 Task: Find connections with filter location Horgen with filter topic #bestadvicewith filter profile language Spanish with filter current company Ninjacart with filter school Aliah University, Kolkata with filter industry Mental Health Care with filter service category Nonprofit Consulting with filter keywords title Office Clerk
Action: Mouse moved to (670, 102)
Screenshot: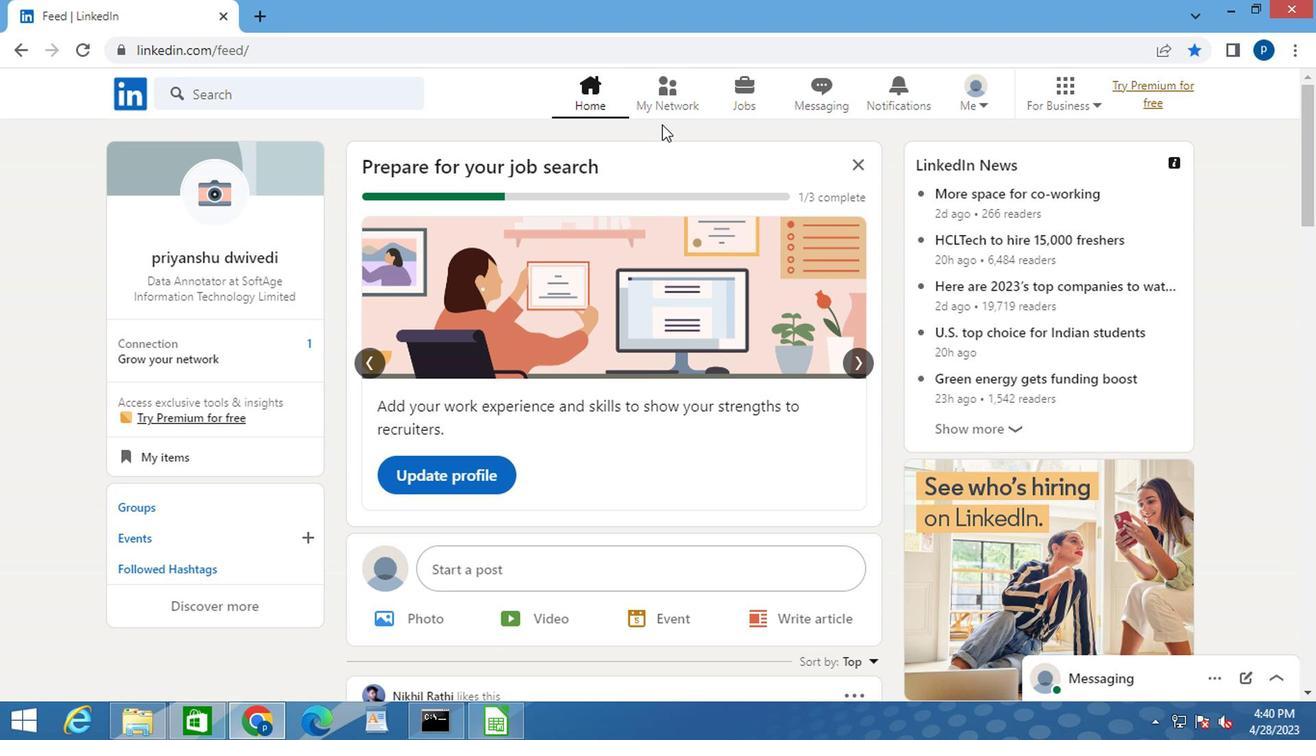 
Action: Mouse pressed left at (670, 102)
Screenshot: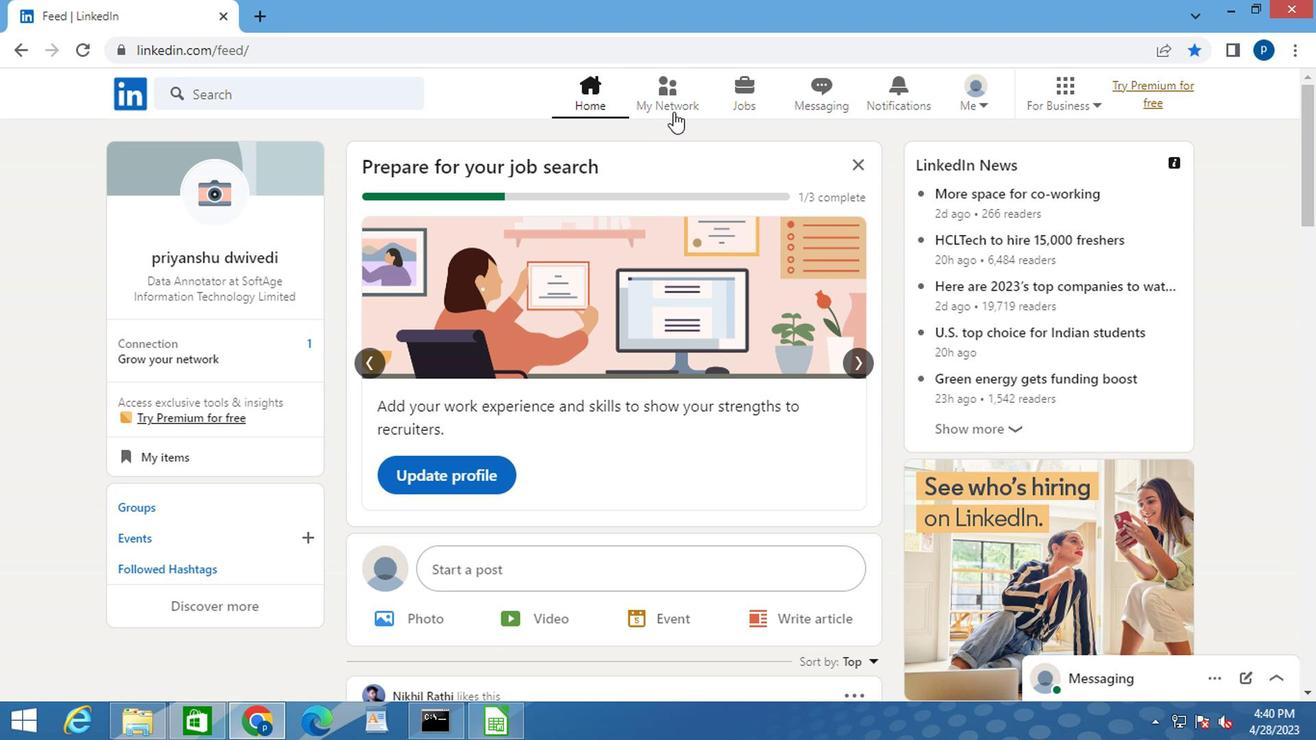 
Action: Mouse moved to (219, 207)
Screenshot: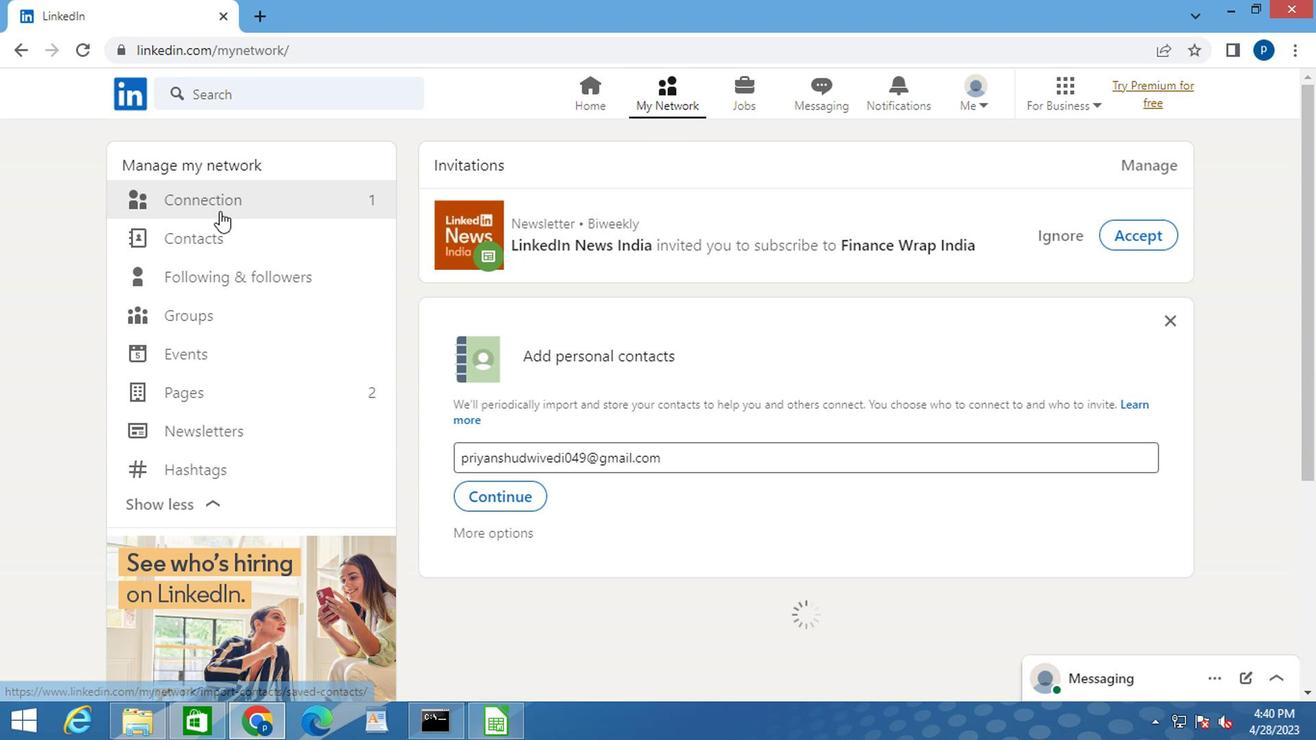 
Action: Mouse pressed left at (219, 207)
Screenshot: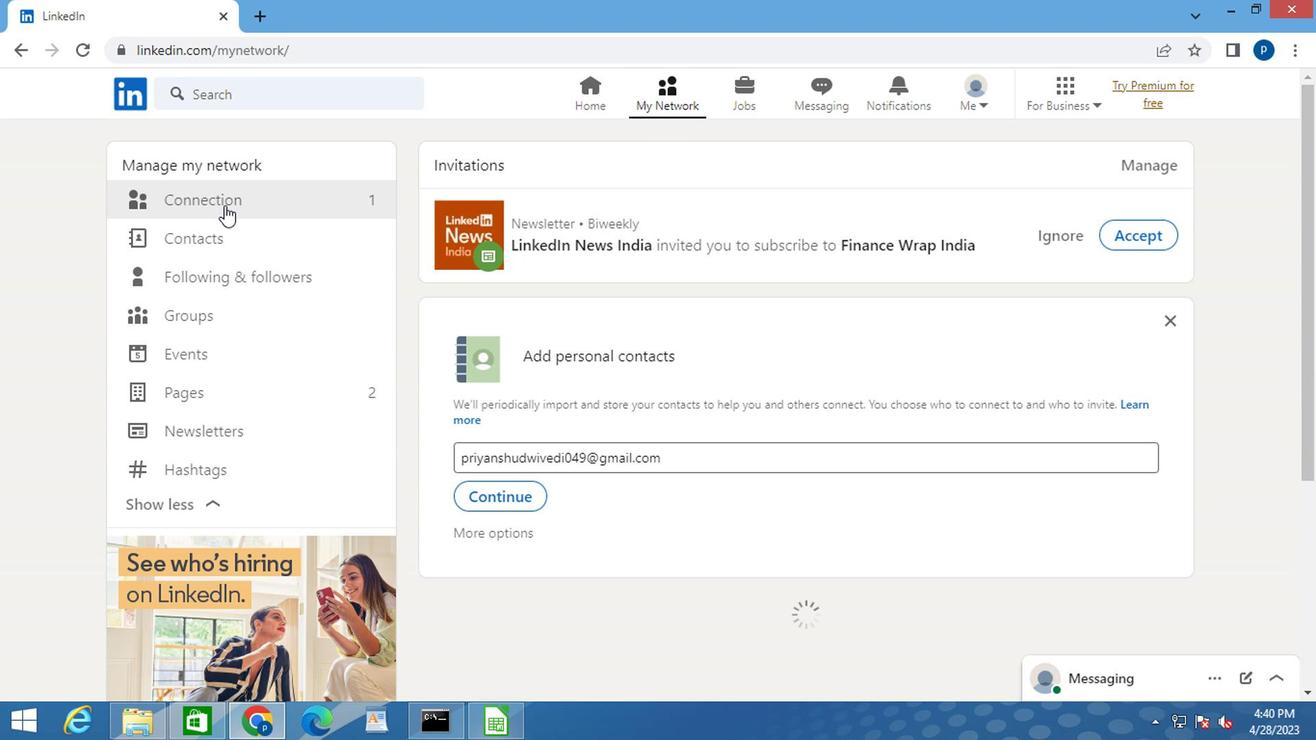 
Action: Mouse moved to (224, 202)
Screenshot: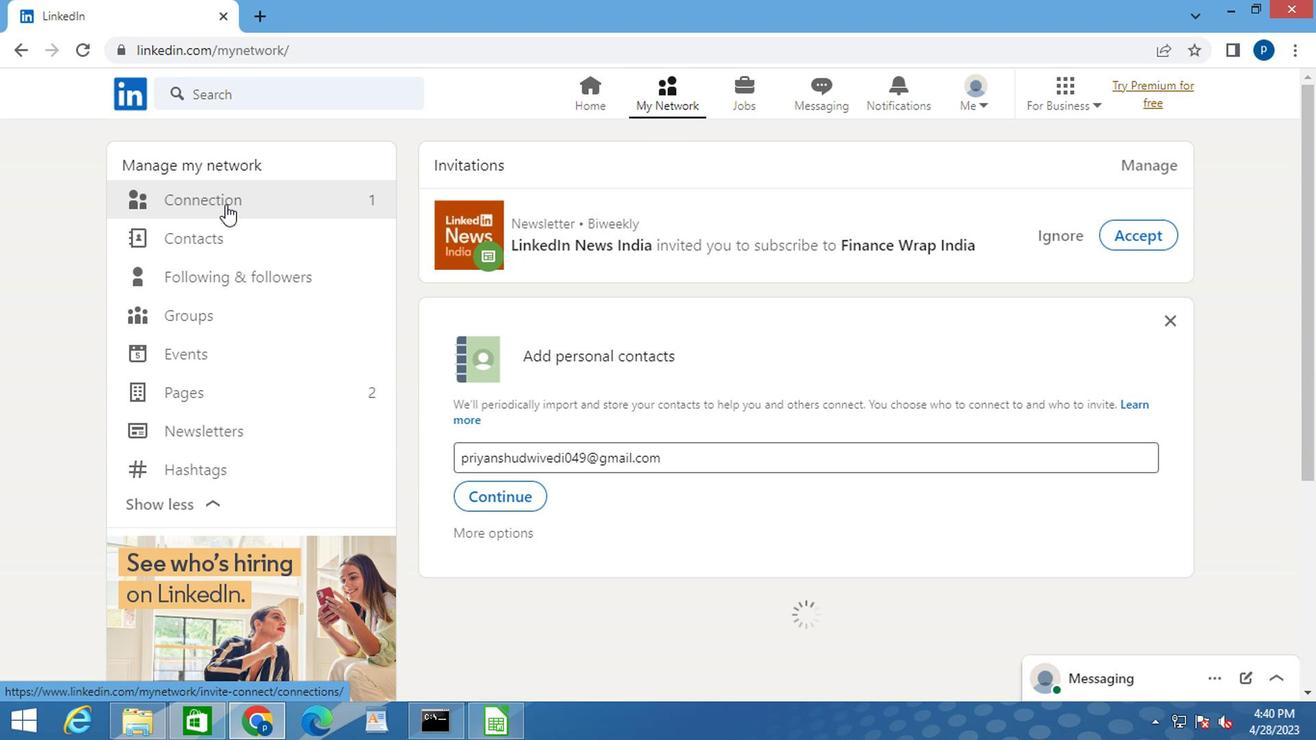 
Action: Mouse pressed left at (224, 202)
Screenshot: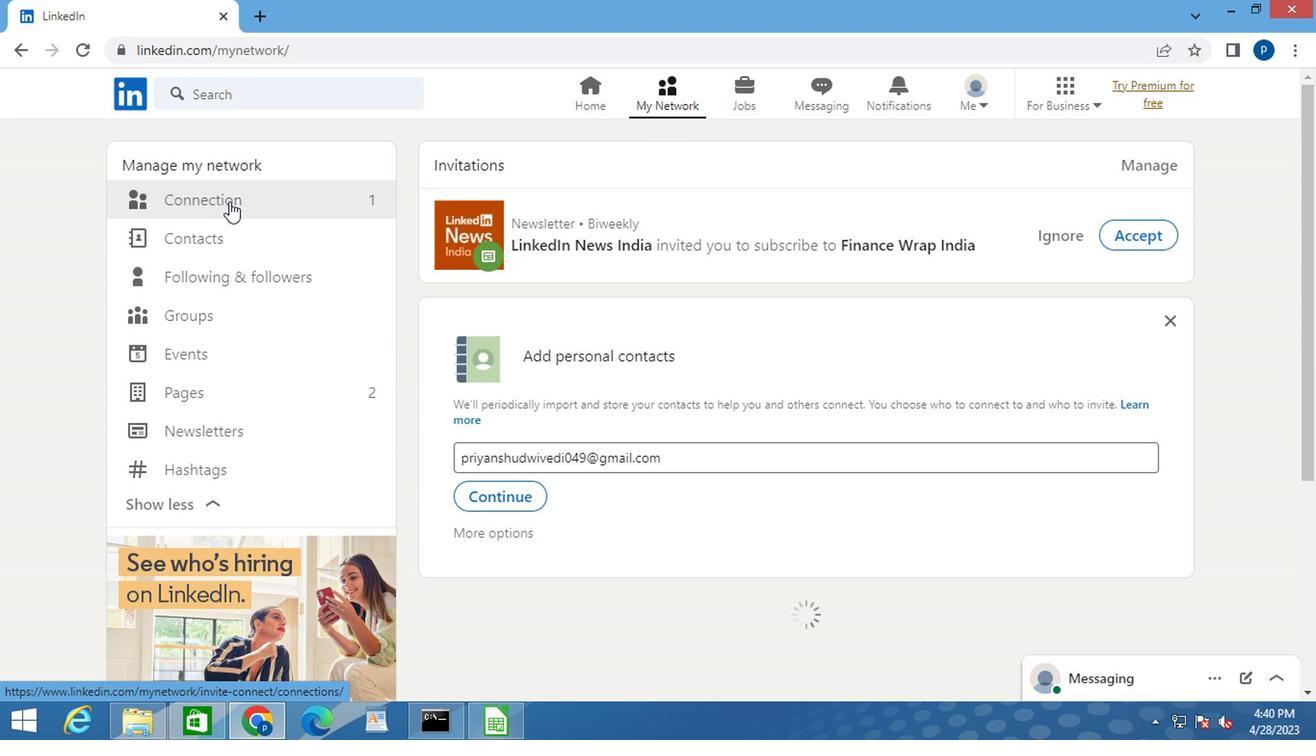 
Action: Mouse moved to (772, 186)
Screenshot: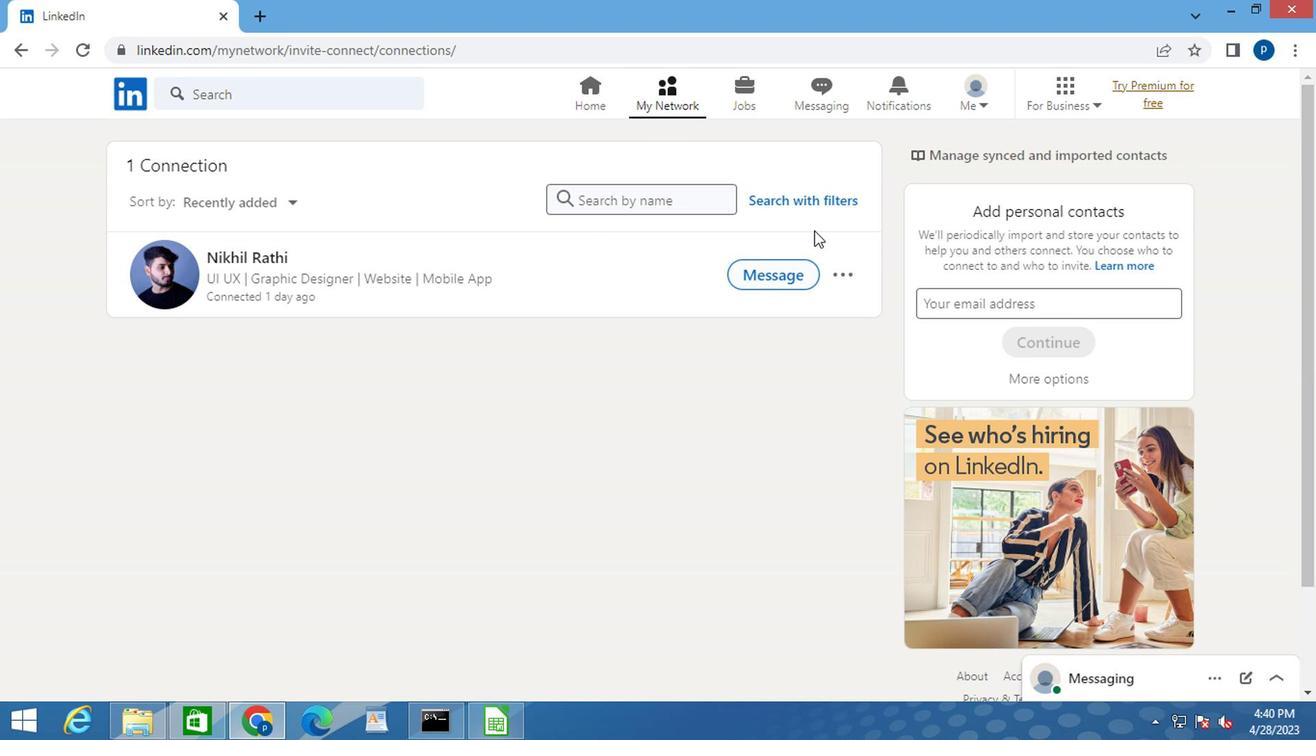 
Action: Mouse pressed left at (772, 186)
Screenshot: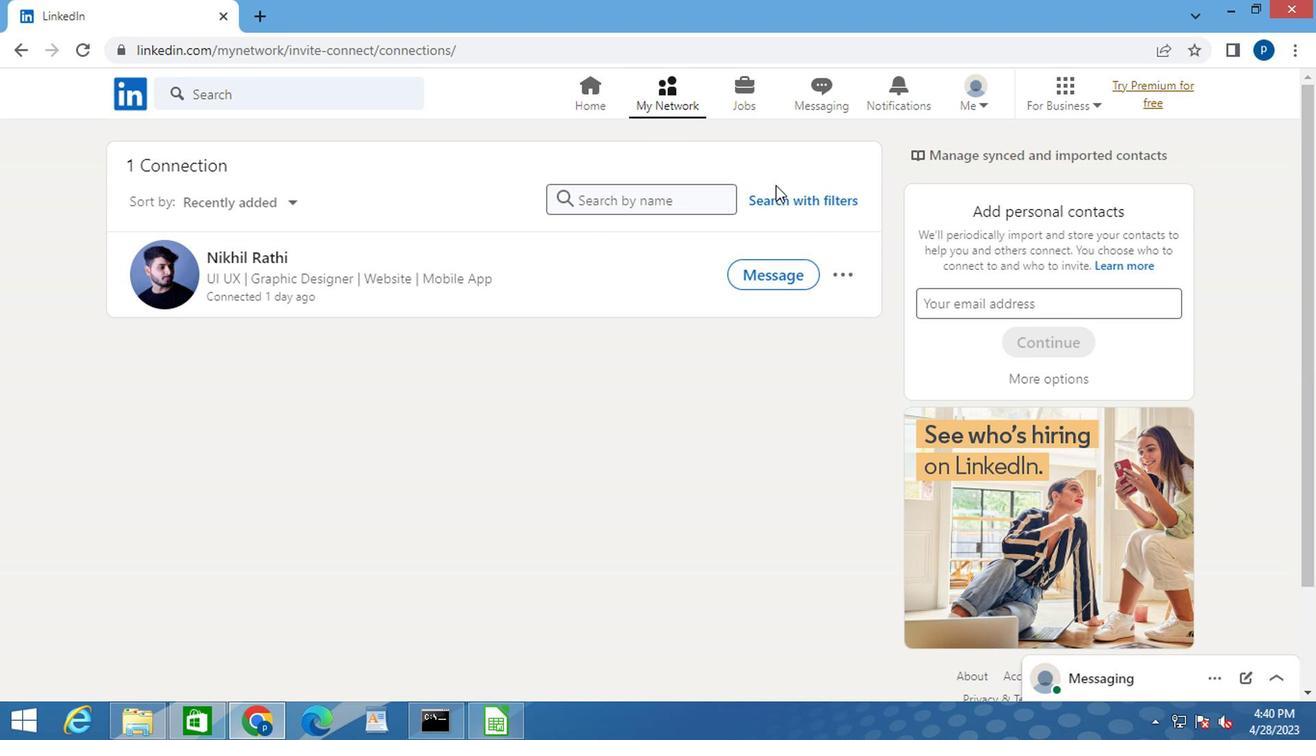 
Action: Mouse moved to (772, 192)
Screenshot: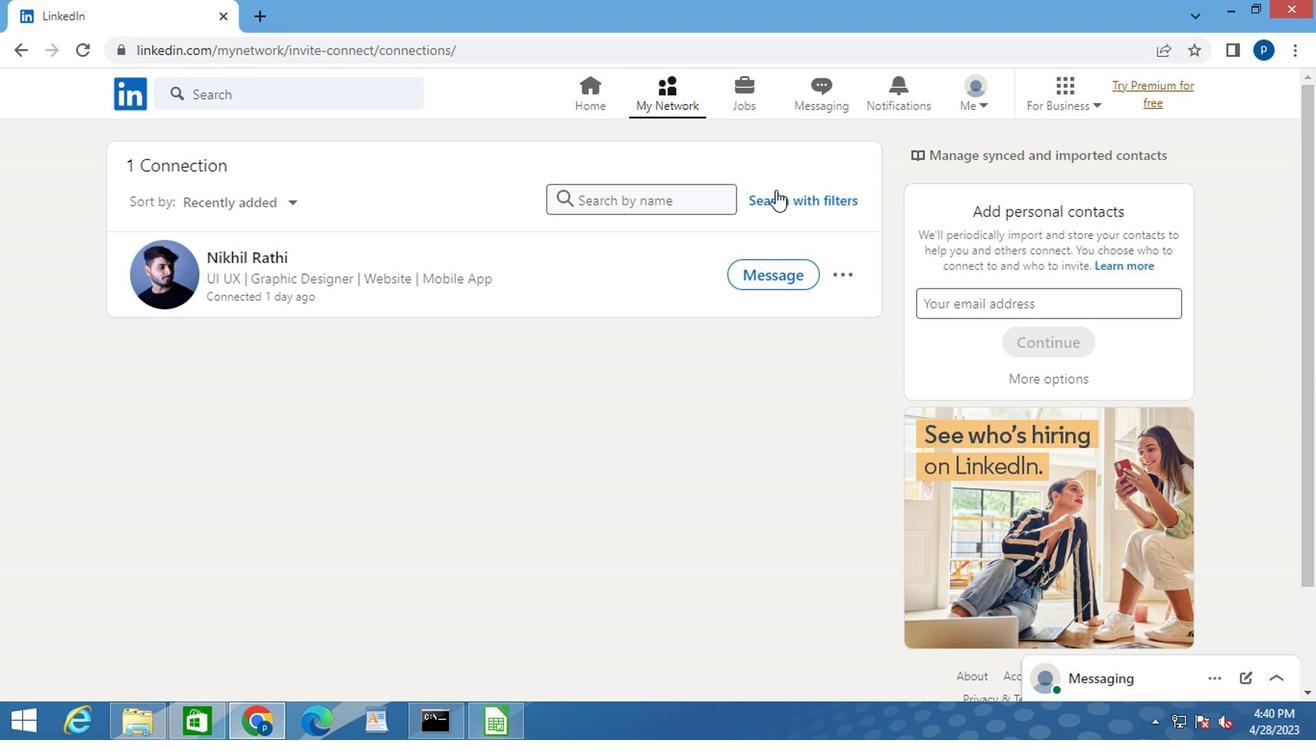 
Action: Mouse pressed left at (772, 192)
Screenshot: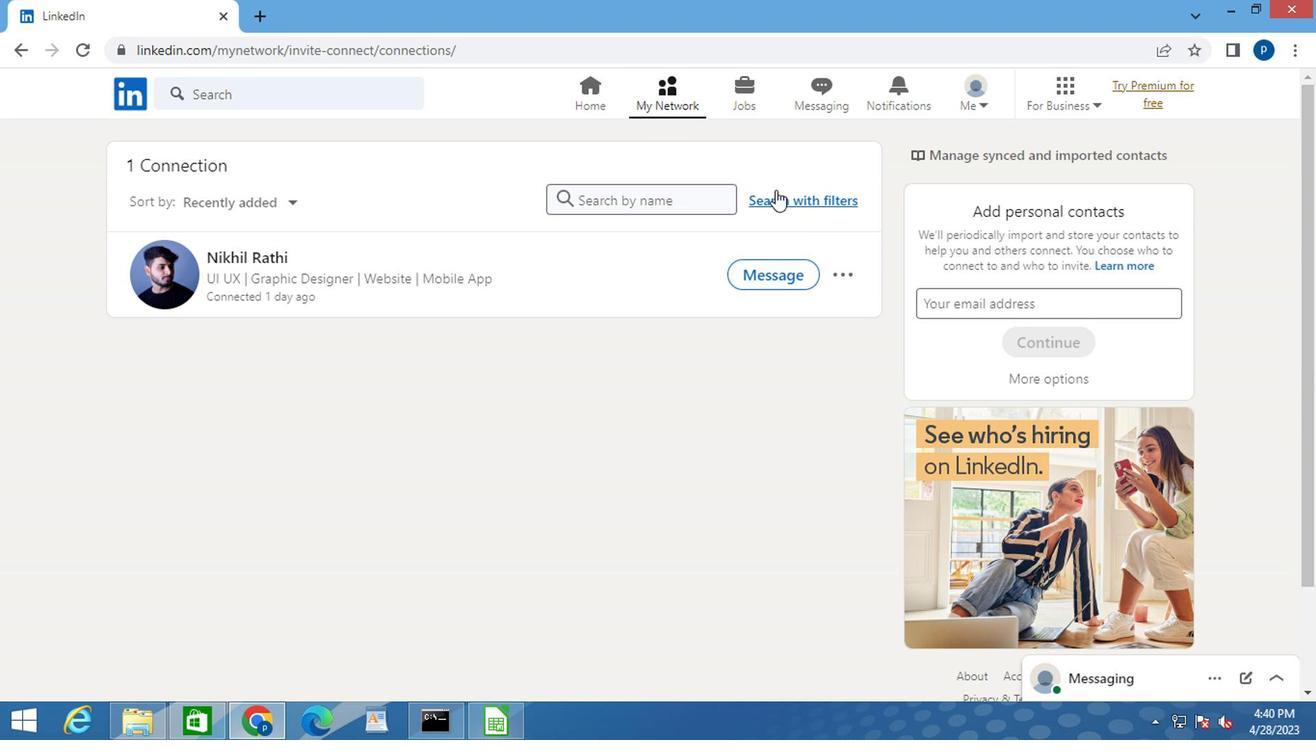 
Action: Mouse moved to (736, 154)
Screenshot: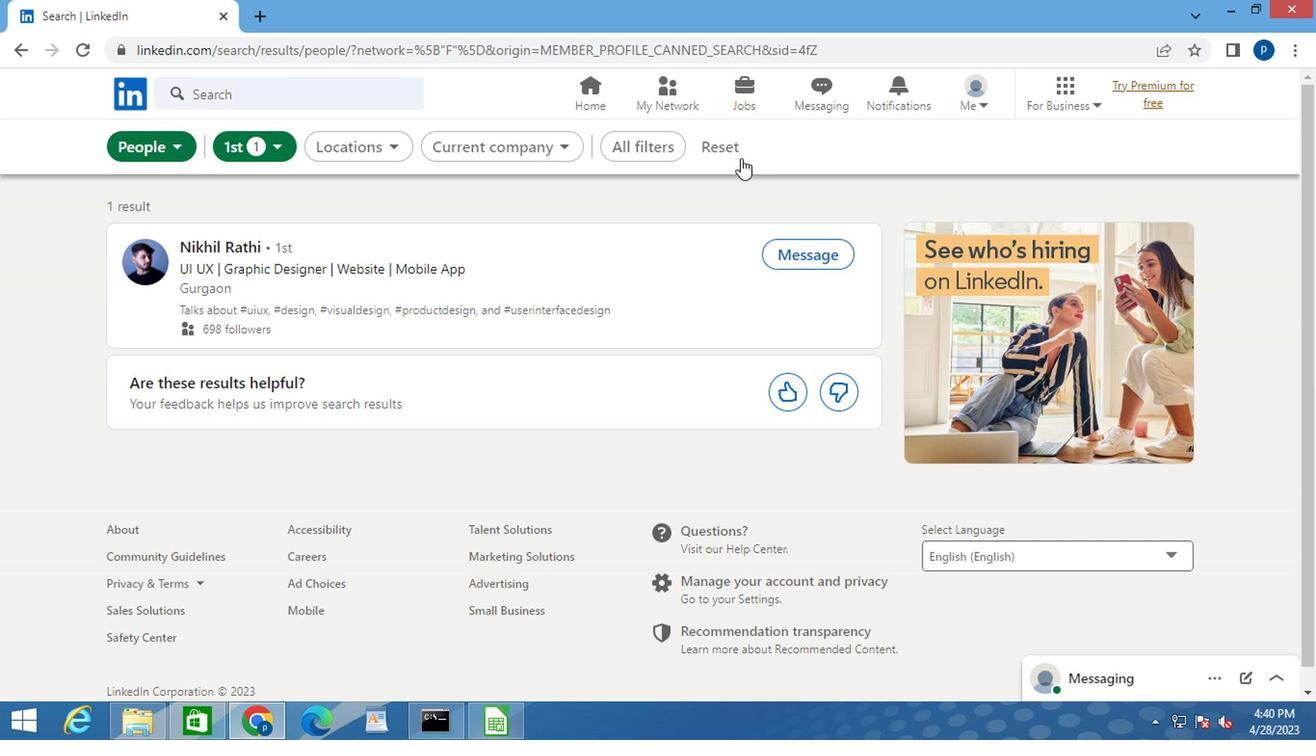 
Action: Mouse pressed left at (736, 154)
Screenshot: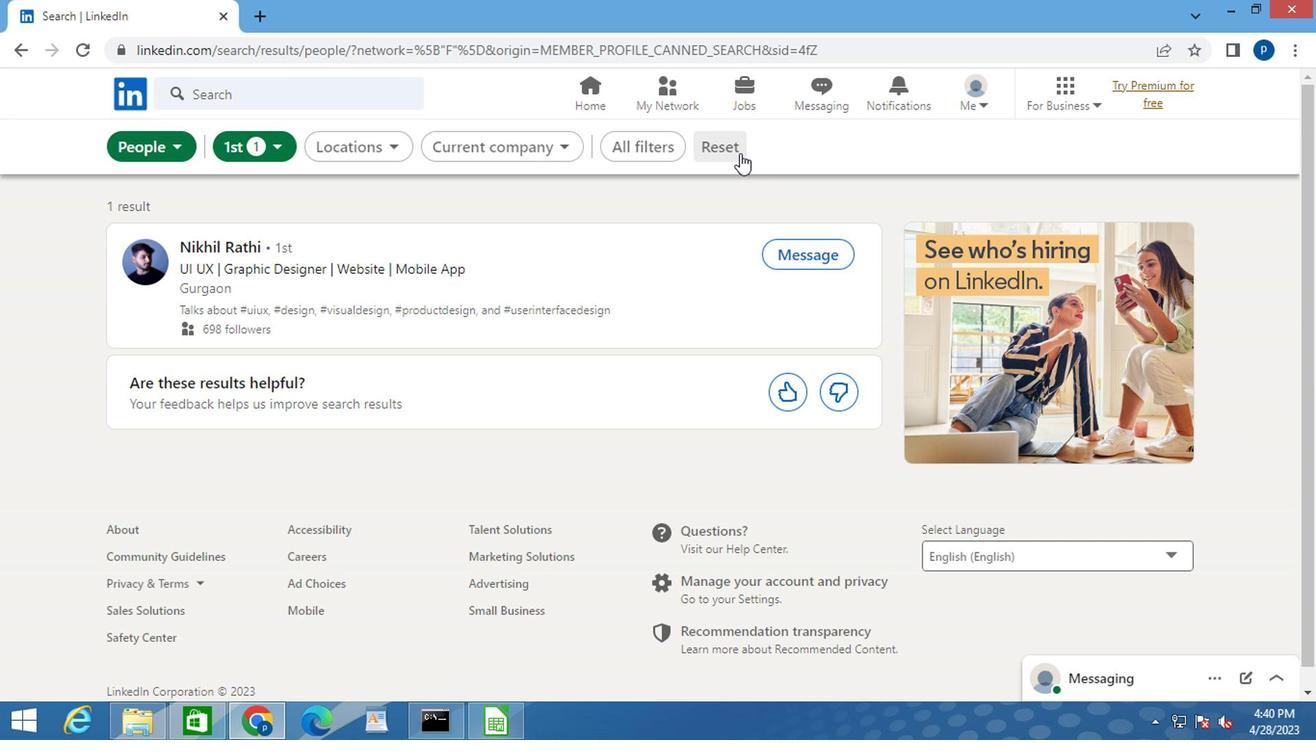 
Action: Mouse moved to (695, 150)
Screenshot: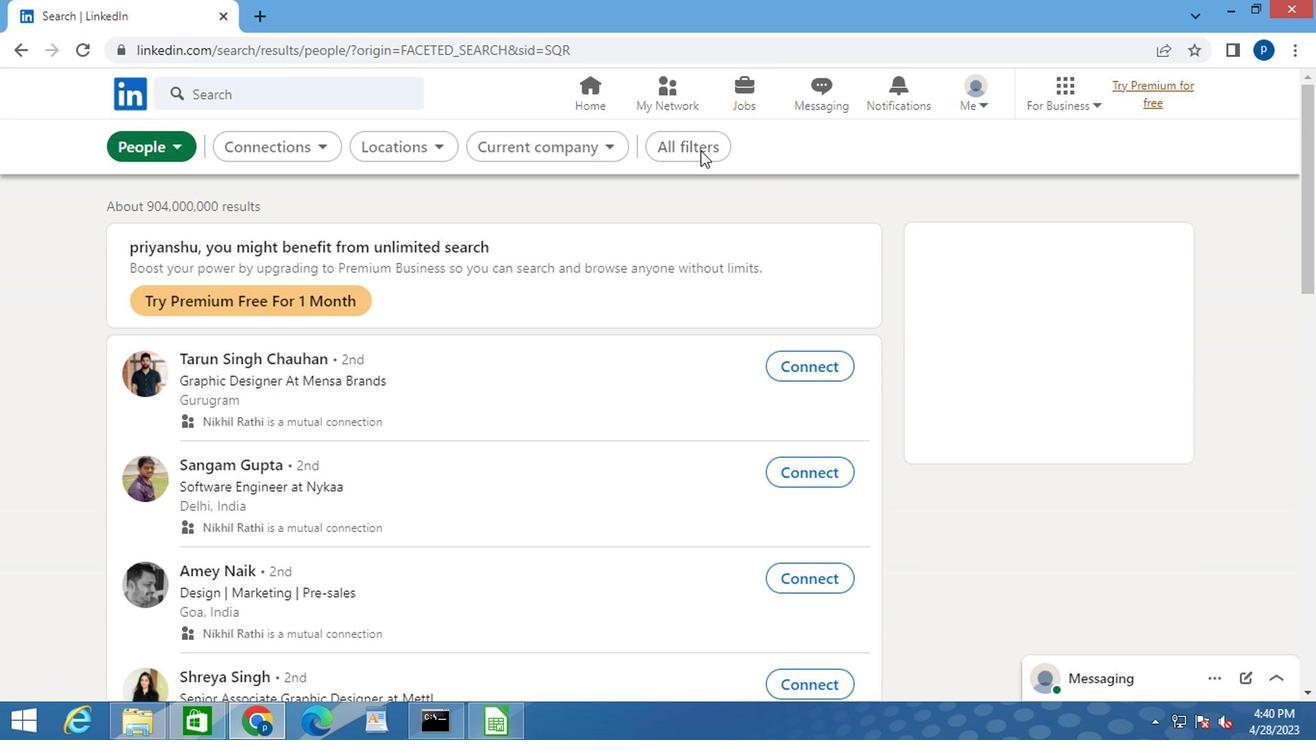 
Action: Mouse pressed left at (695, 150)
Screenshot: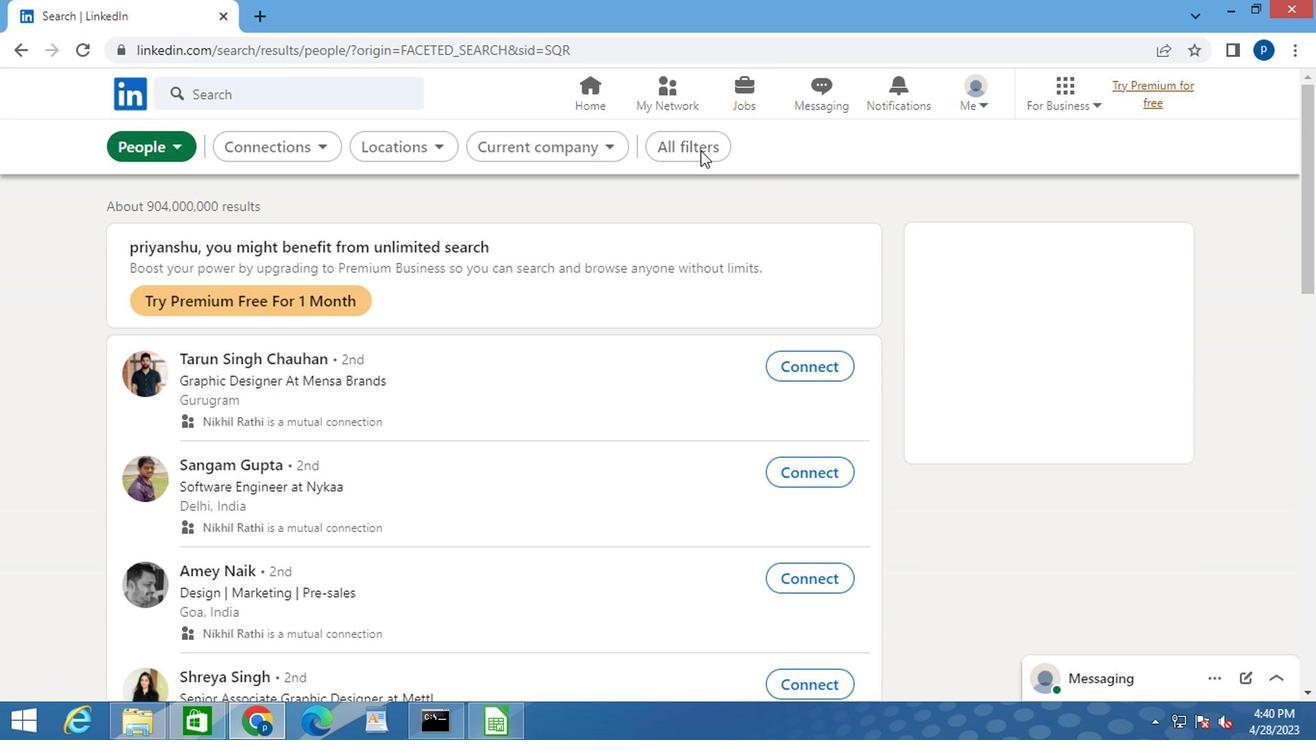 
Action: Mouse moved to (1027, 452)
Screenshot: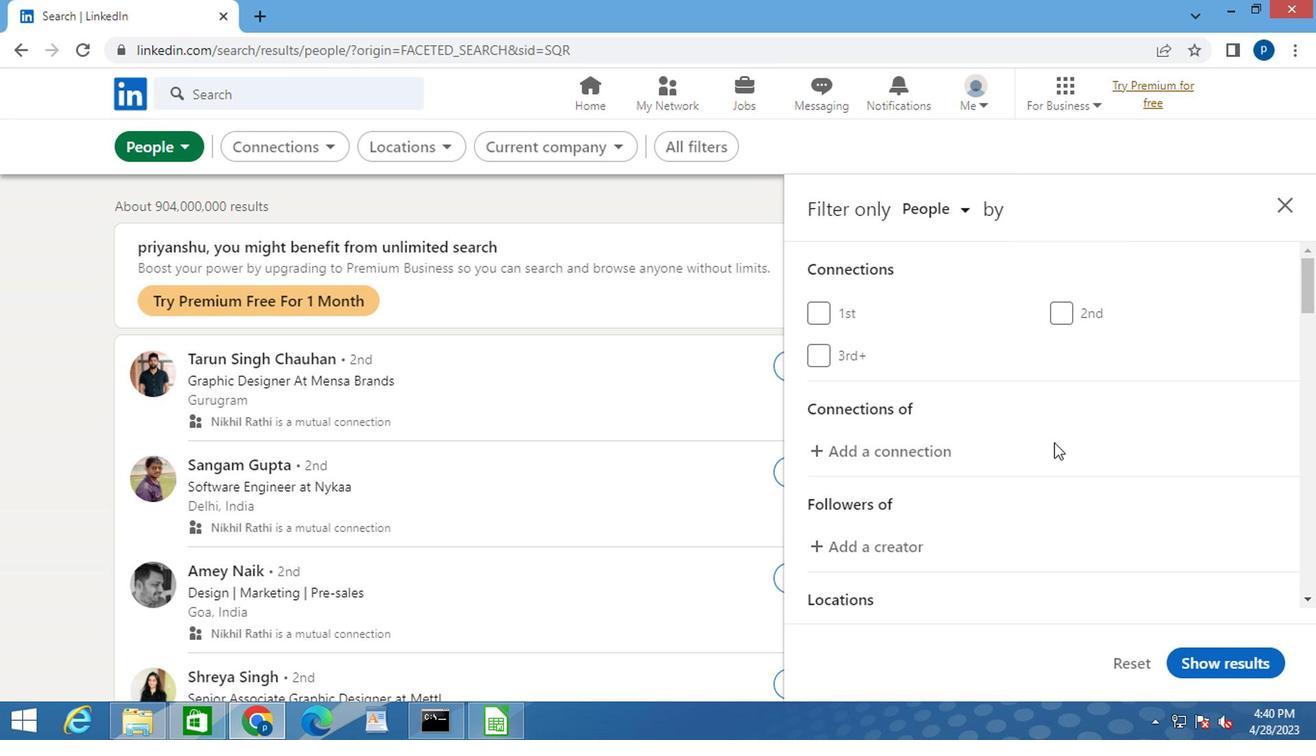 
Action: Mouse scrolled (1027, 451) with delta (0, 0)
Screenshot: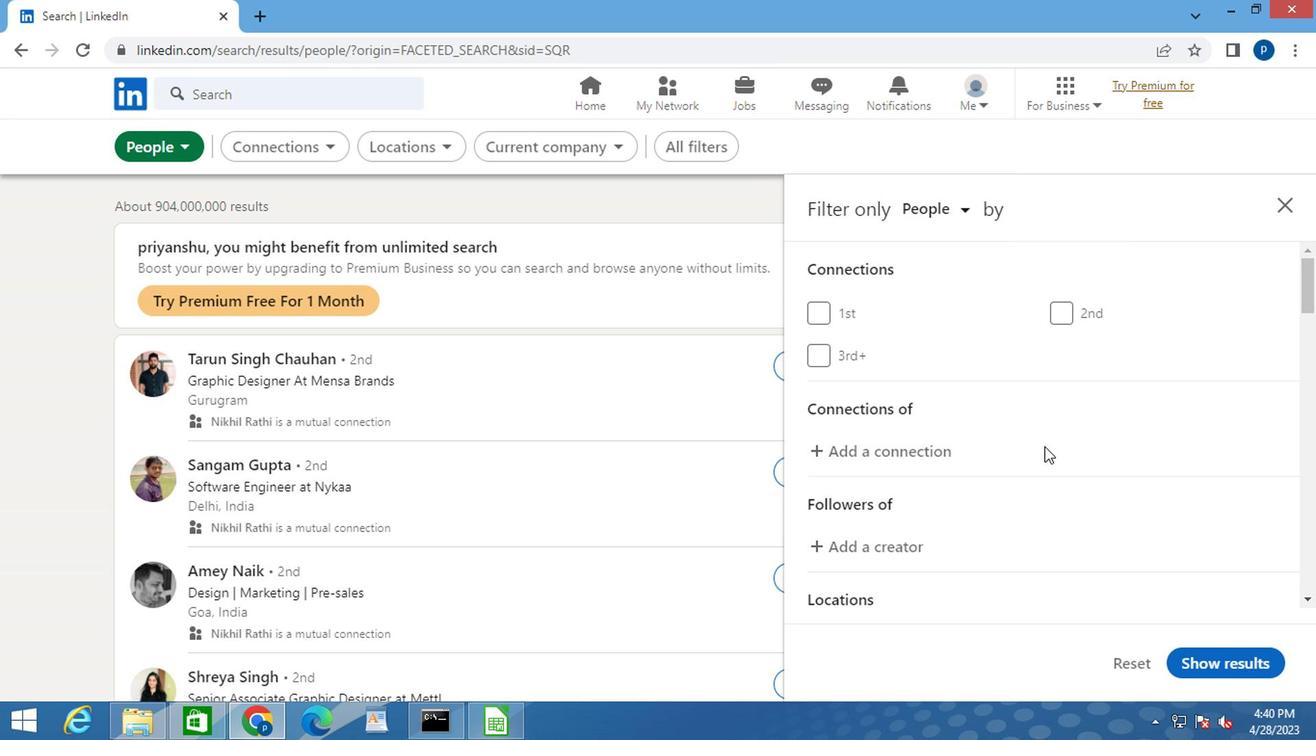 
Action: Mouse scrolled (1027, 451) with delta (0, 0)
Screenshot: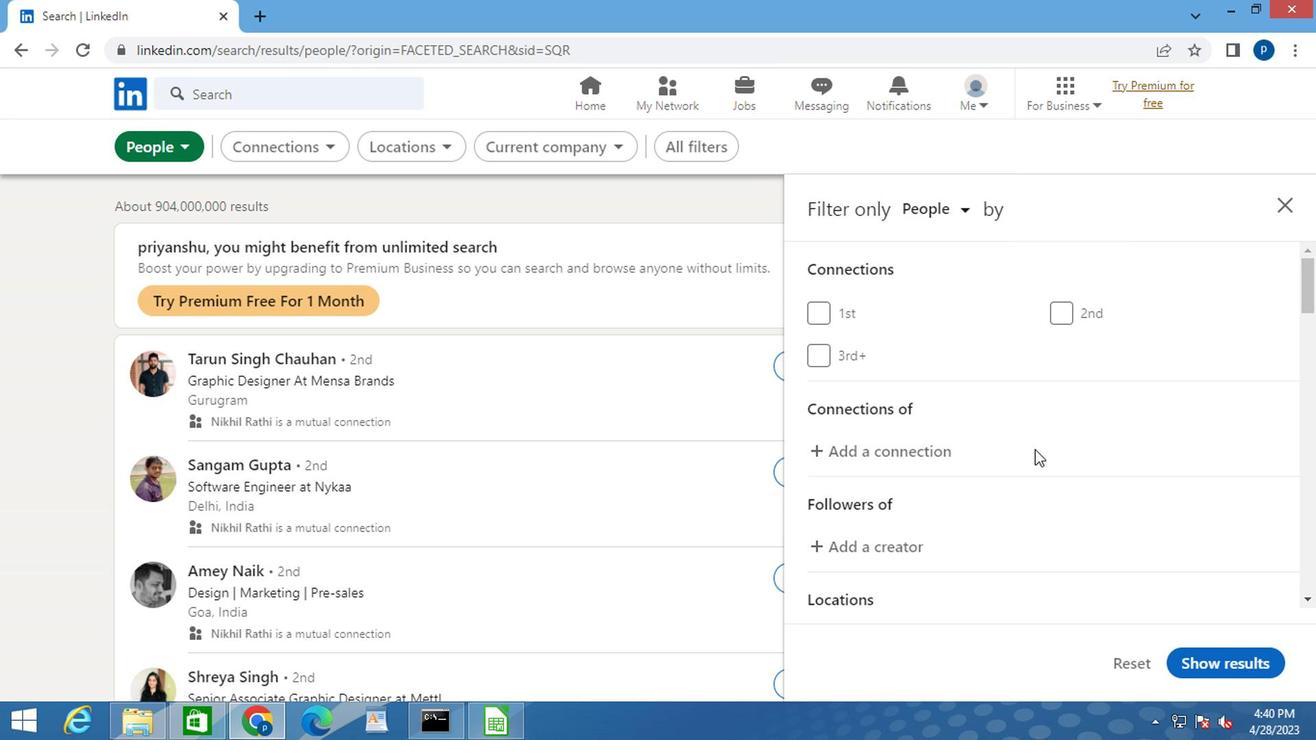 
Action: Mouse moved to (1095, 541)
Screenshot: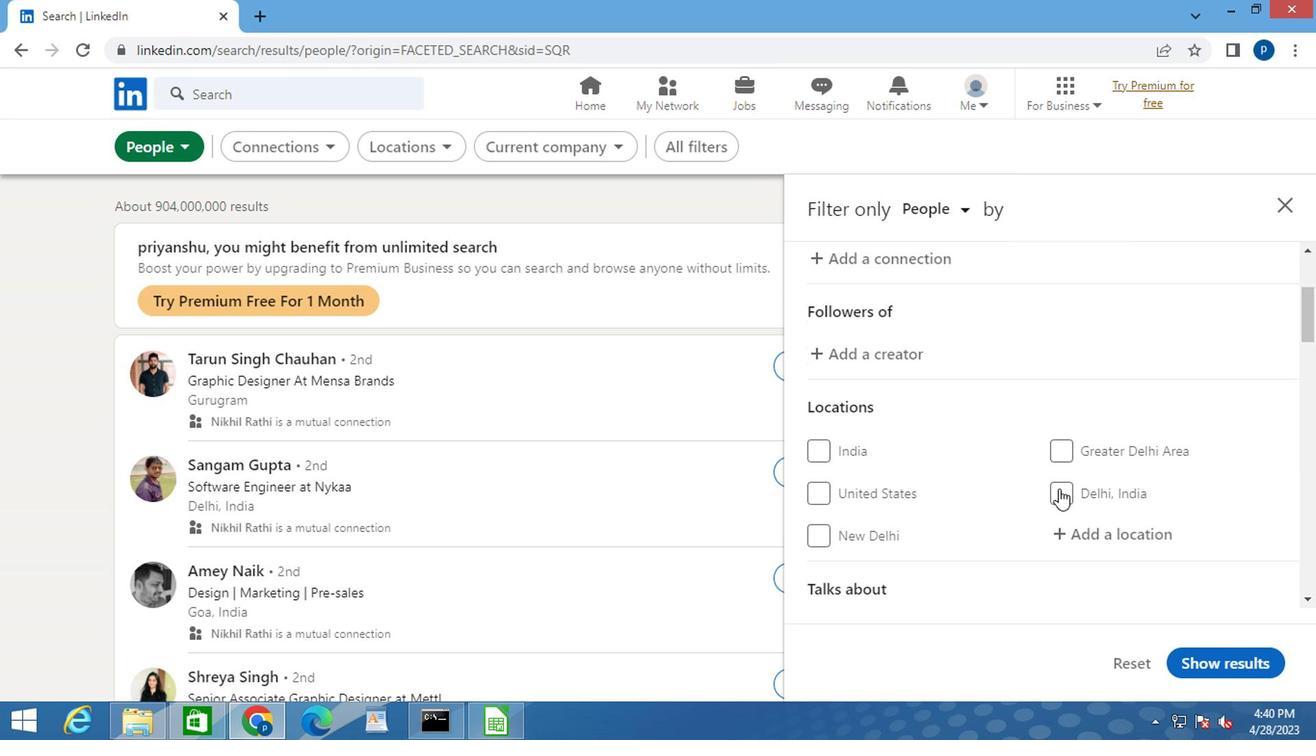 
Action: Mouse pressed left at (1095, 541)
Screenshot: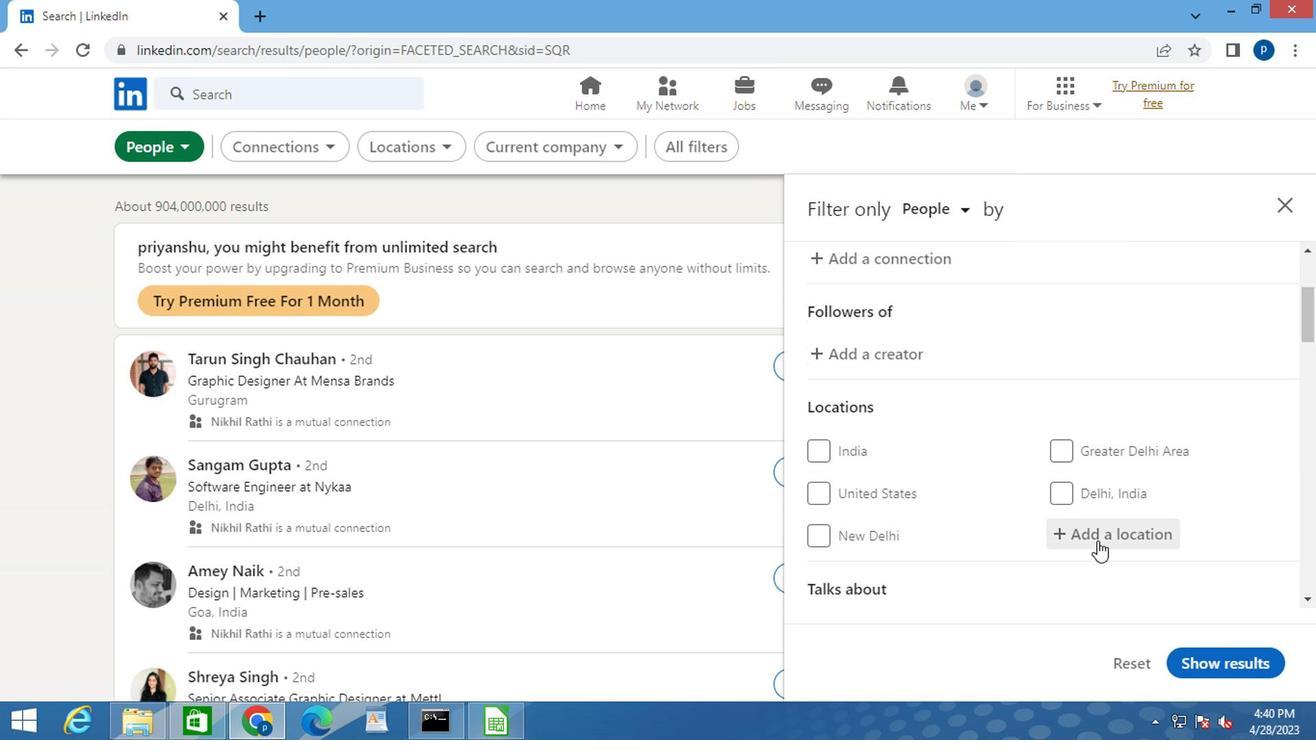 
Action: Key pressed h<Key.caps_lock>orgen
Screenshot: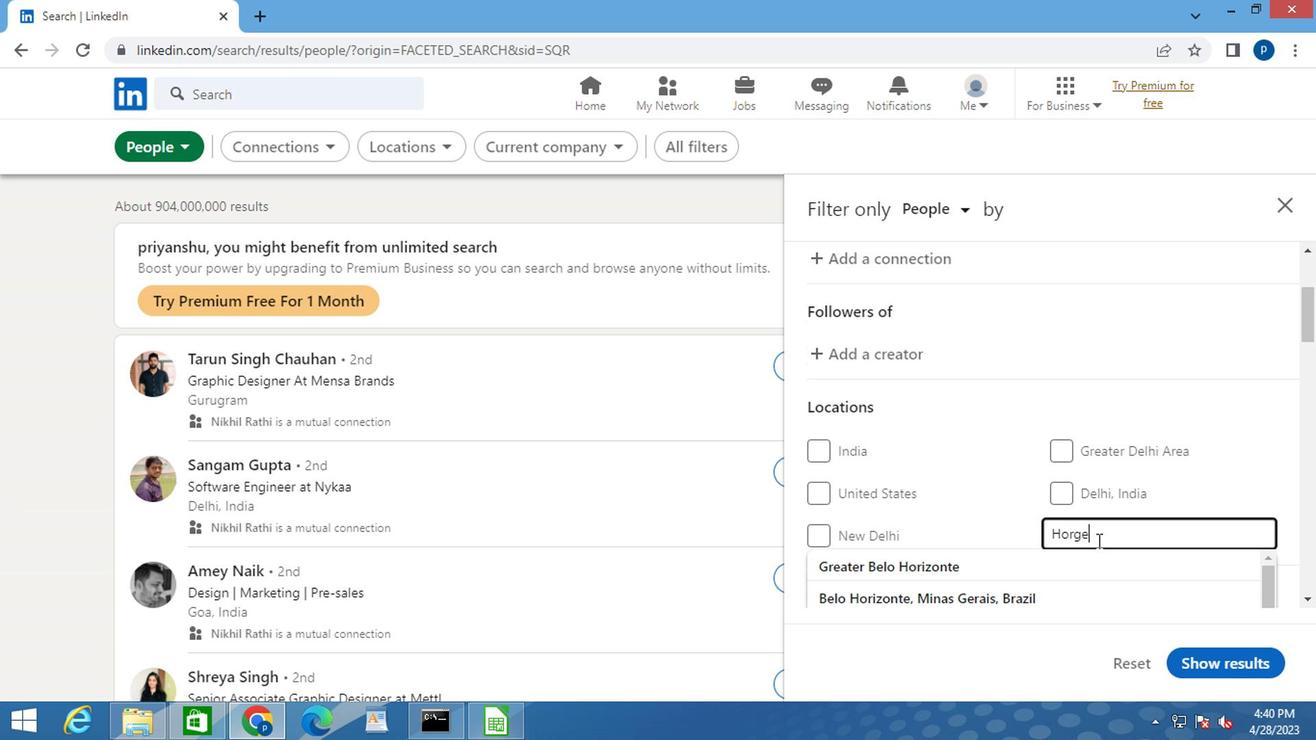 
Action: Mouse moved to (960, 567)
Screenshot: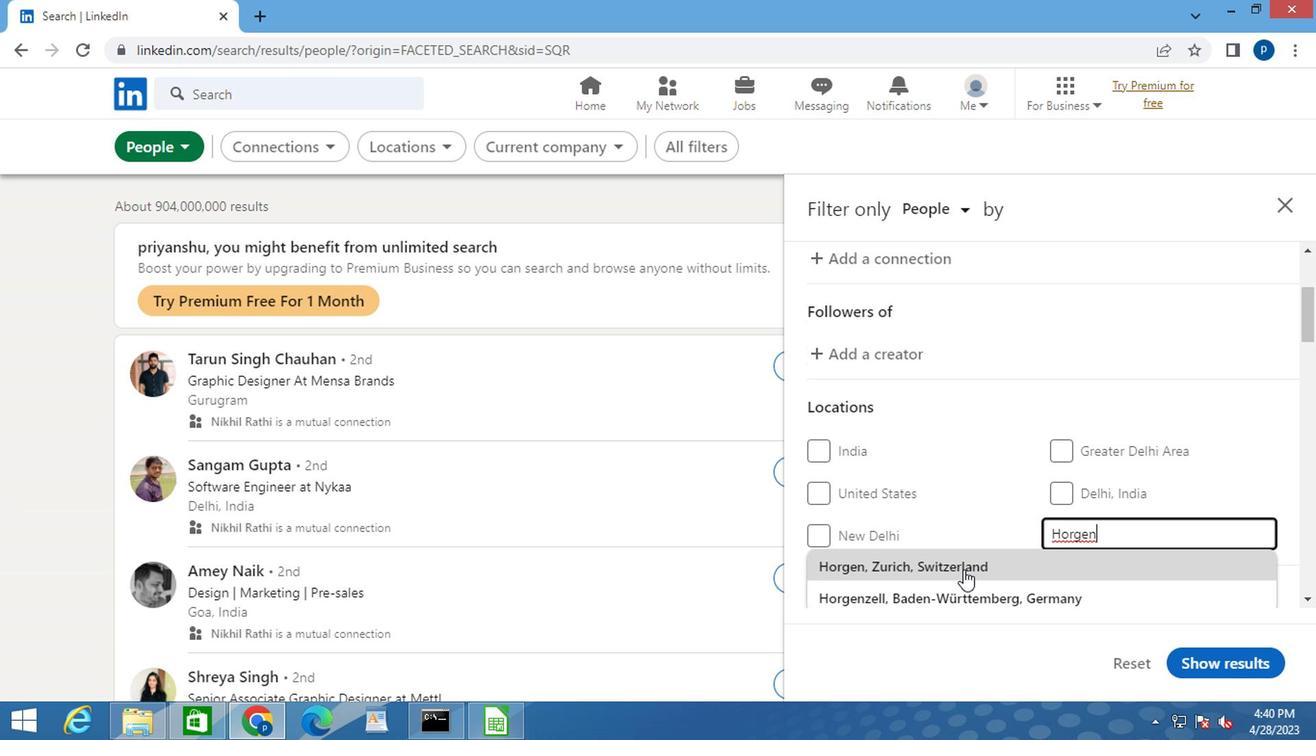 
Action: Mouse pressed left at (960, 567)
Screenshot: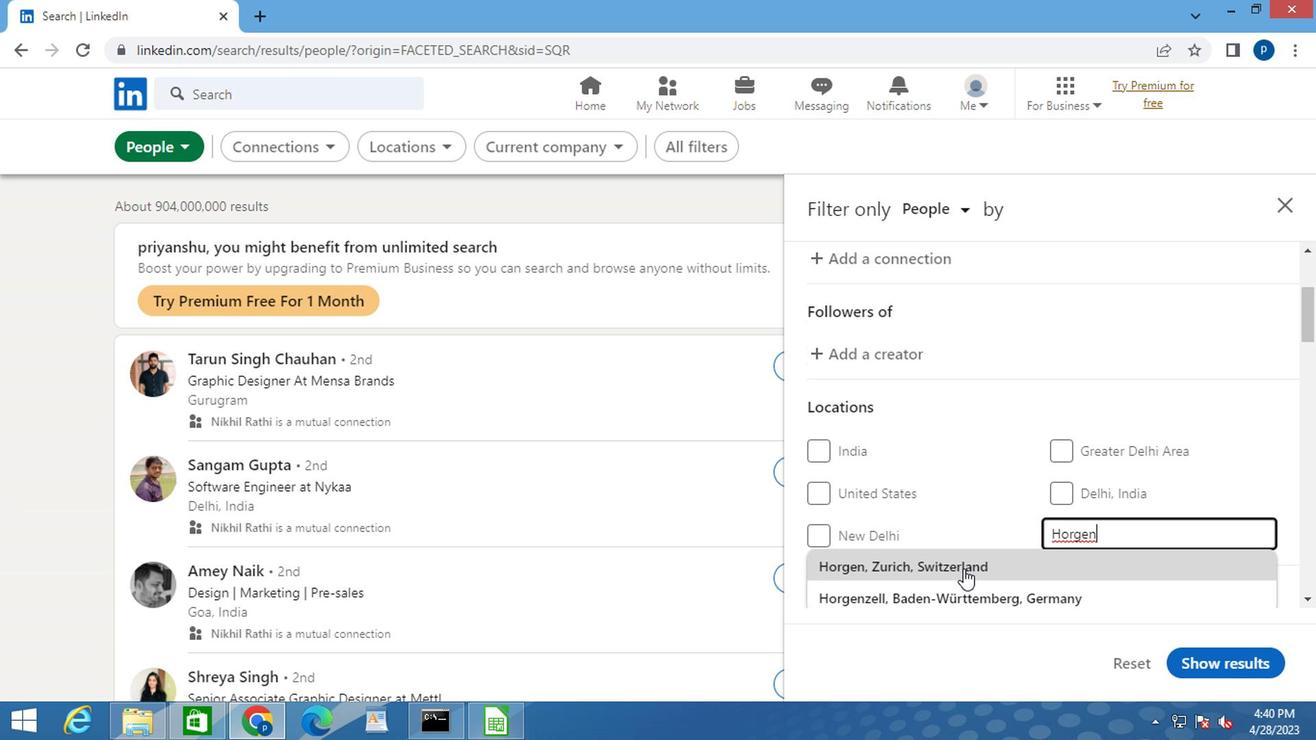 
Action: Mouse moved to (948, 541)
Screenshot: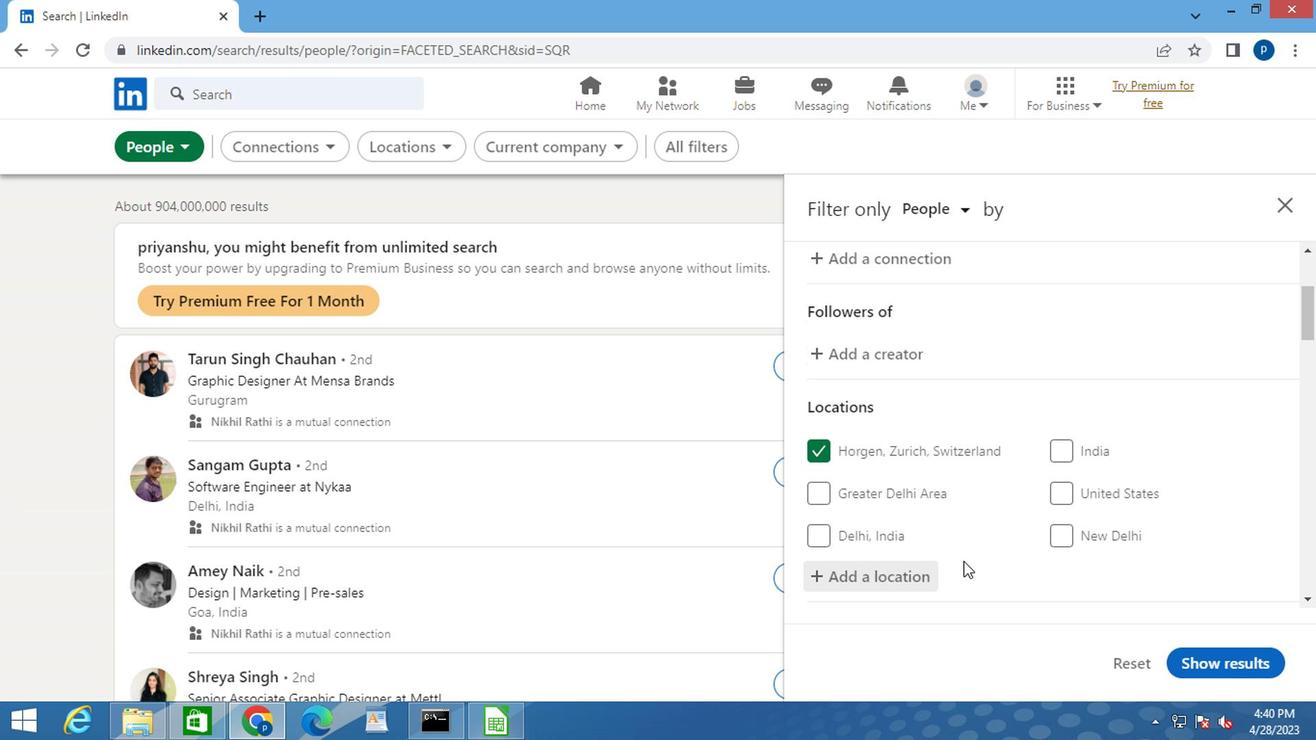 
Action: Mouse scrolled (948, 540) with delta (0, 0)
Screenshot: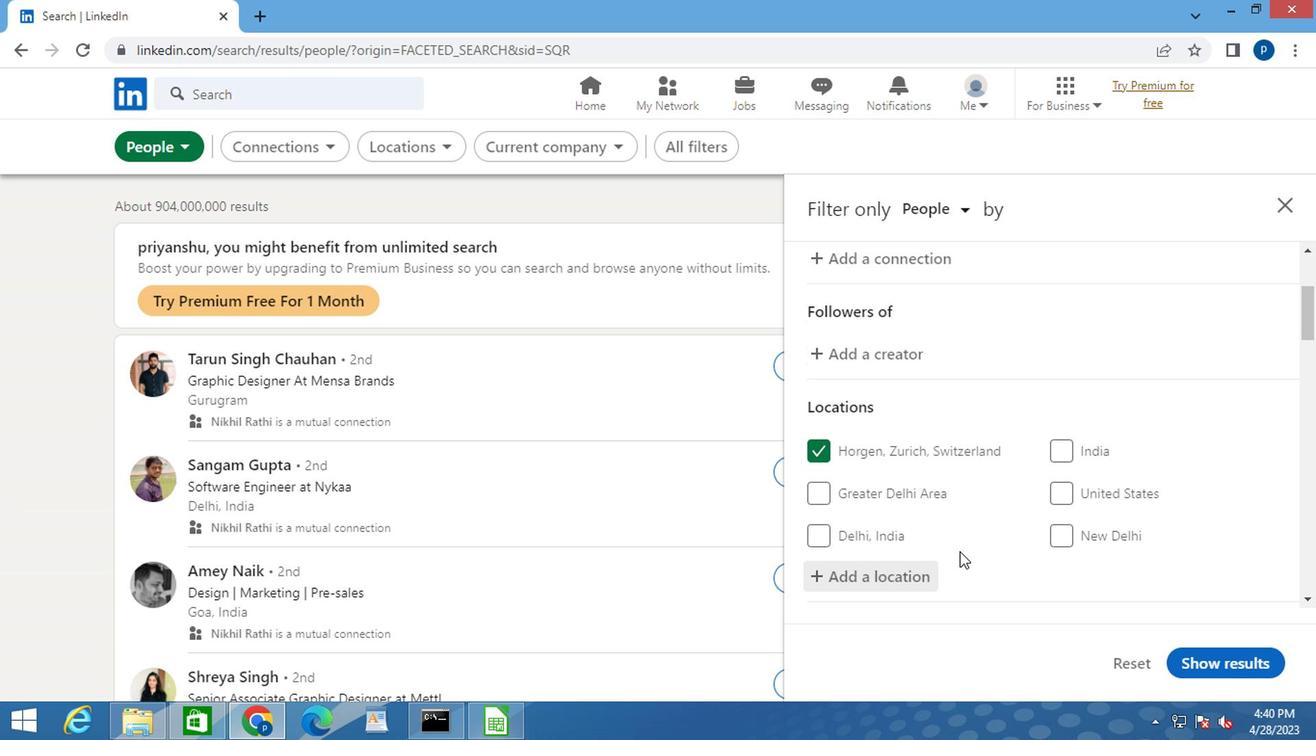 
Action: Mouse scrolled (948, 540) with delta (0, 0)
Screenshot: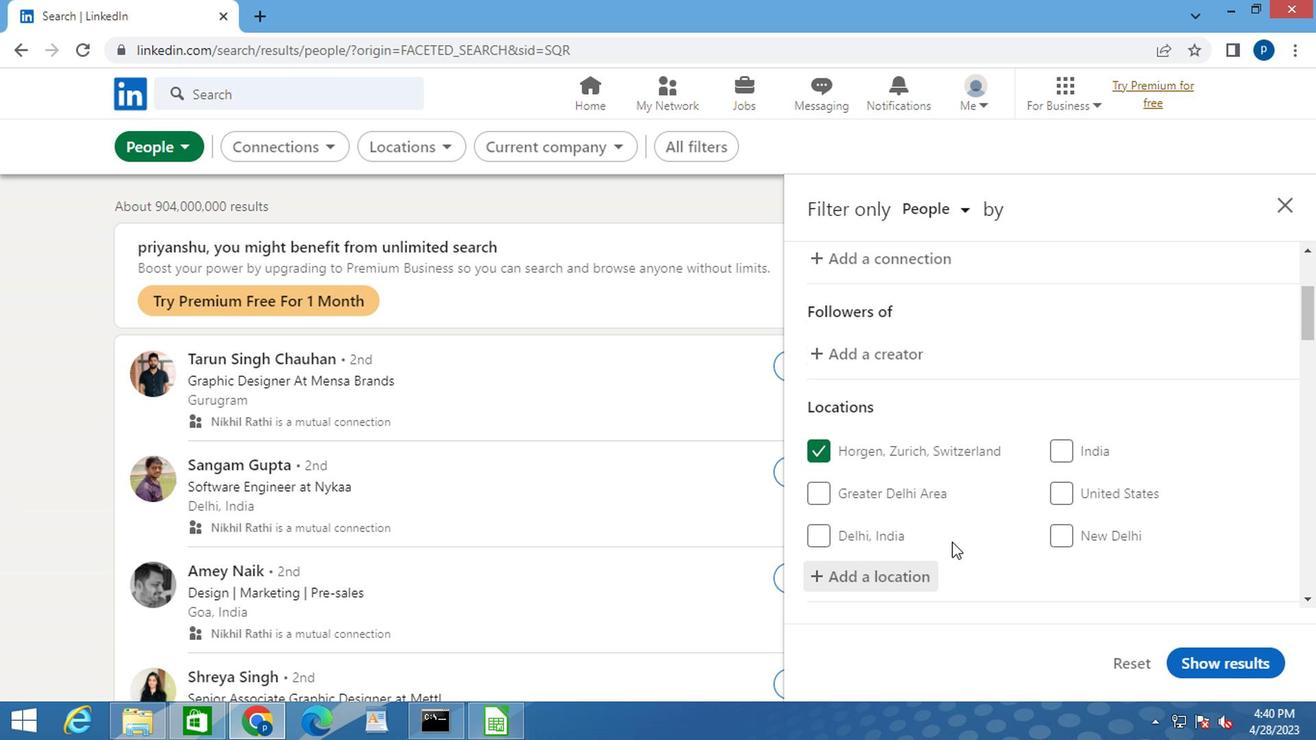 
Action: Mouse scrolled (948, 540) with delta (0, 0)
Screenshot: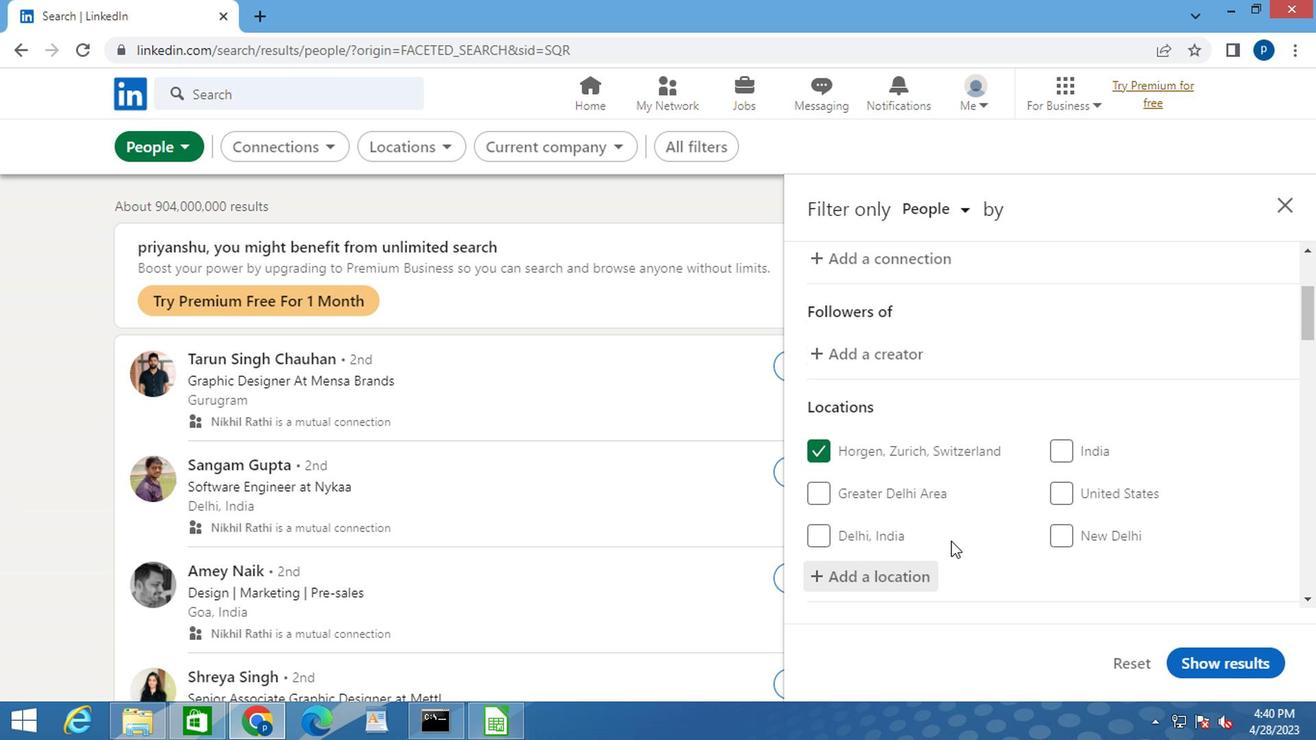 
Action: Mouse moved to (1071, 464)
Screenshot: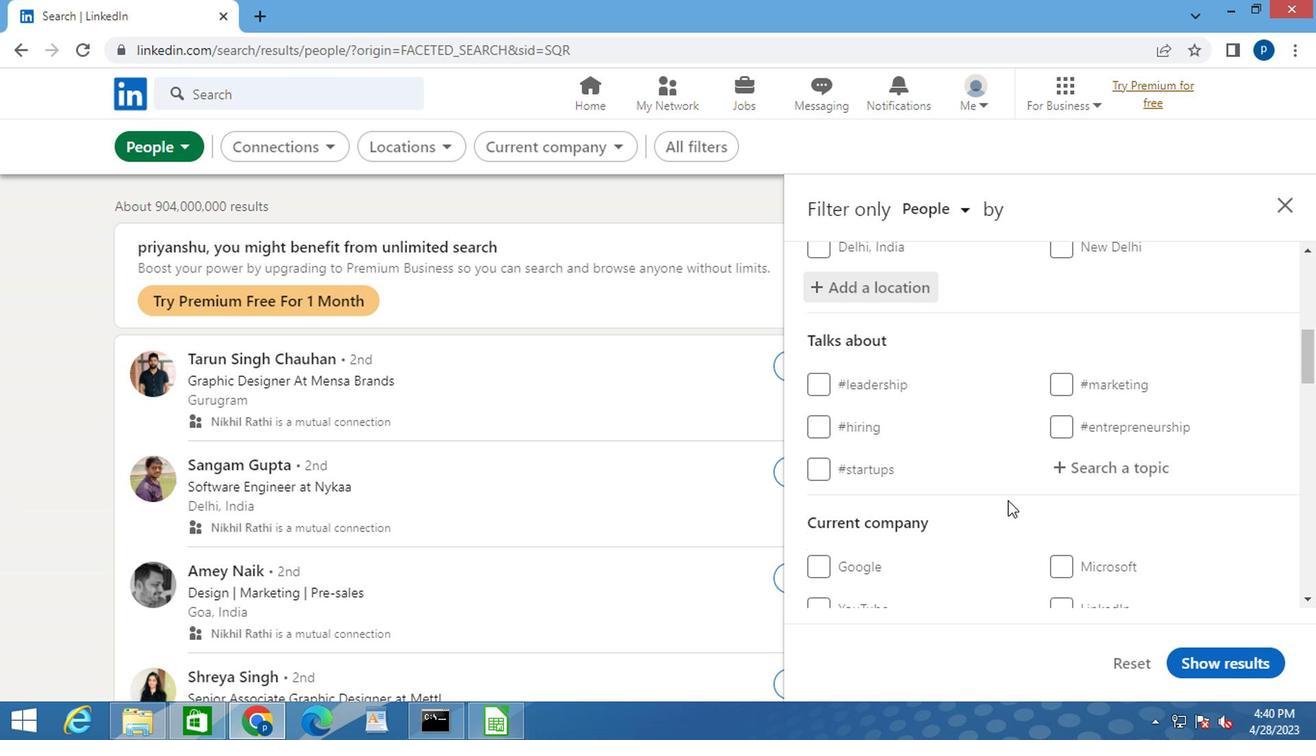 
Action: Mouse pressed left at (1071, 464)
Screenshot: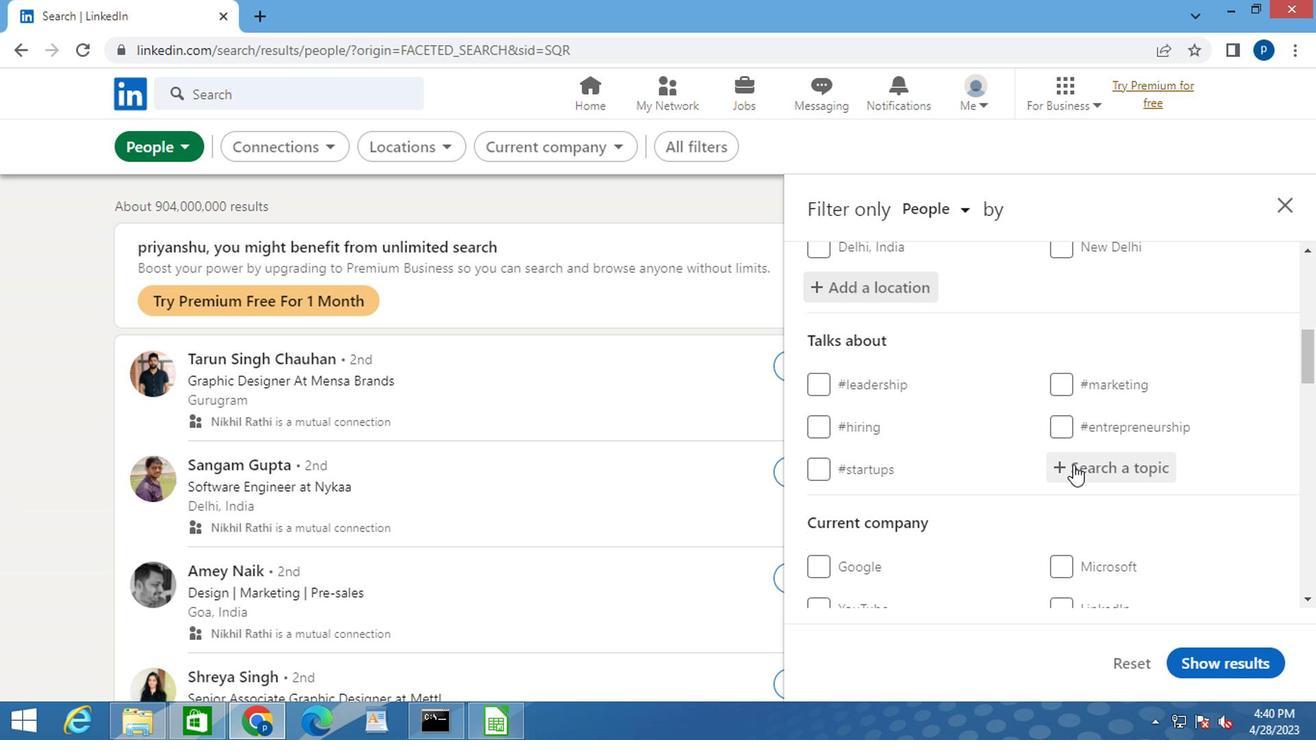 
Action: Mouse moved to (1071, 464)
Screenshot: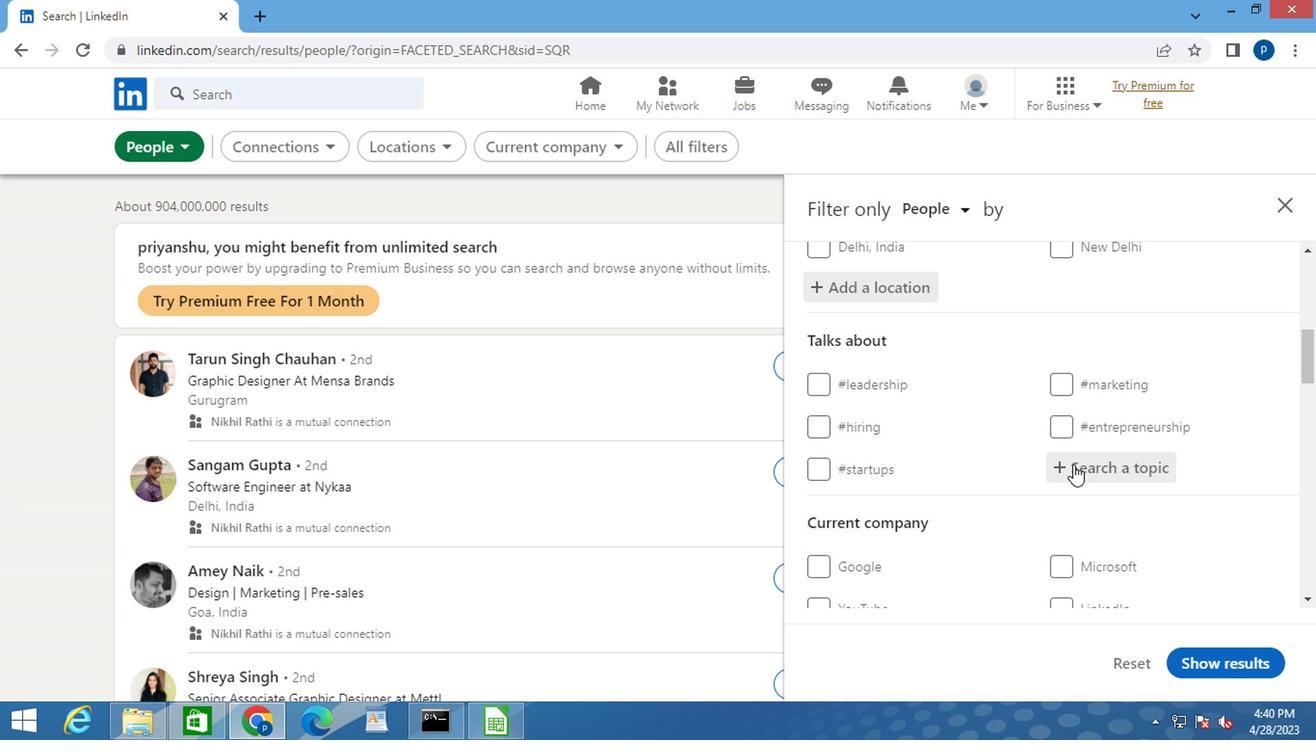 
Action: Key pressed <Key.shift>#BESTADVICE
Screenshot: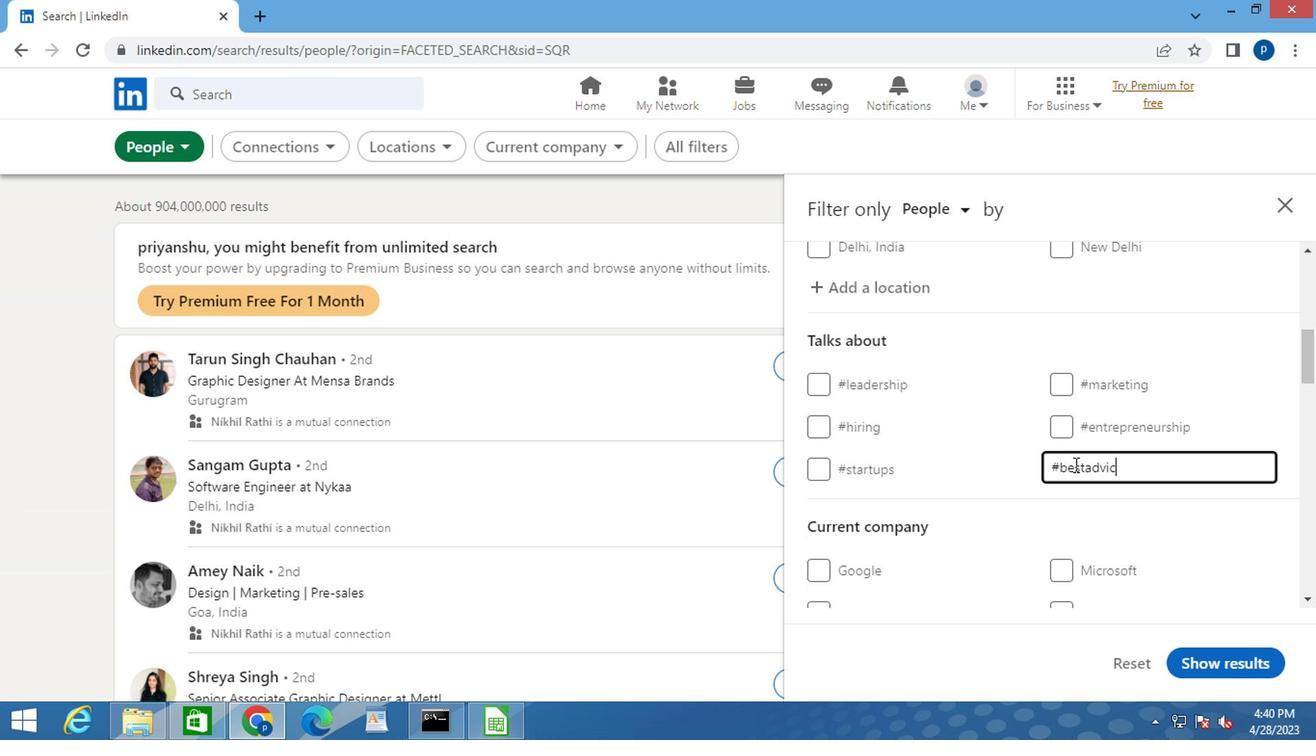
Action: Mouse moved to (979, 493)
Screenshot: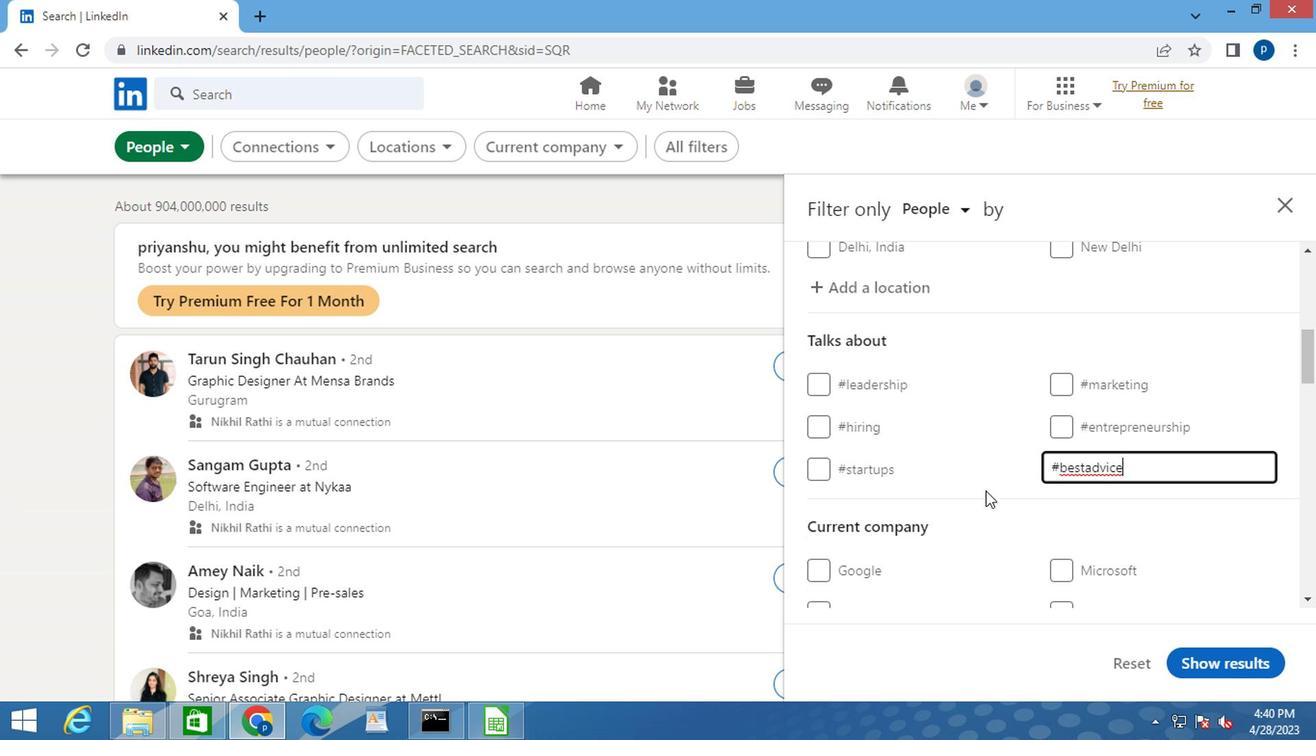 
Action: Mouse scrolled (979, 492) with delta (0, 0)
Screenshot: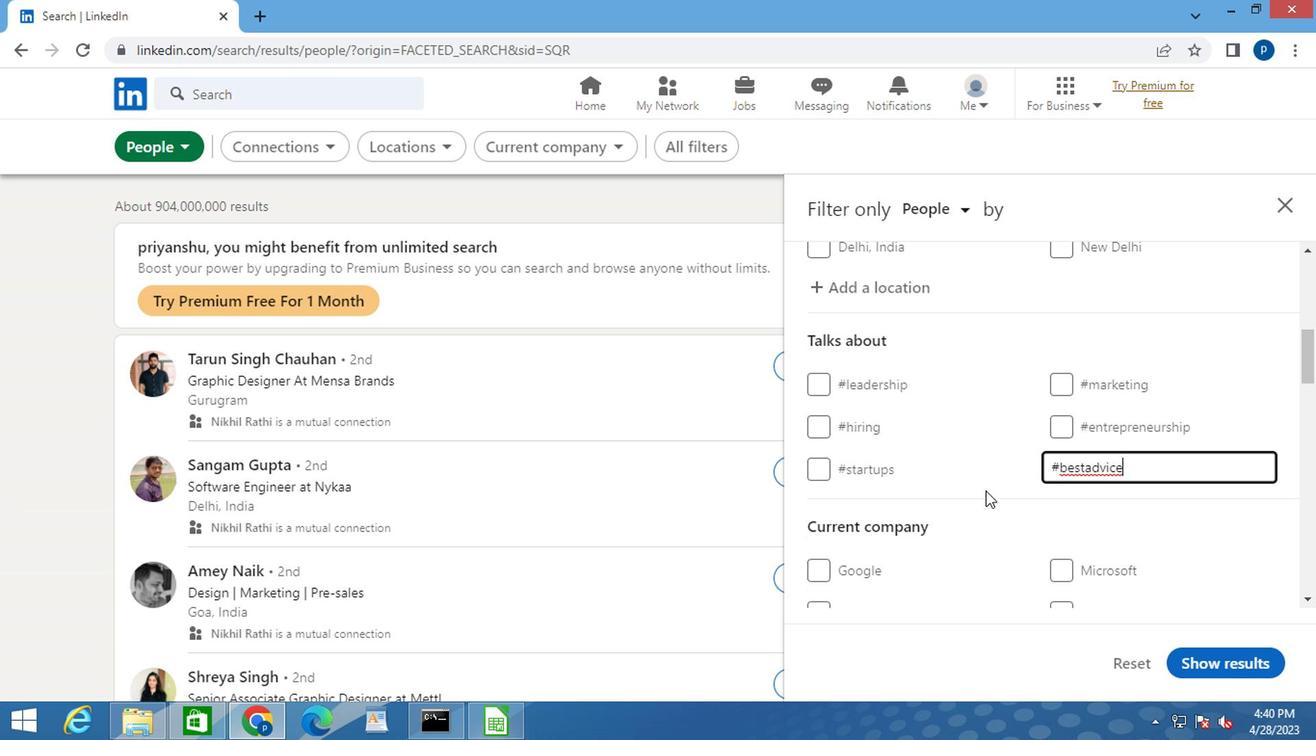 
Action: Mouse moved to (977, 495)
Screenshot: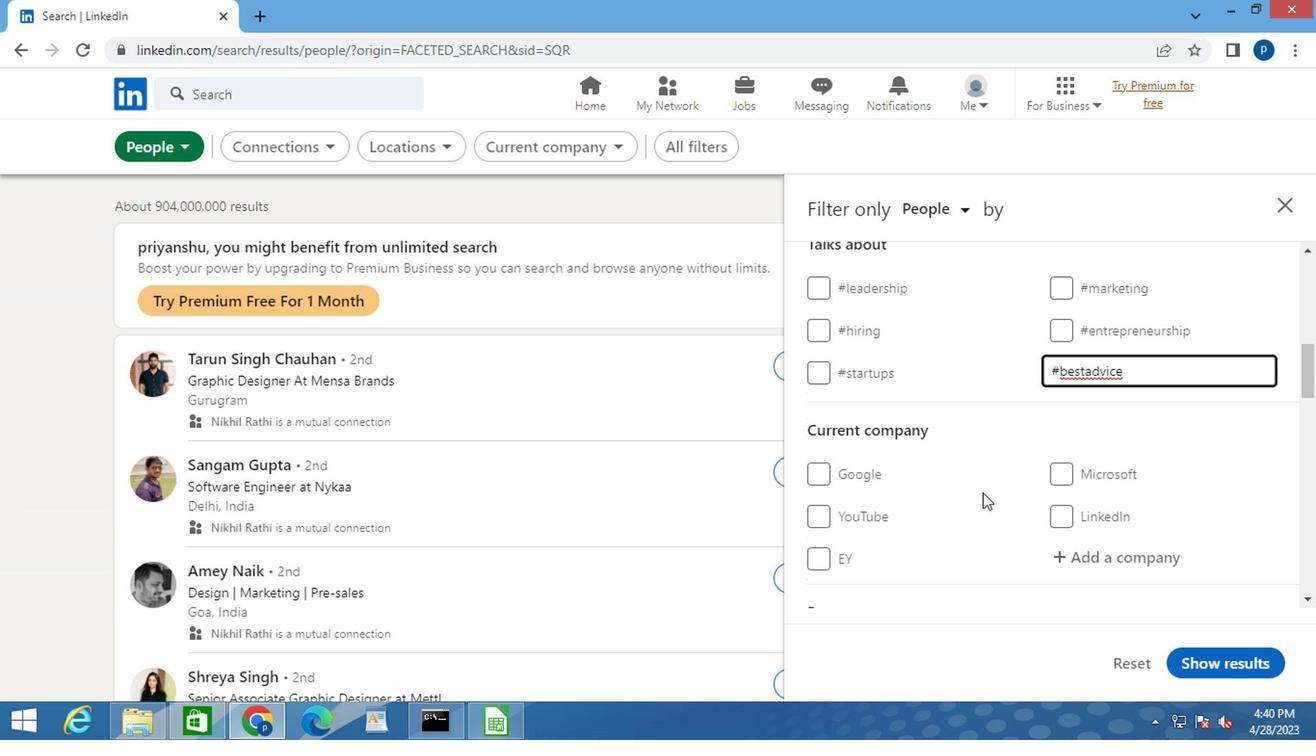 
Action: Mouse scrolled (977, 494) with delta (0, 0)
Screenshot: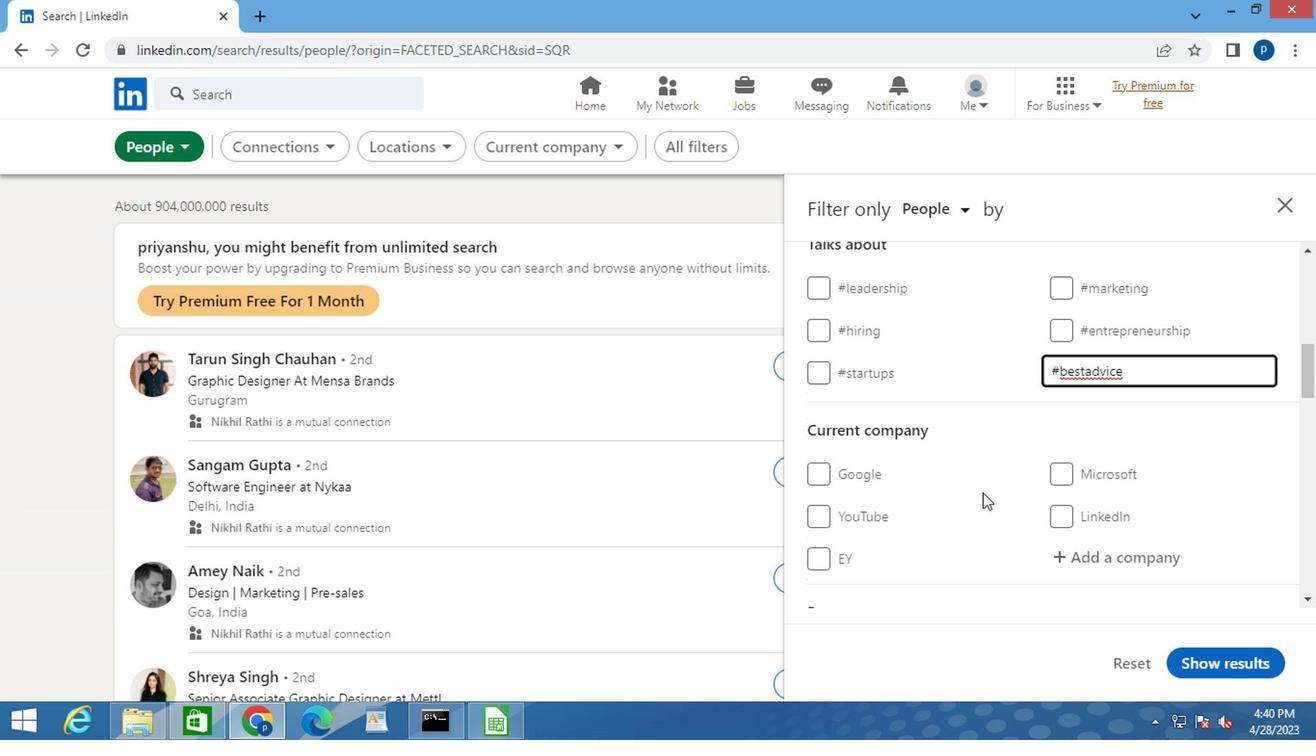 
Action: Mouse moved to (976, 495)
Screenshot: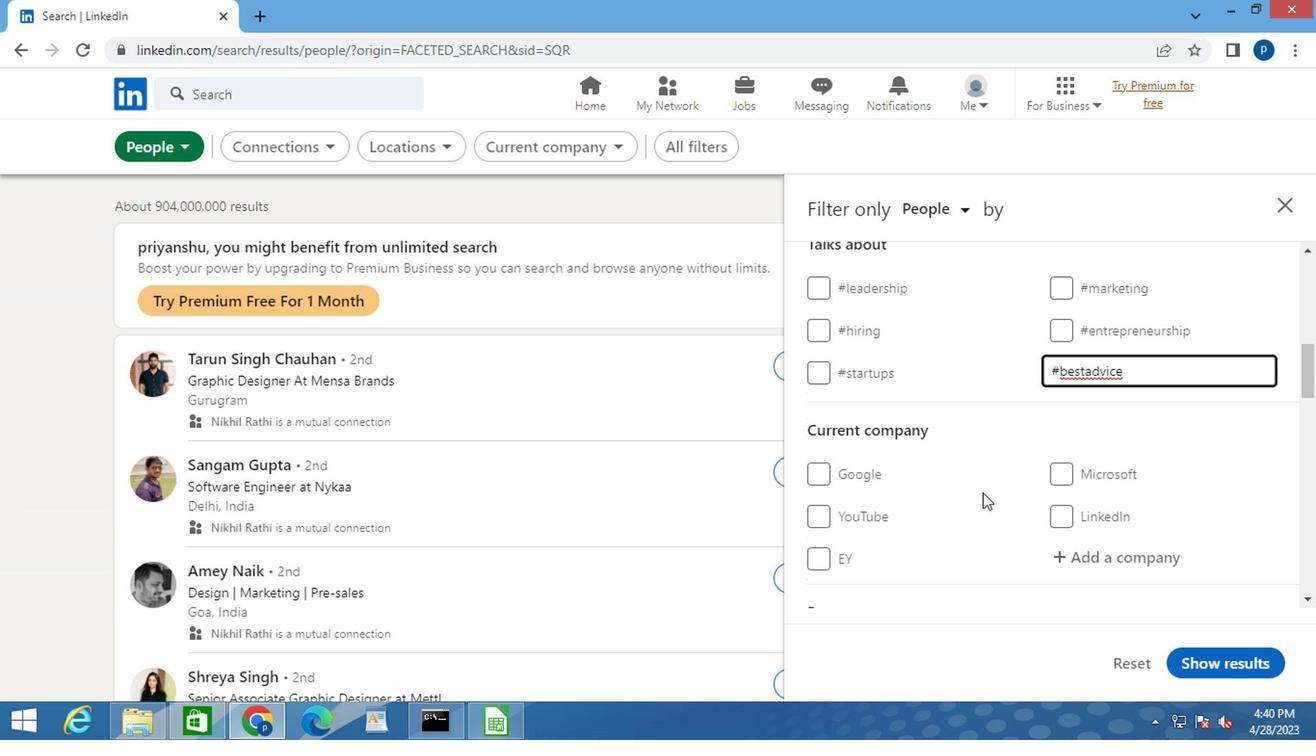
Action: Mouse scrolled (976, 494) with delta (0, 0)
Screenshot: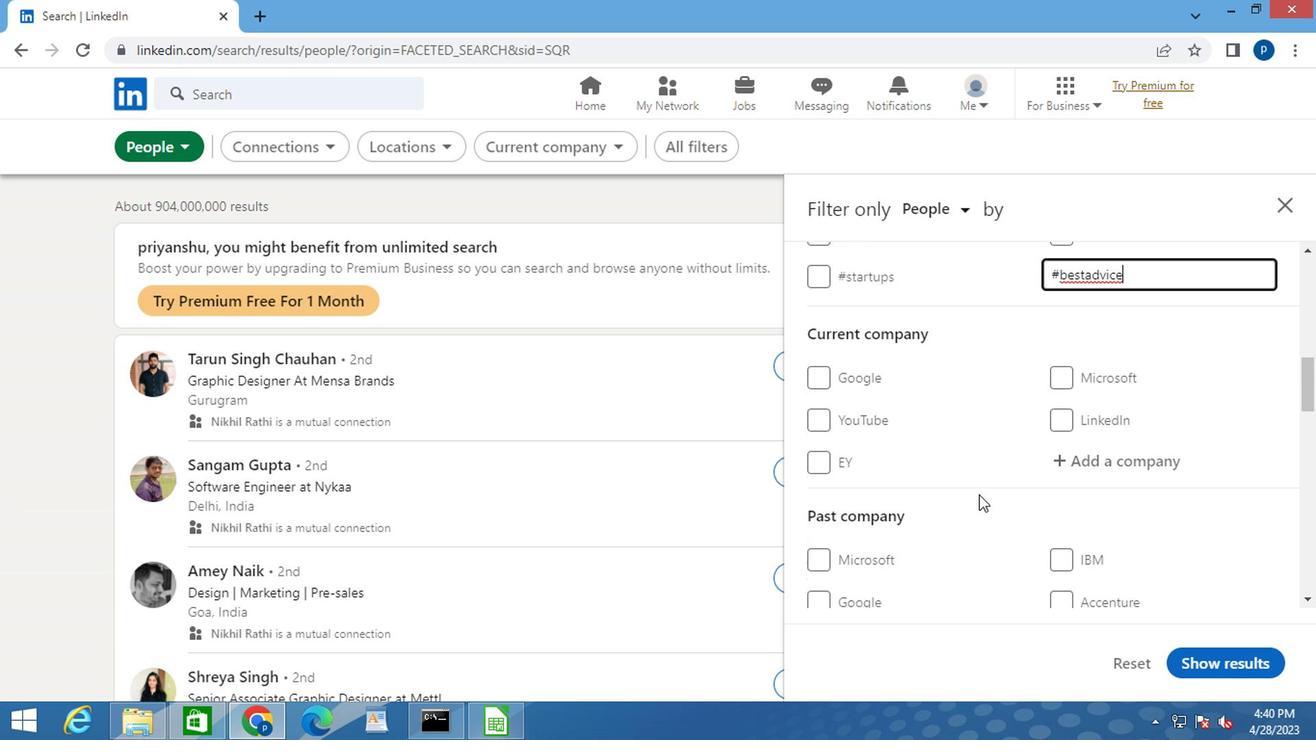 
Action: Mouse moved to (916, 482)
Screenshot: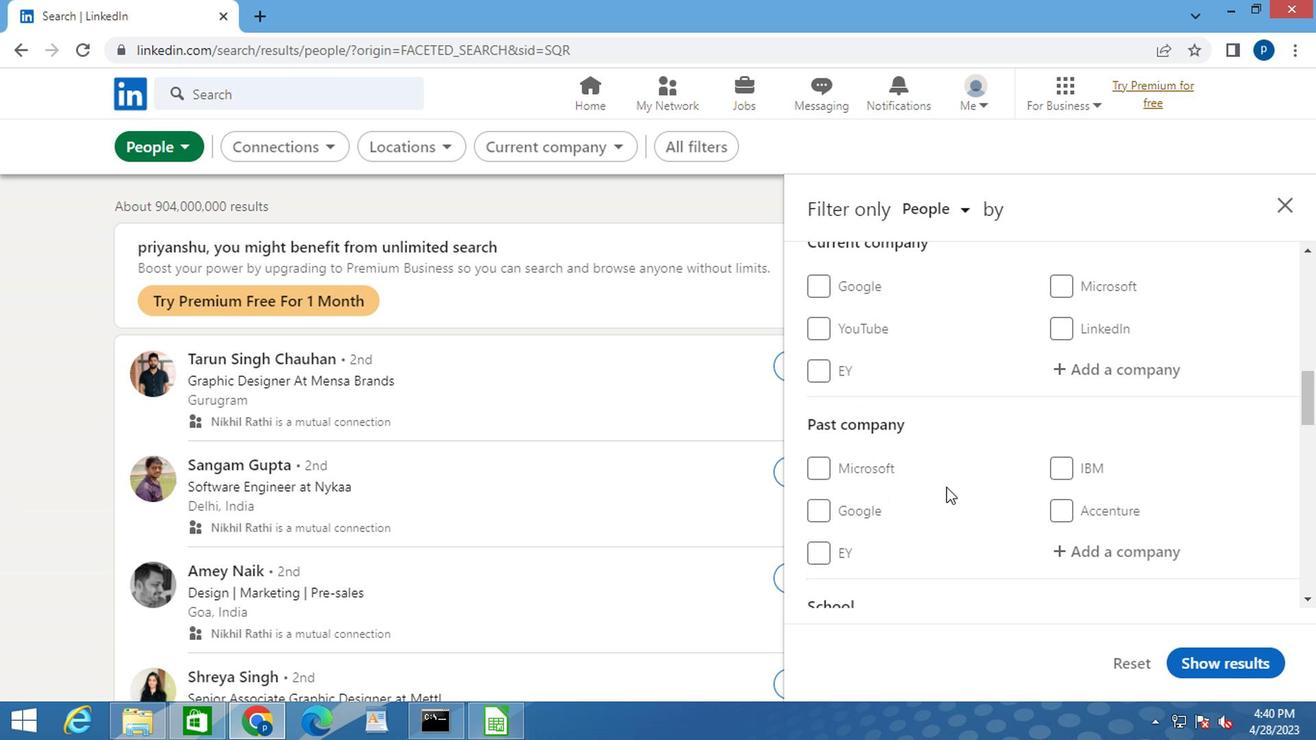 
Action: Mouse scrolled (916, 481) with delta (0, -1)
Screenshot: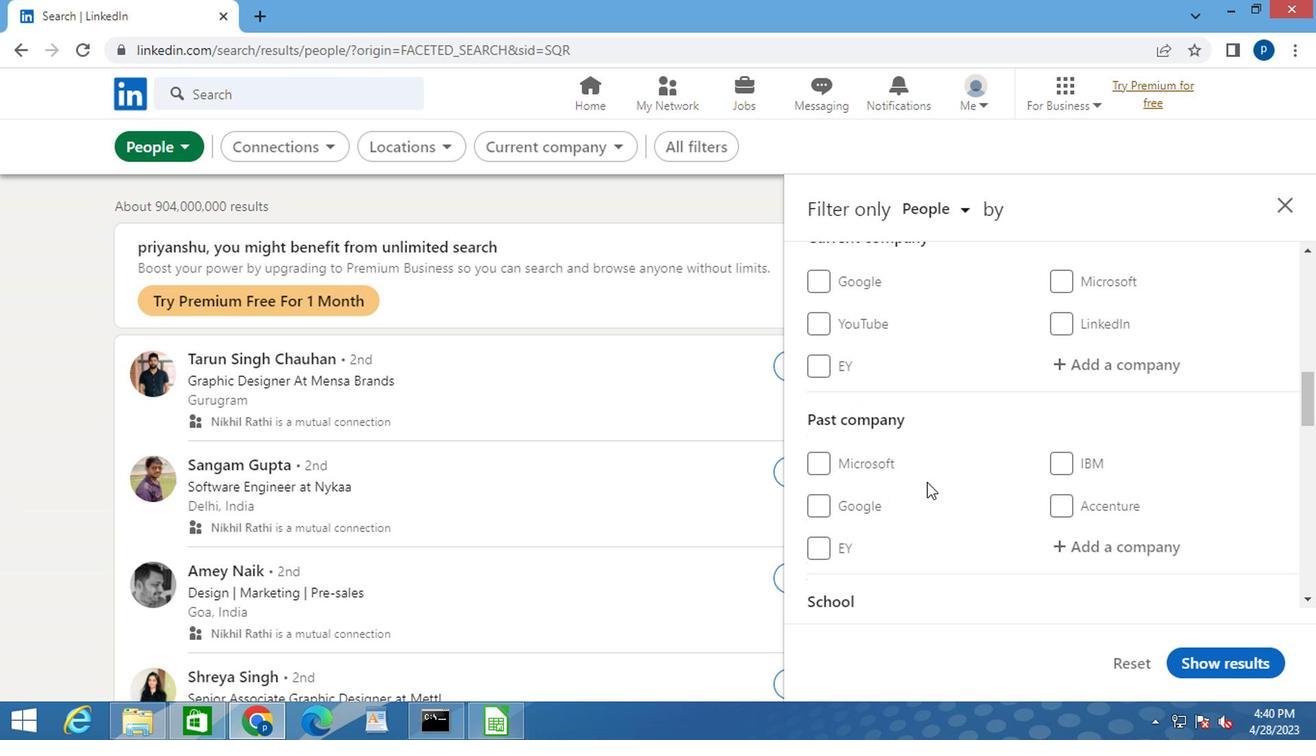 
Action: Mouse scrolled (916, 481) with delta (0, -1)
Screenshot: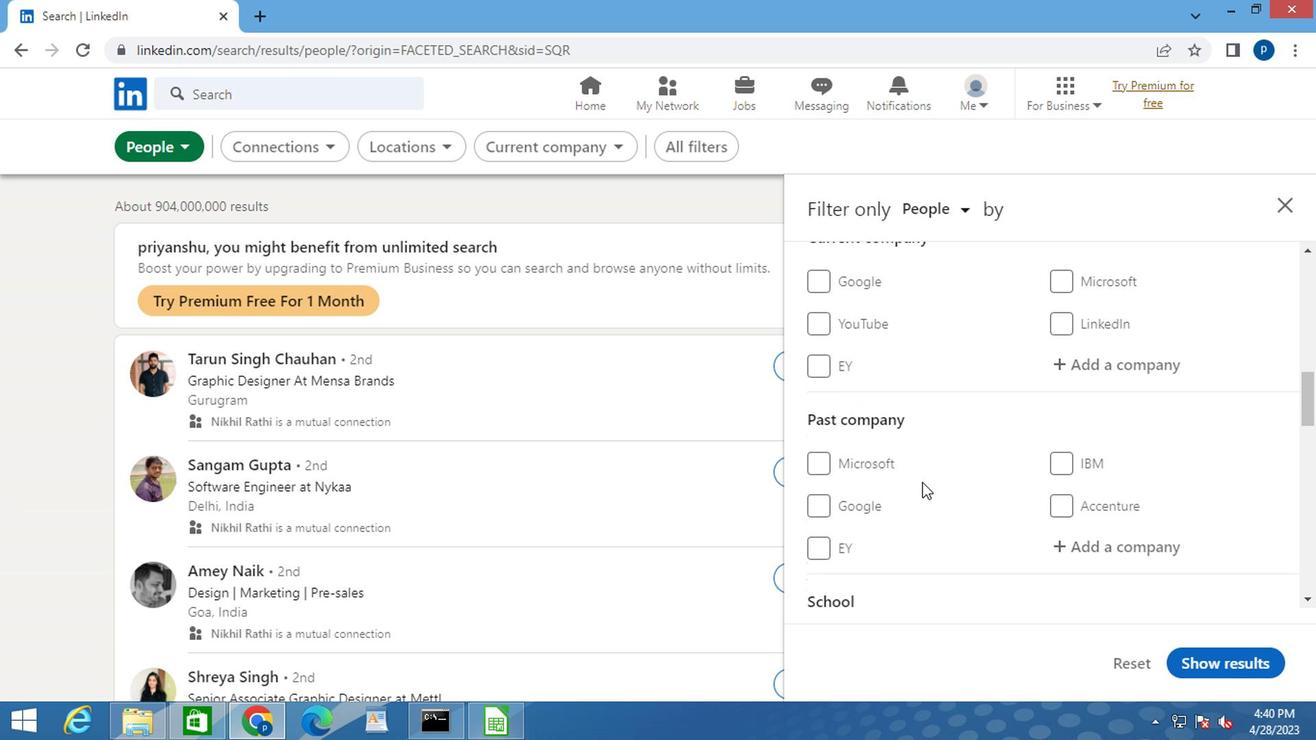 
Action: Mouse moved to (934, 481)
Screenshot: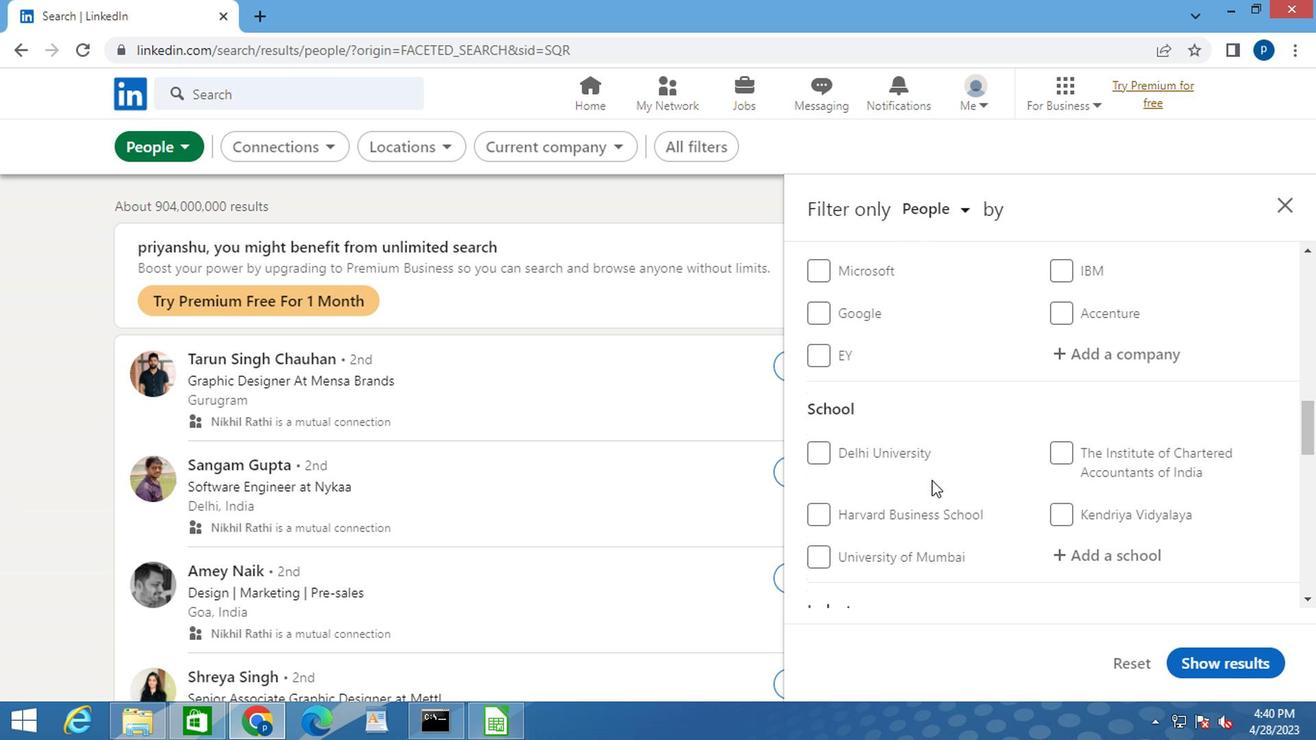 
Action: Mouse scrolled (934, 480) with delta (0, 0)
Screenshot: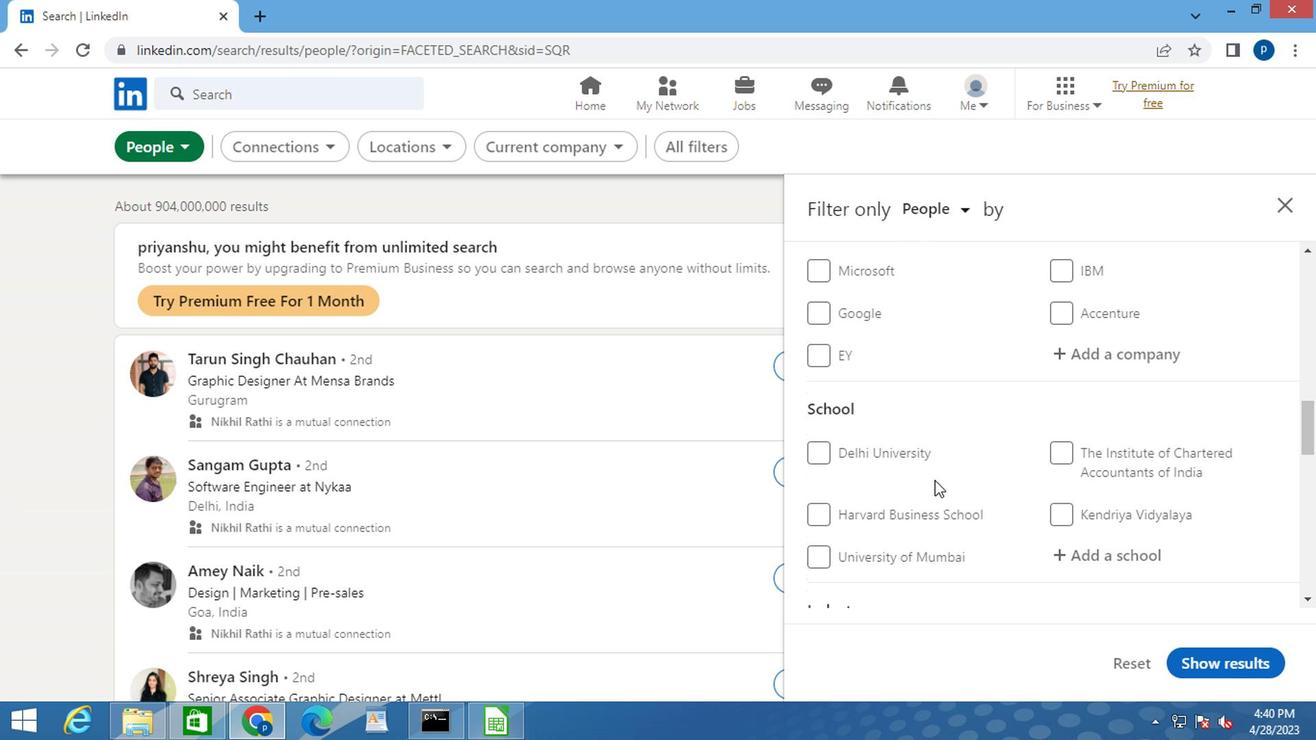 
Action: Mouse scrolled (934, 480) with delta (0, 0)
Screenshot: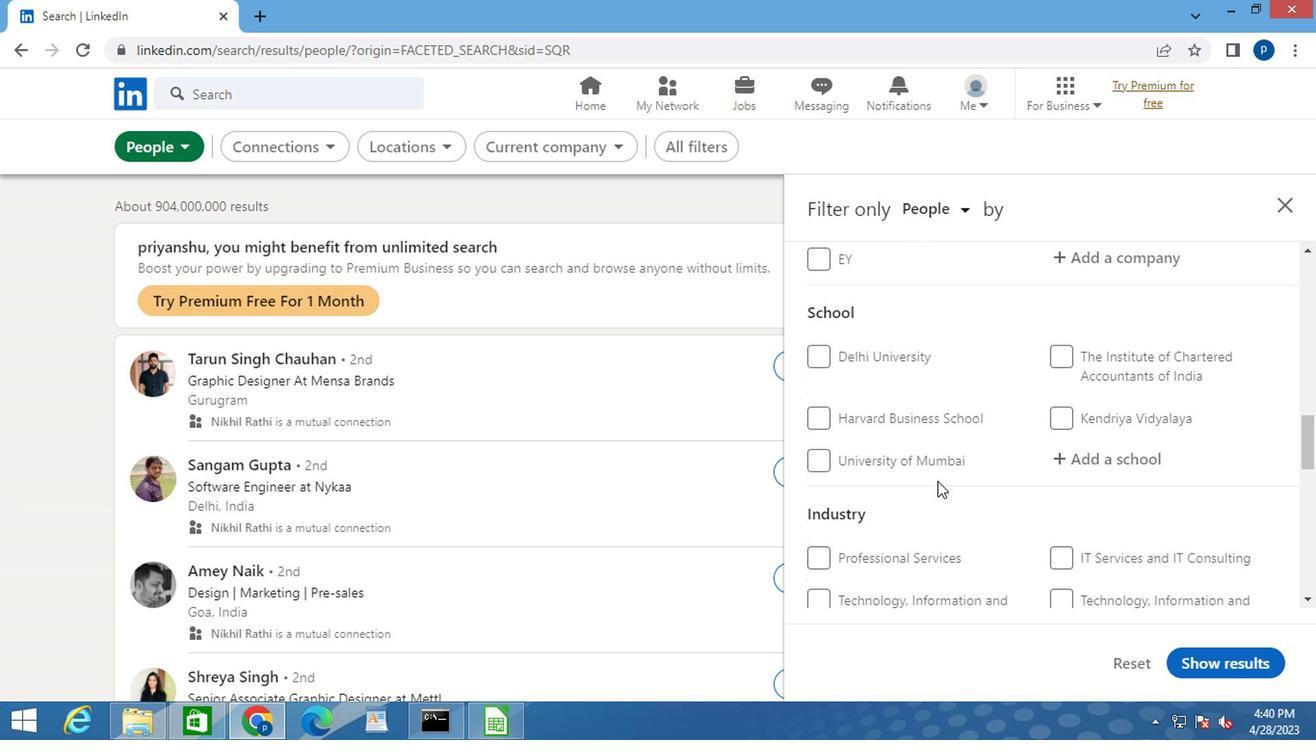 
Action: Mouse scrolled (934, 480) with delta (0, 0)
Screenshot: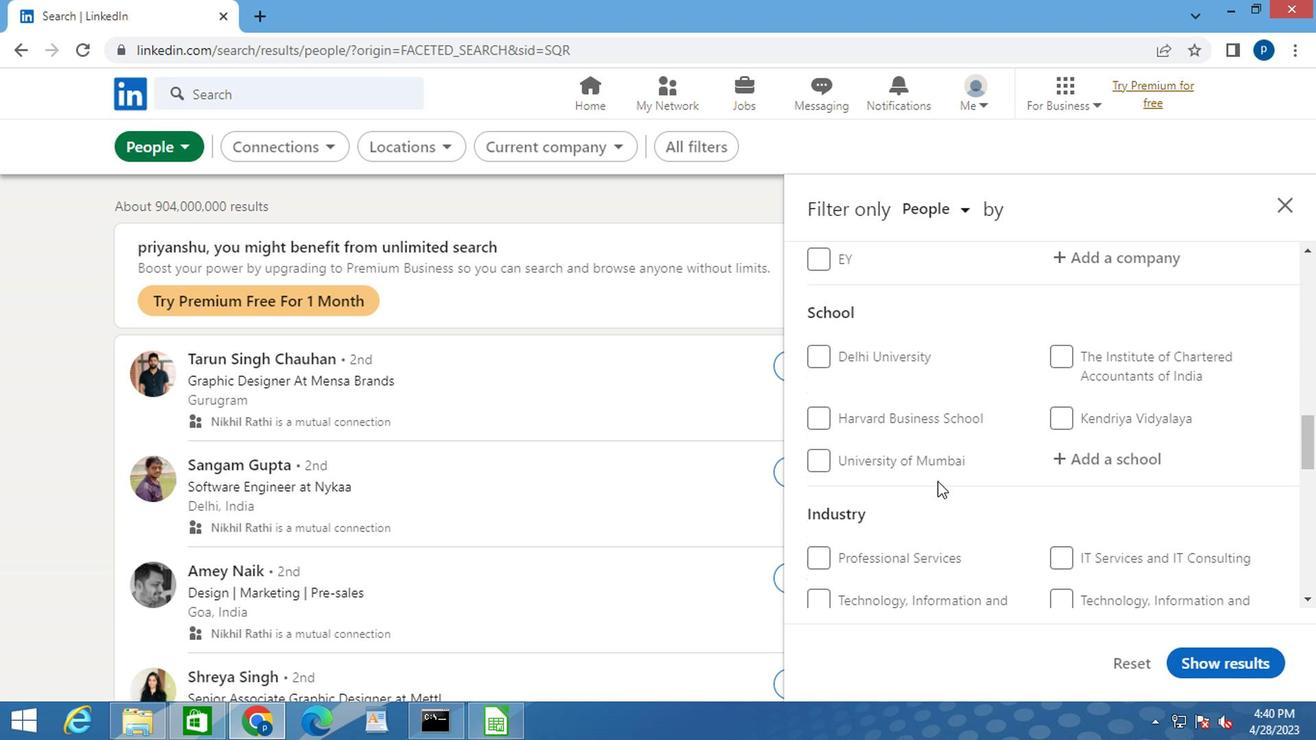 
Action: Mouse scrolled (934, 480) with delta (0, 0)
Screenshot: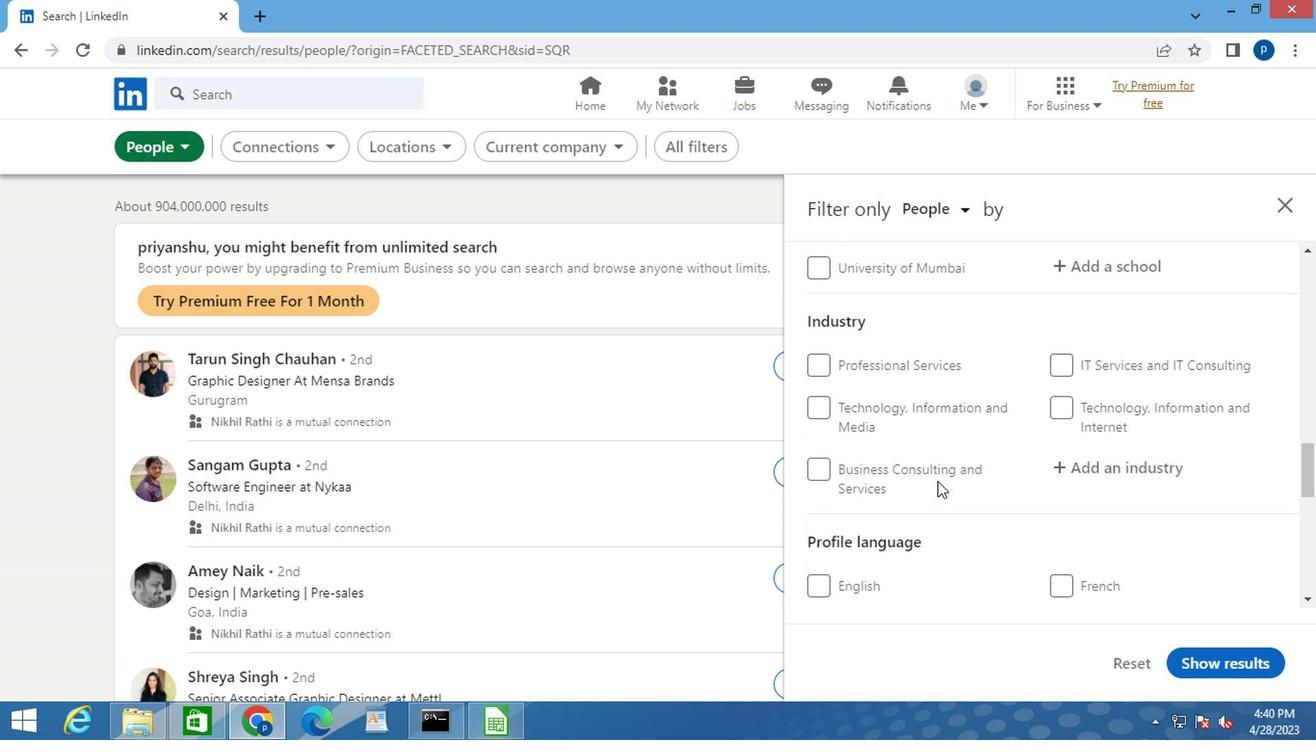 
Action: Mouse moved to (811, 531)
Screenshot: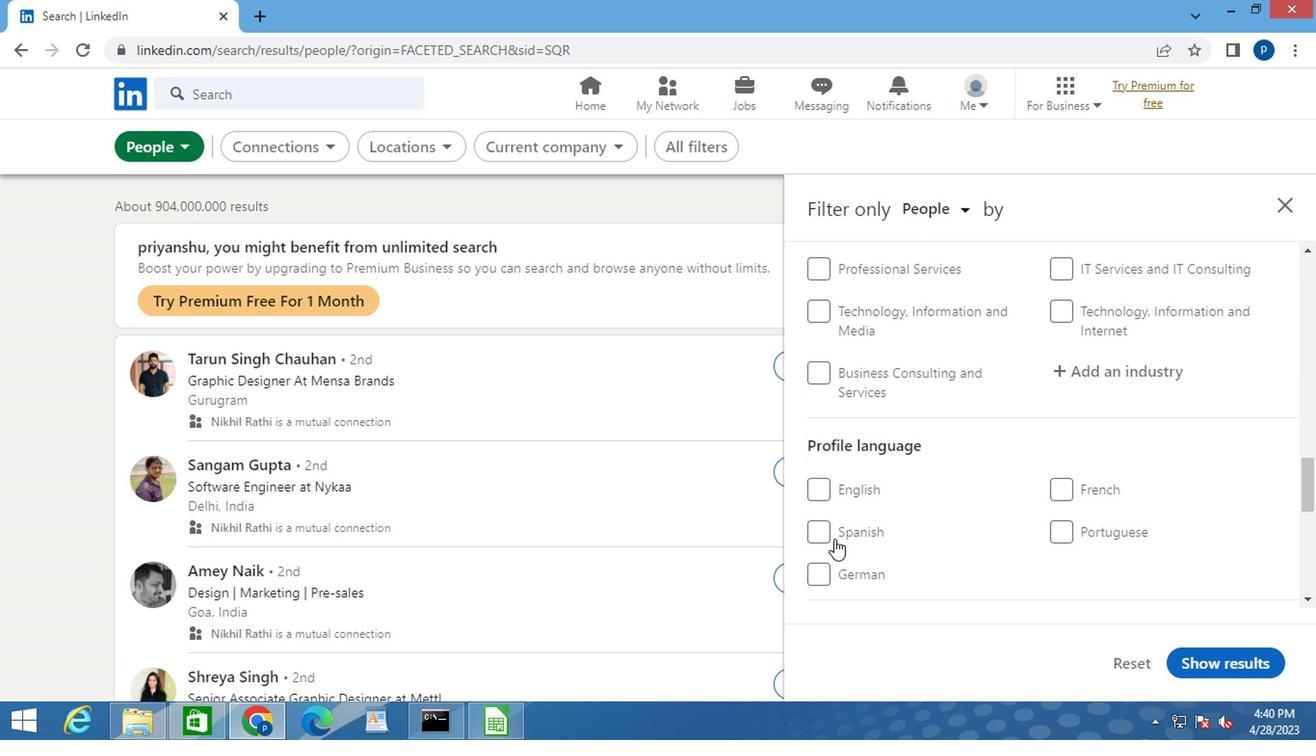 
Action: Mouse pressed left at (811, 531)
Screenshot: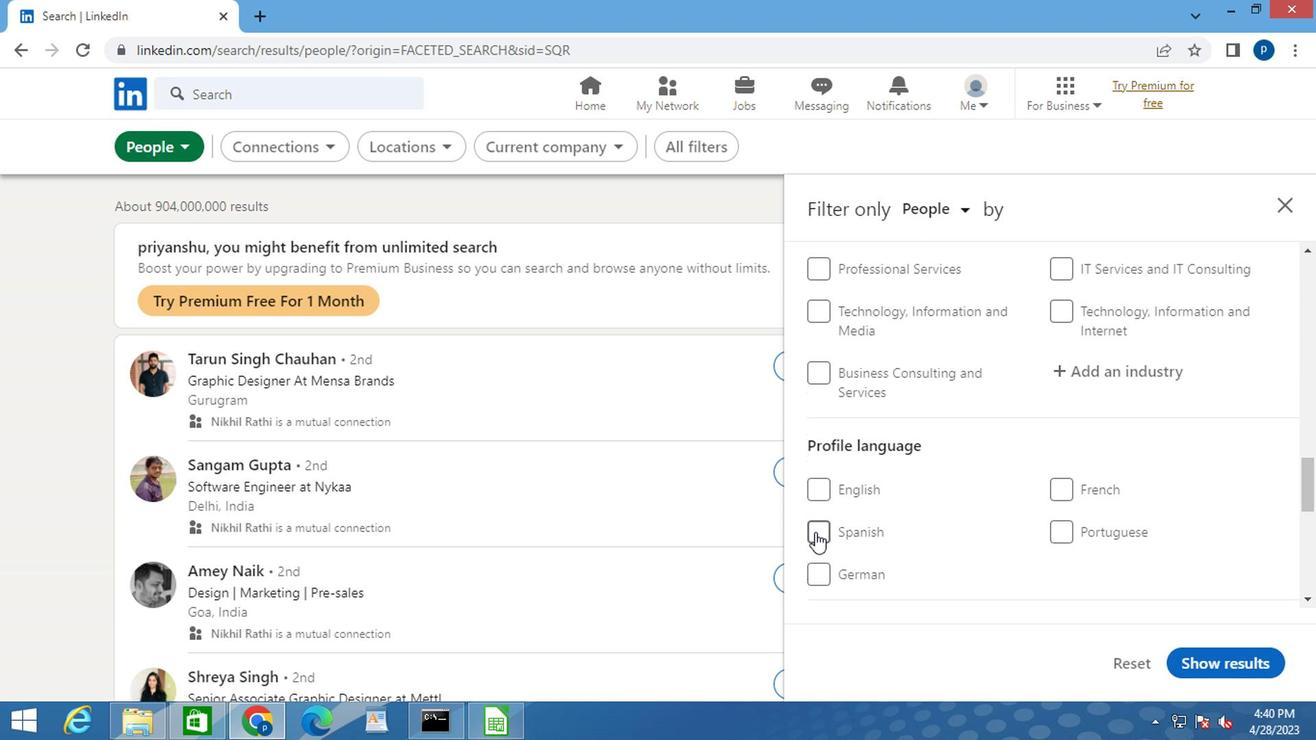 
Action: Mouse moved to (962, 512)
Screenshot: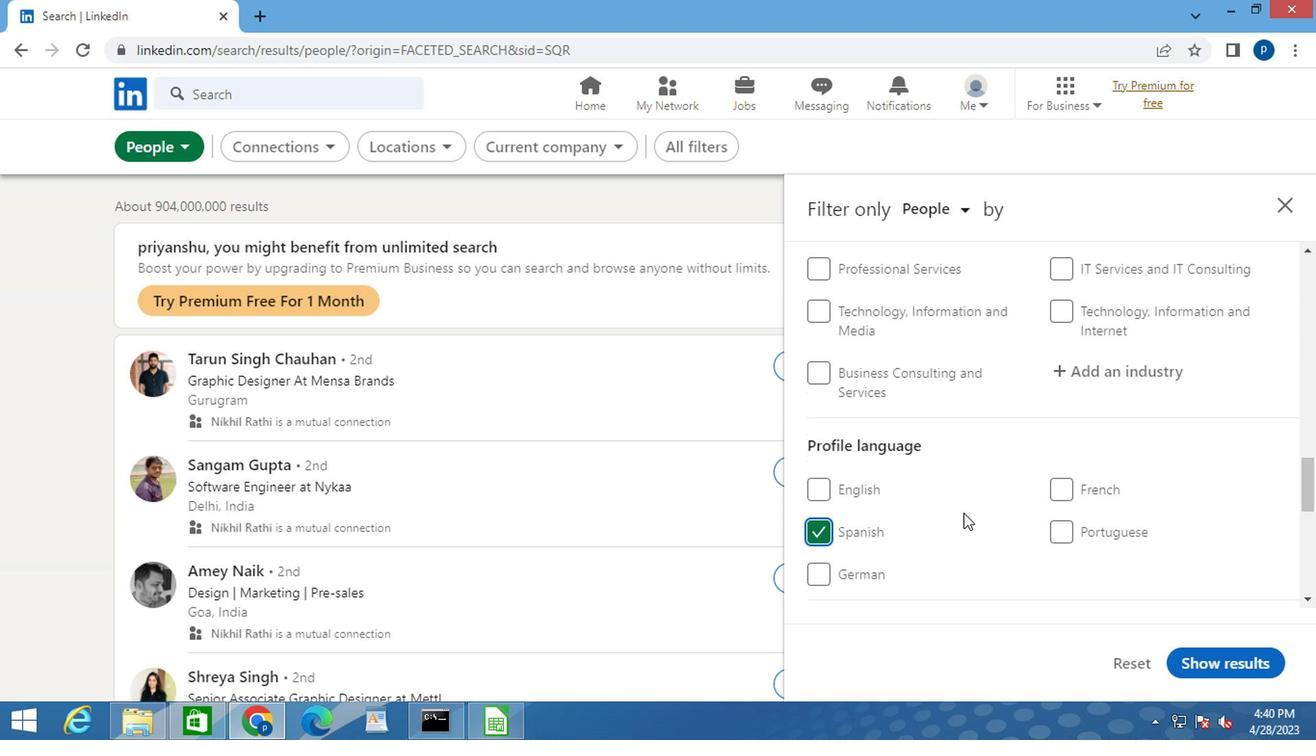 
Action: Mouse scrolled (962, 513) with delta (0, 1)
Screenshot: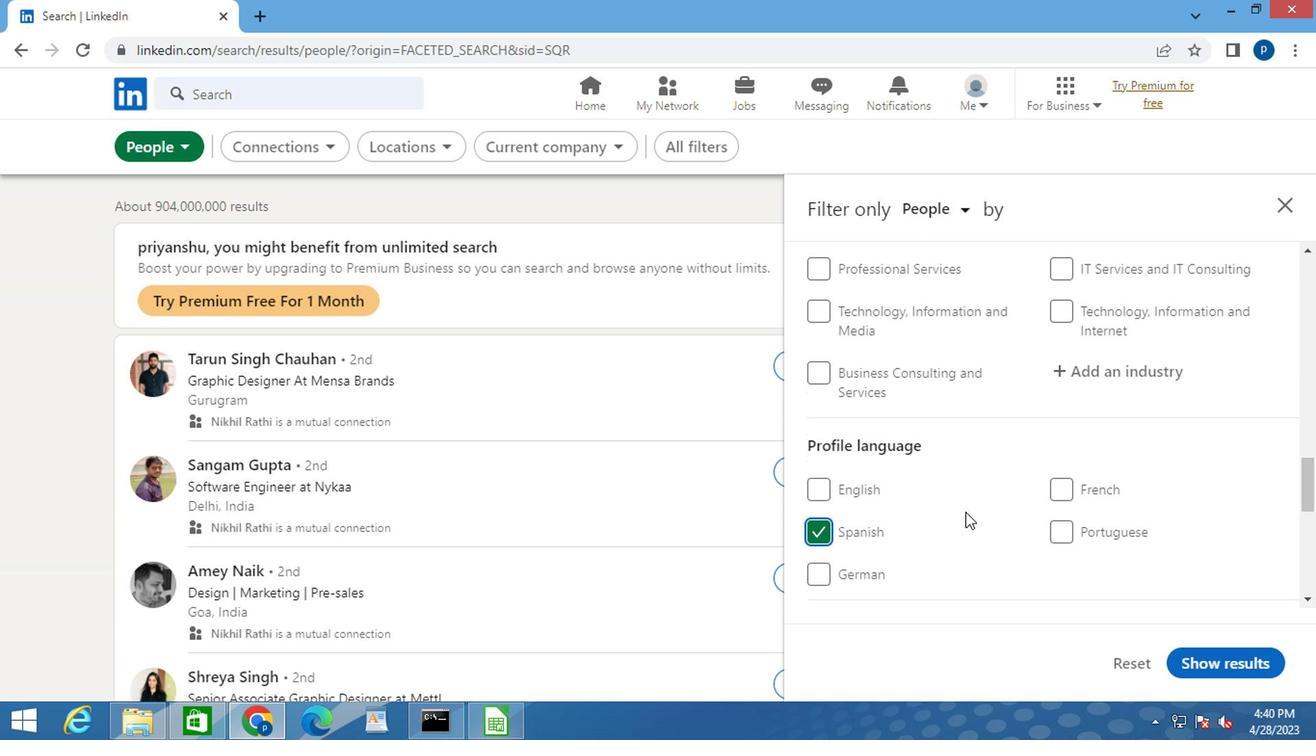 
Action: Mouse scrolled (962, 513) with delta (0, 1)
Screenshot: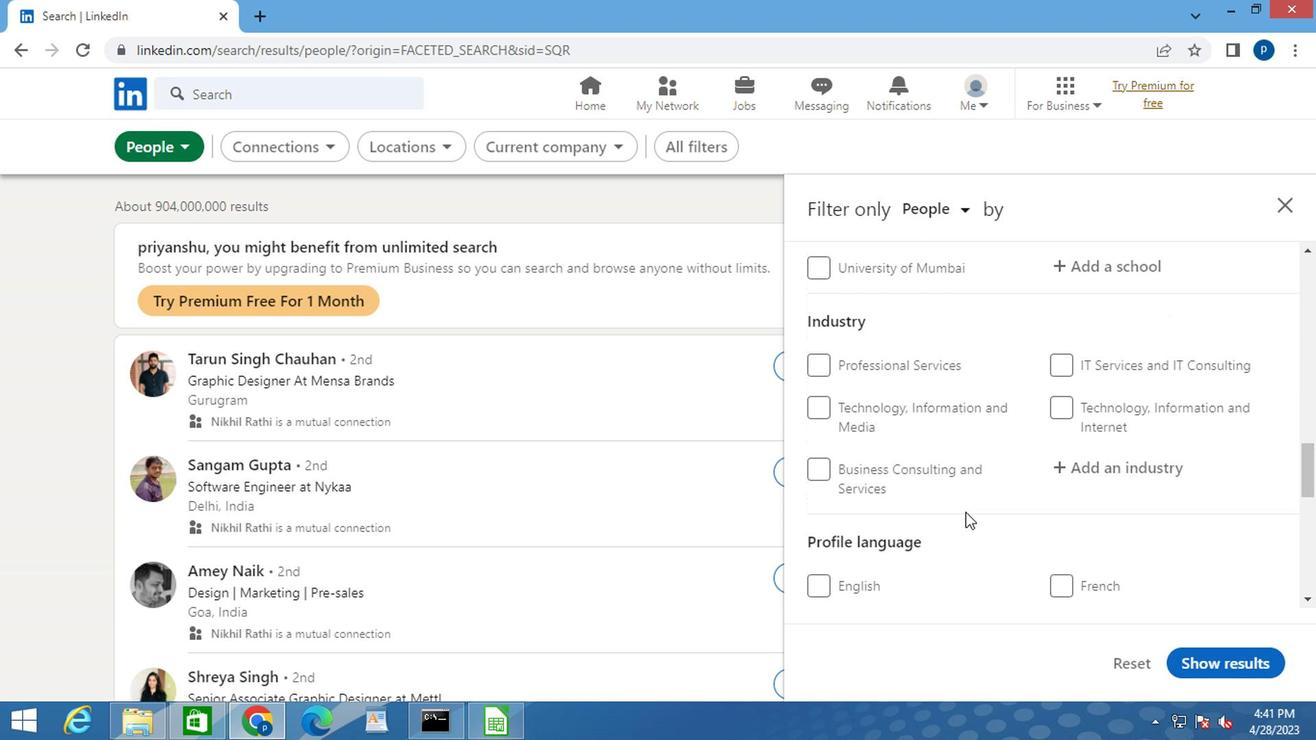 
Action: Mouse scrolled (962, 513) with delta (0, 1)
Screenshot: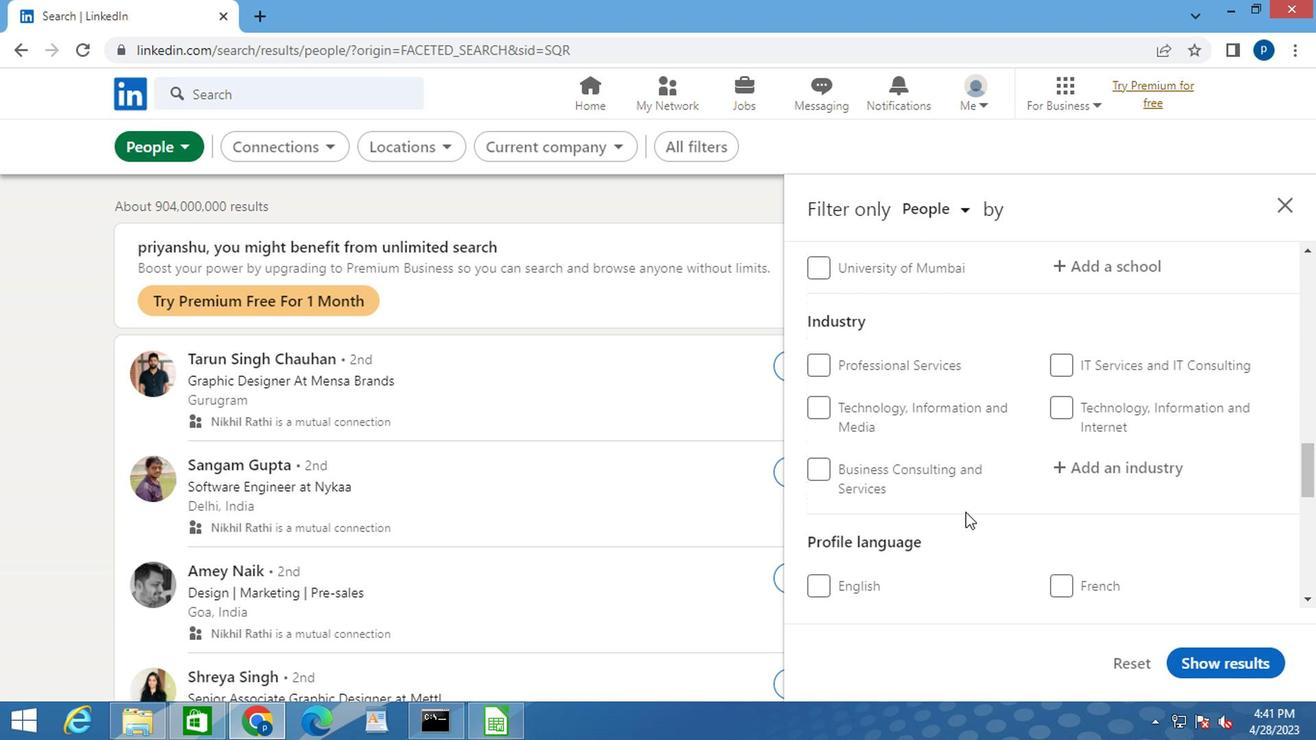 
Action: Mouse scrolled (962, 513) with delta (0, 1)
Screenshot: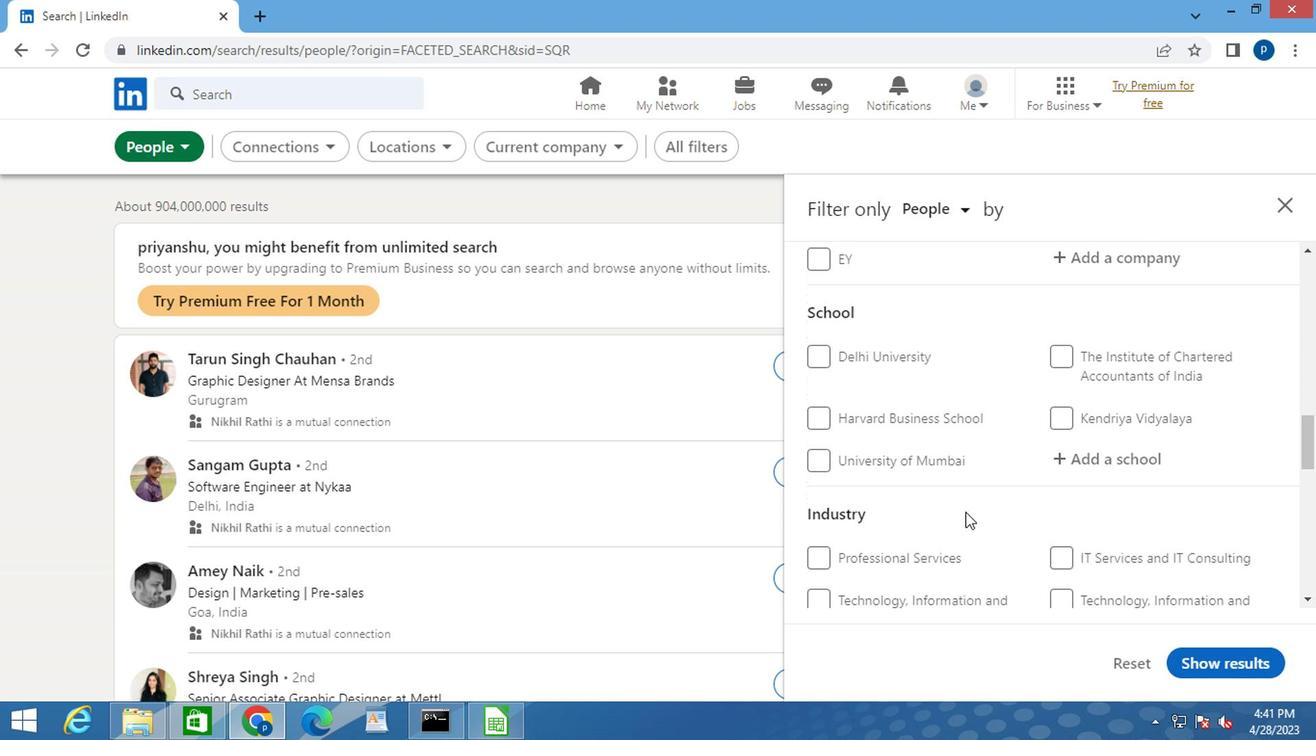 
Action: Mouse scrolled (962, 513) with delta (0, 1)
Screenshot: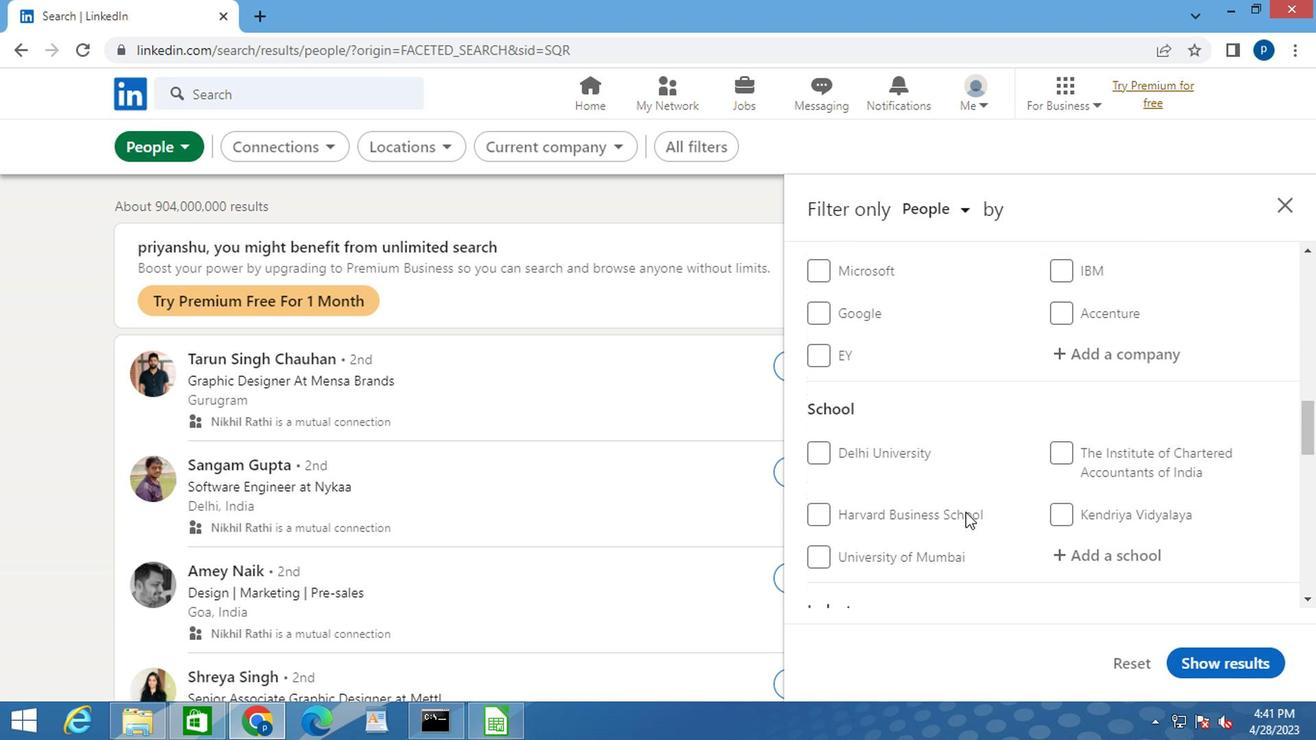 
Action: Mouse scrolled (962, 513) with delta (0, 1)
Screenshot: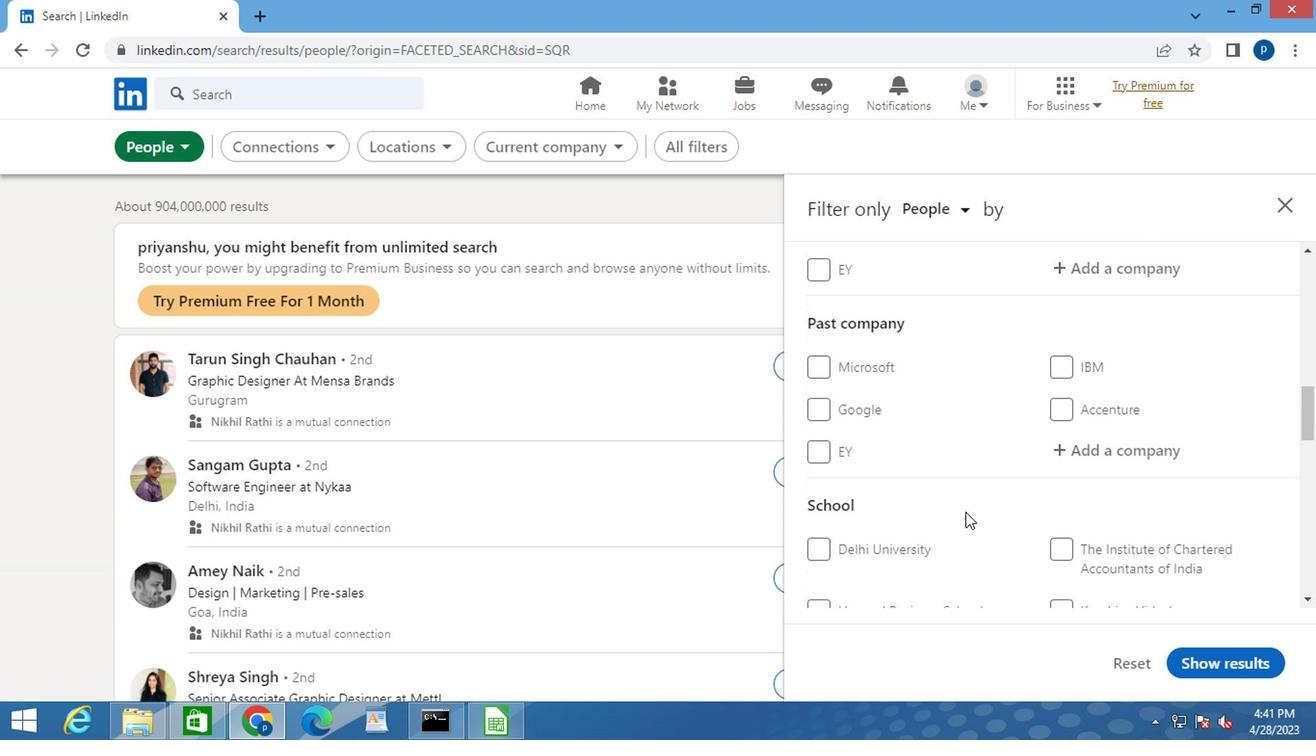 
Action: Mouse scrolled (962, 513) with delta (0, 1)
Screenshot: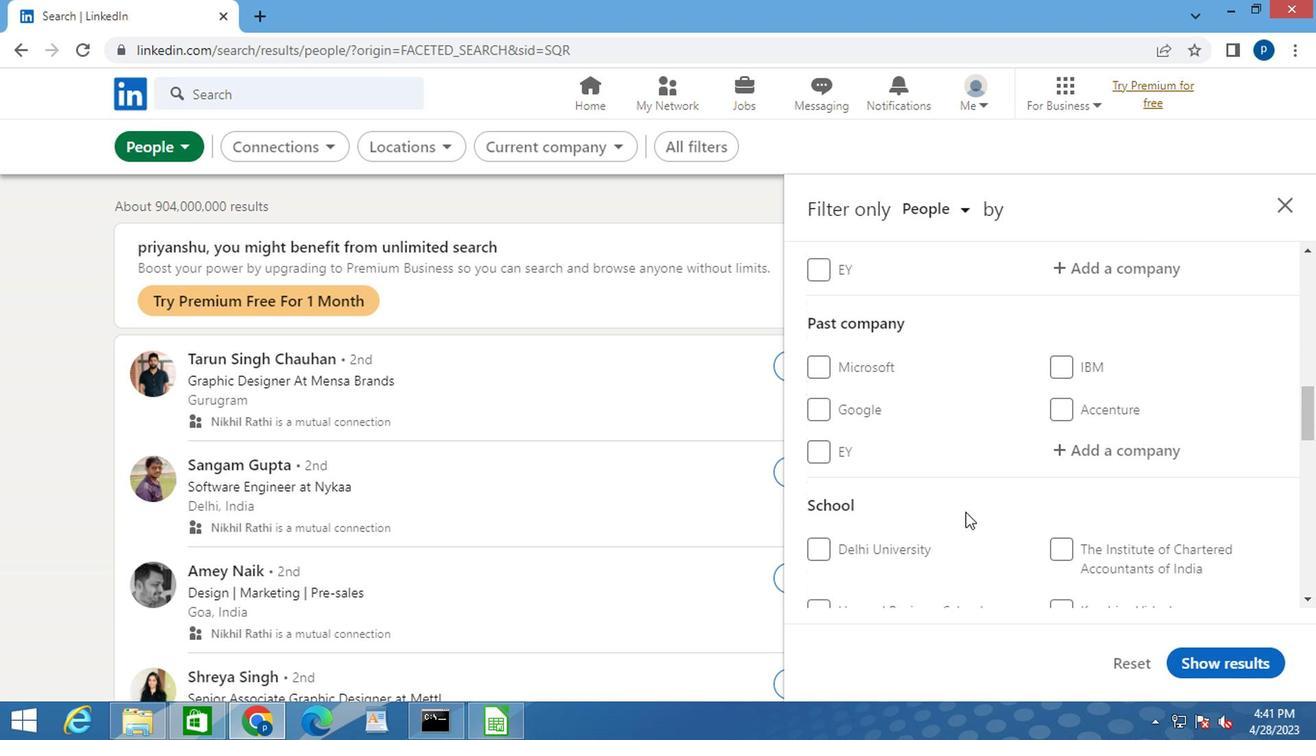 
Action: Mouse moved to (1080, 466)
Screenshot: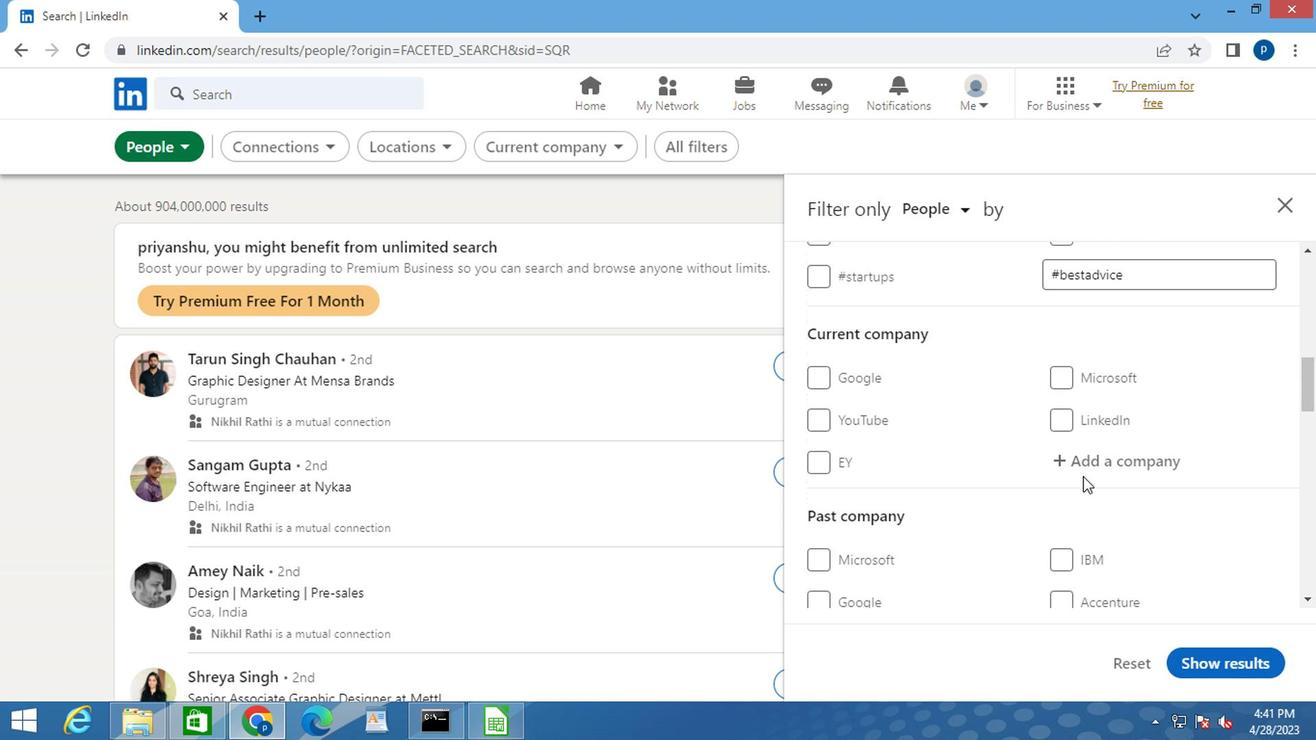 
Action: Mouse pressed left at (1080, 466)
Screenshot: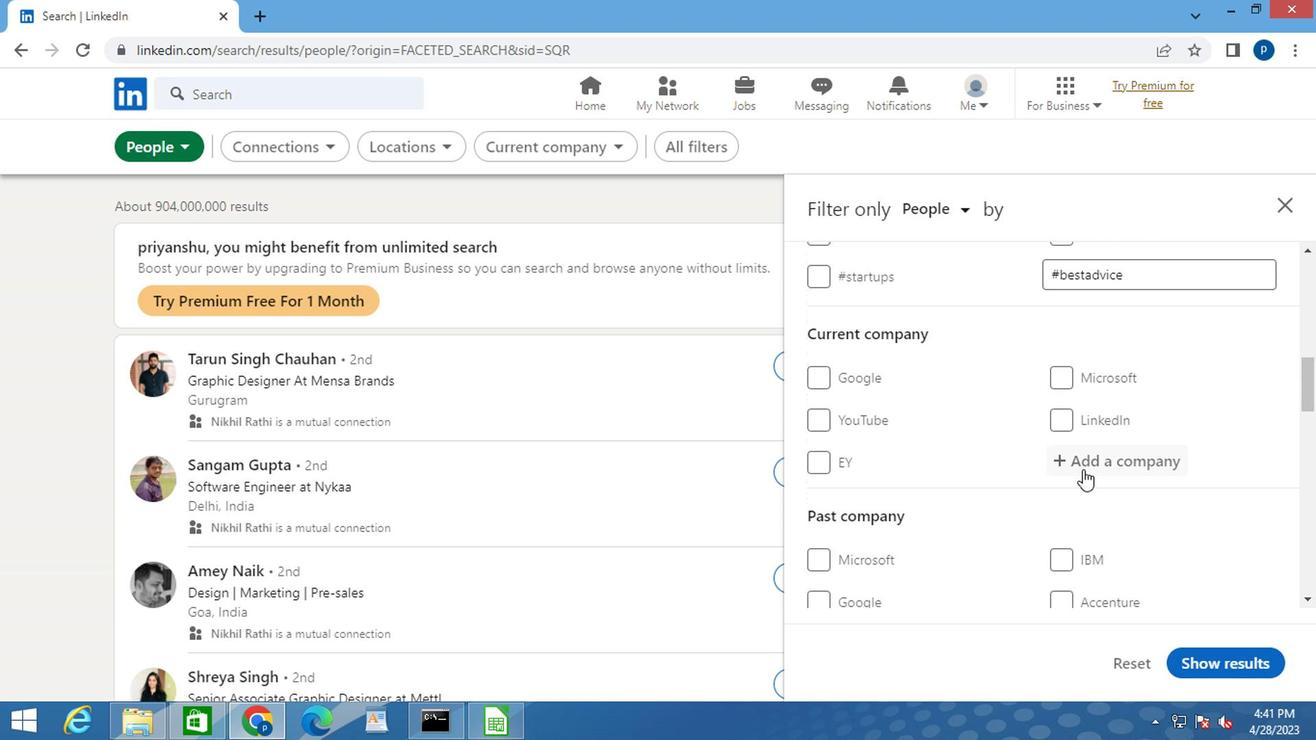 
Action: Key pressed <Key.caps_lock>N<Key.caps_lock>INJACART
Screenshot: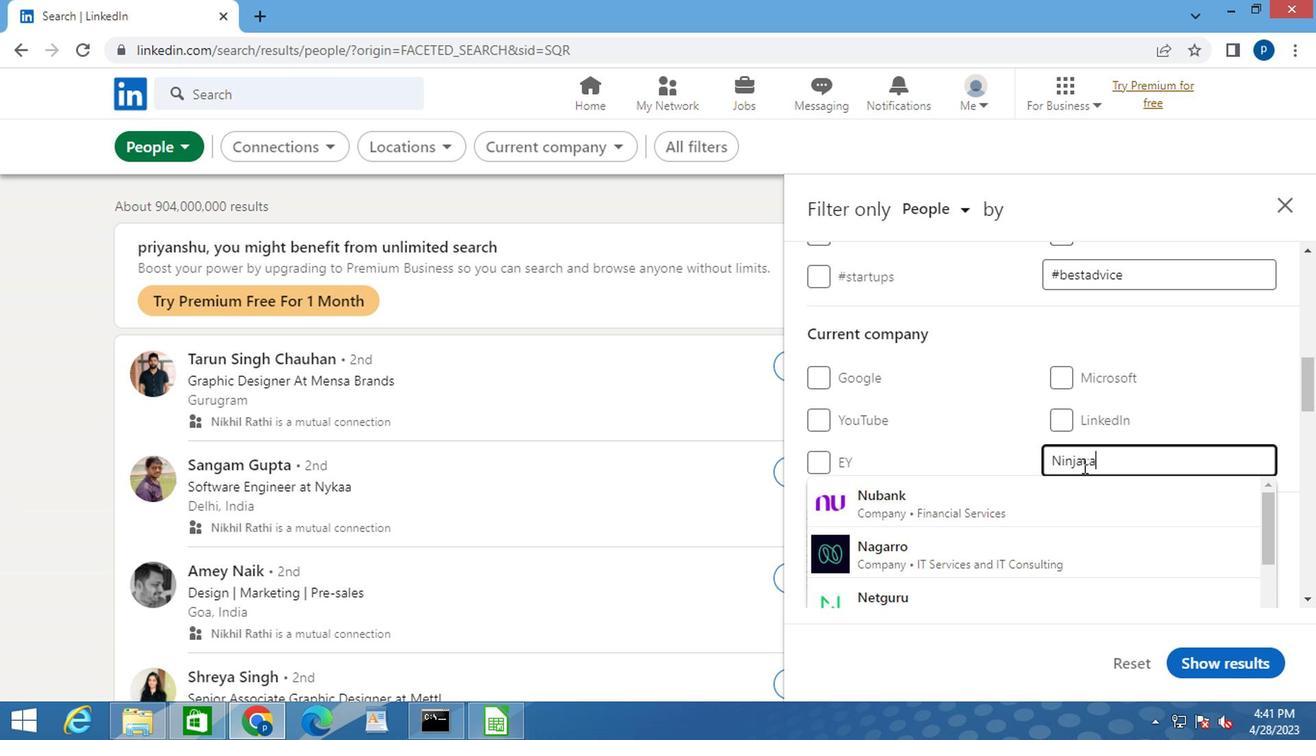 
Action: Mouse moved to (1016, 497)
Screenshot: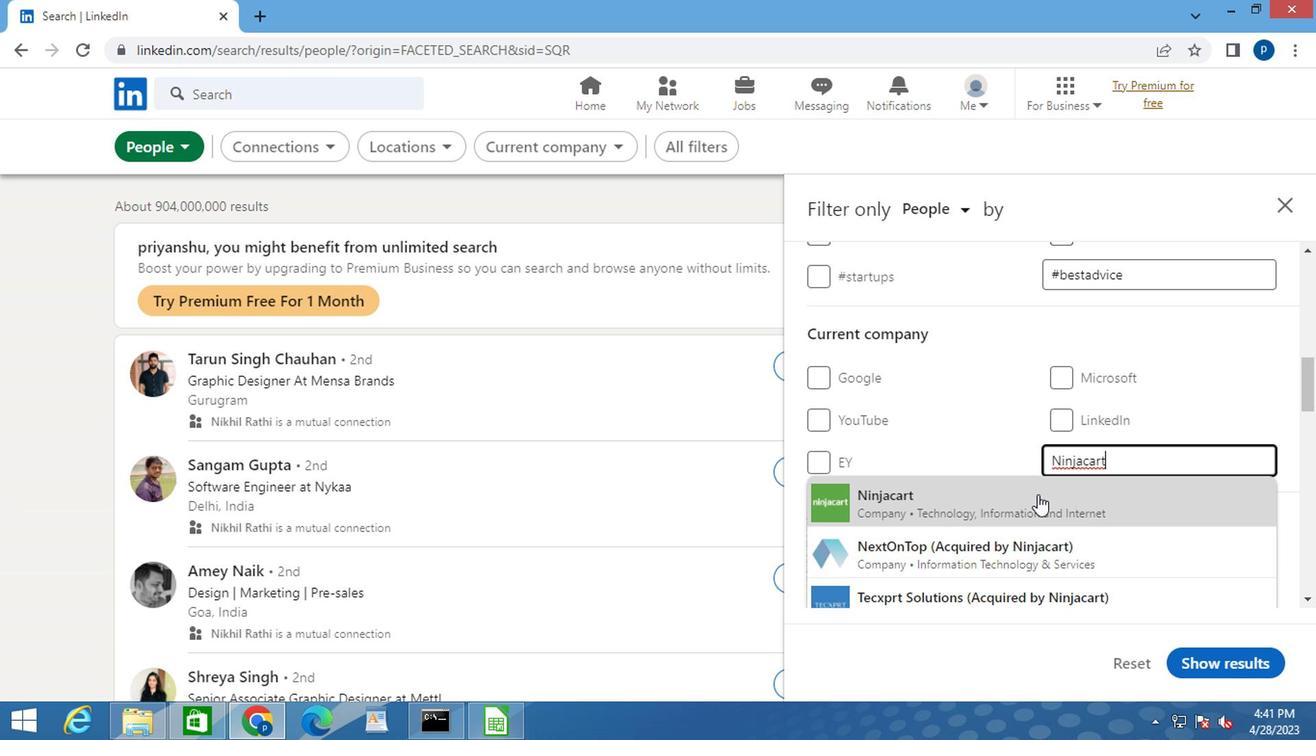 
Action: Mouse pressed left at (1016, 497)
Screenshot: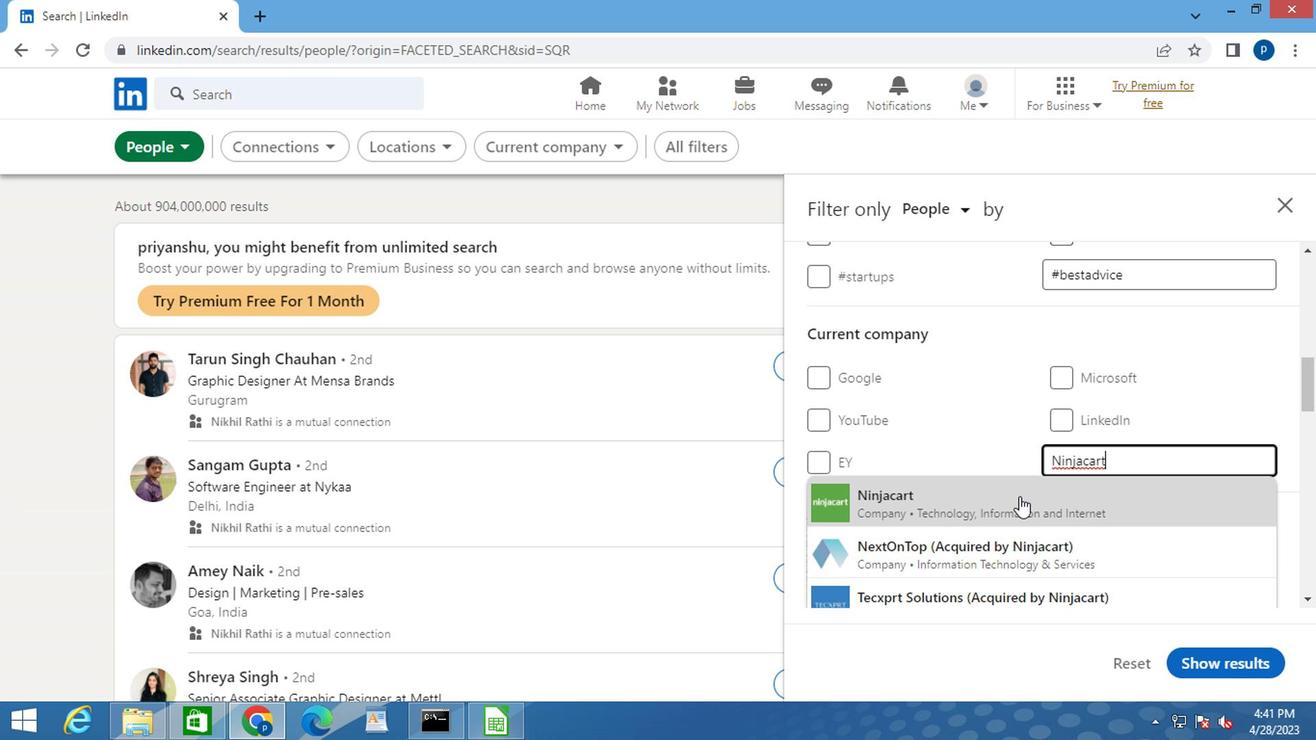 
Action: Mouse moved to (950, 476)
Screenshot: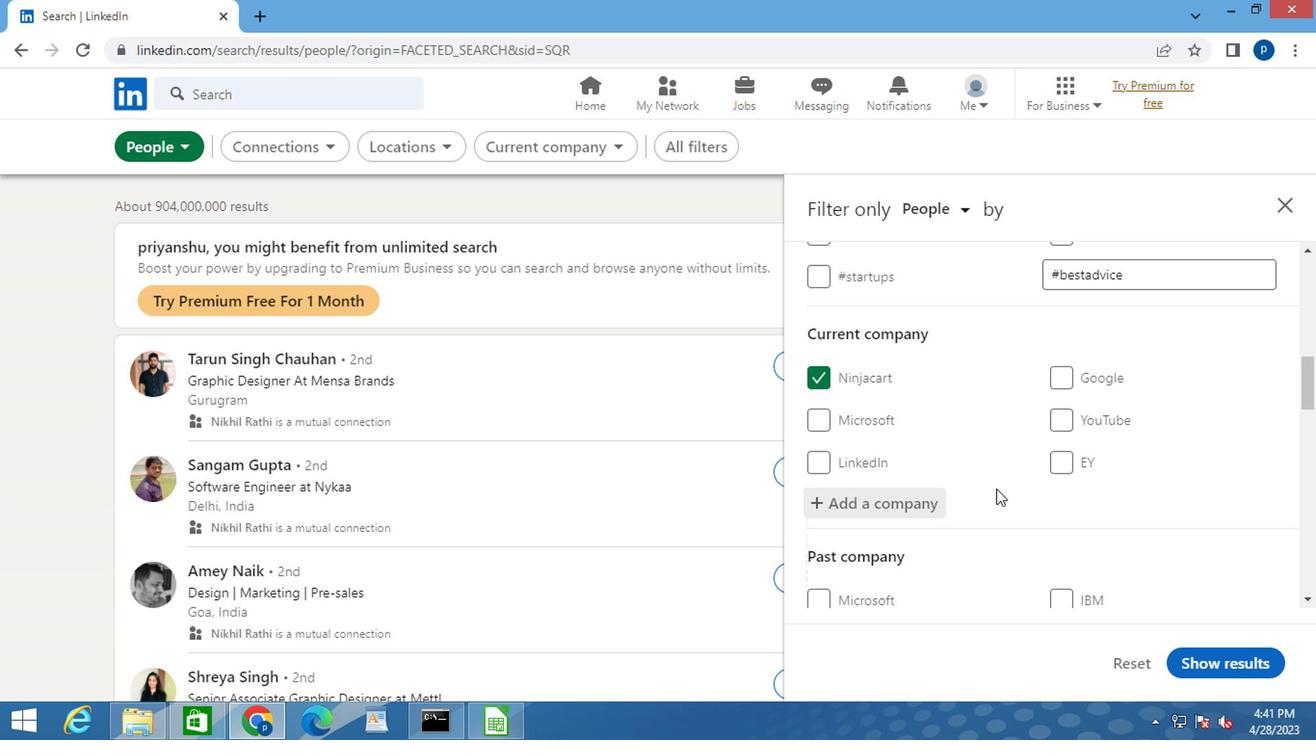 
Action: Mouse scrolled (950, 475) with delta (0, 0)
Screenshot: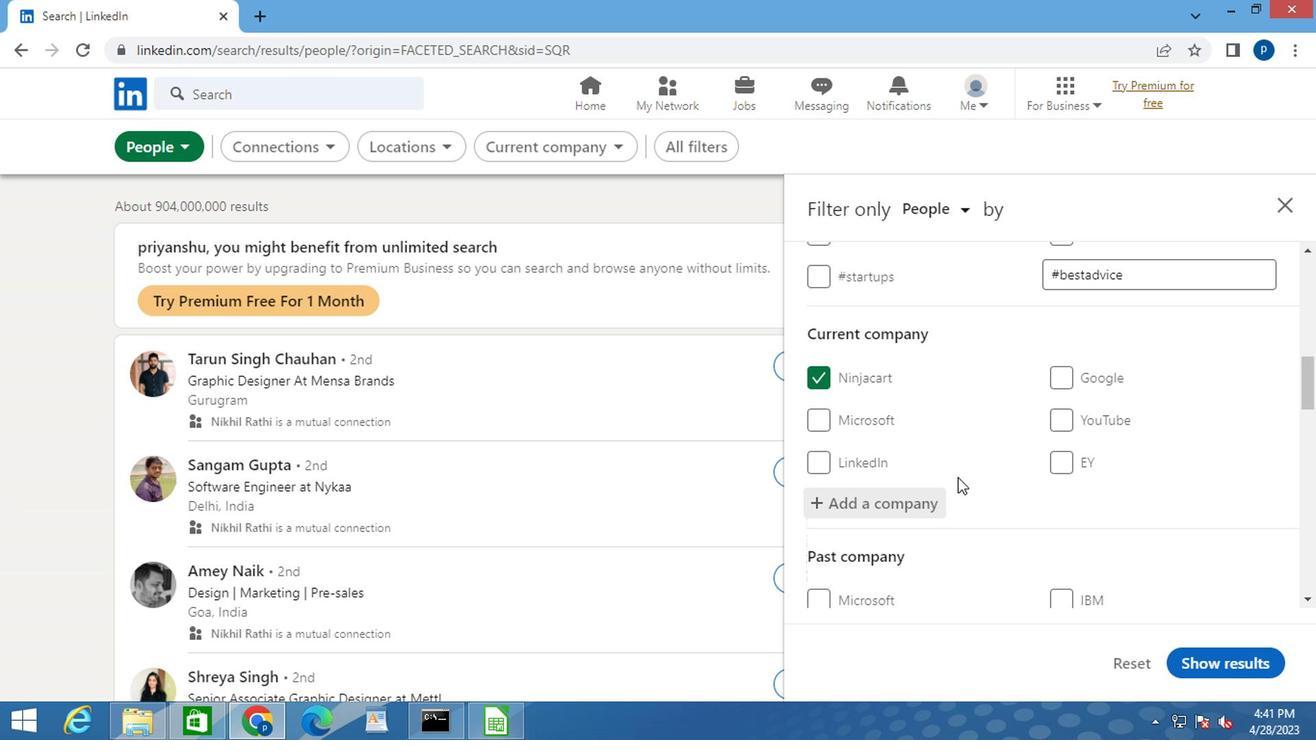 
Action: Mouse scrolled (950, 475) with delta (0, 0)
Screenshot: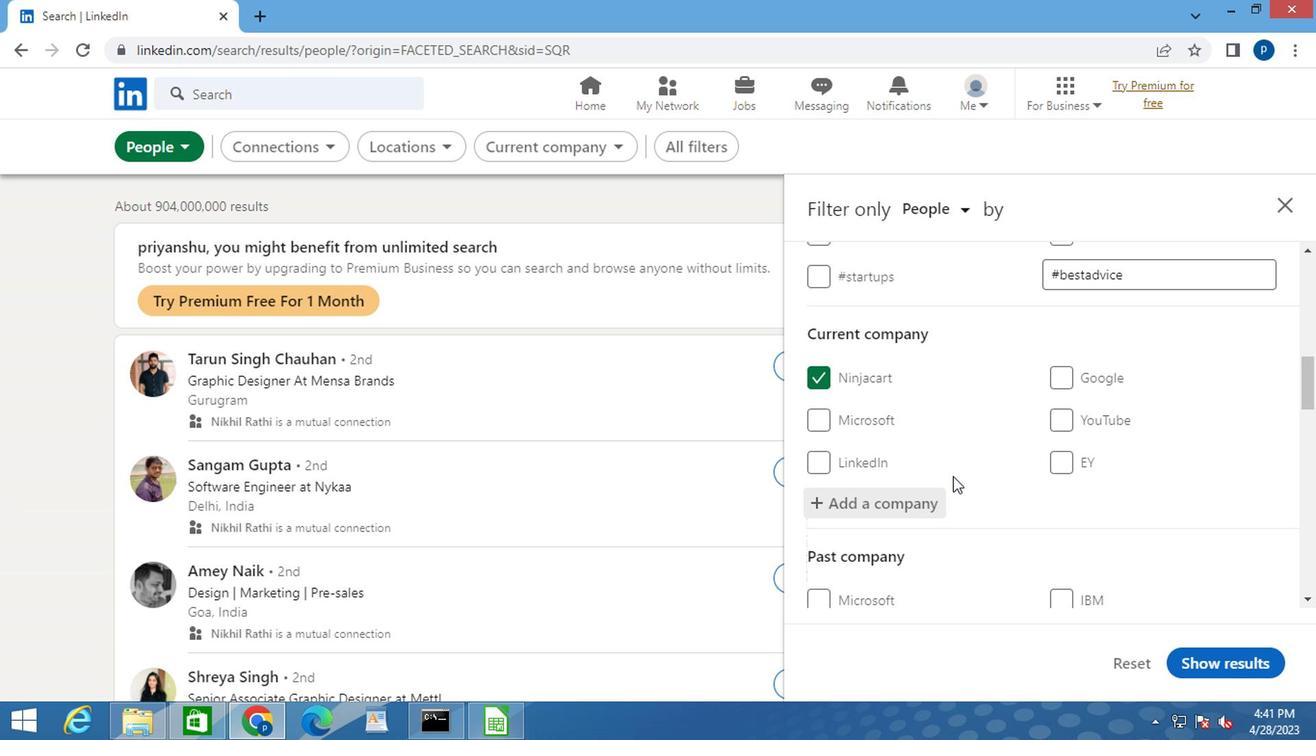 
Action: Mouse scrolled (950, 475) with delta (0, 0)
Screenshot: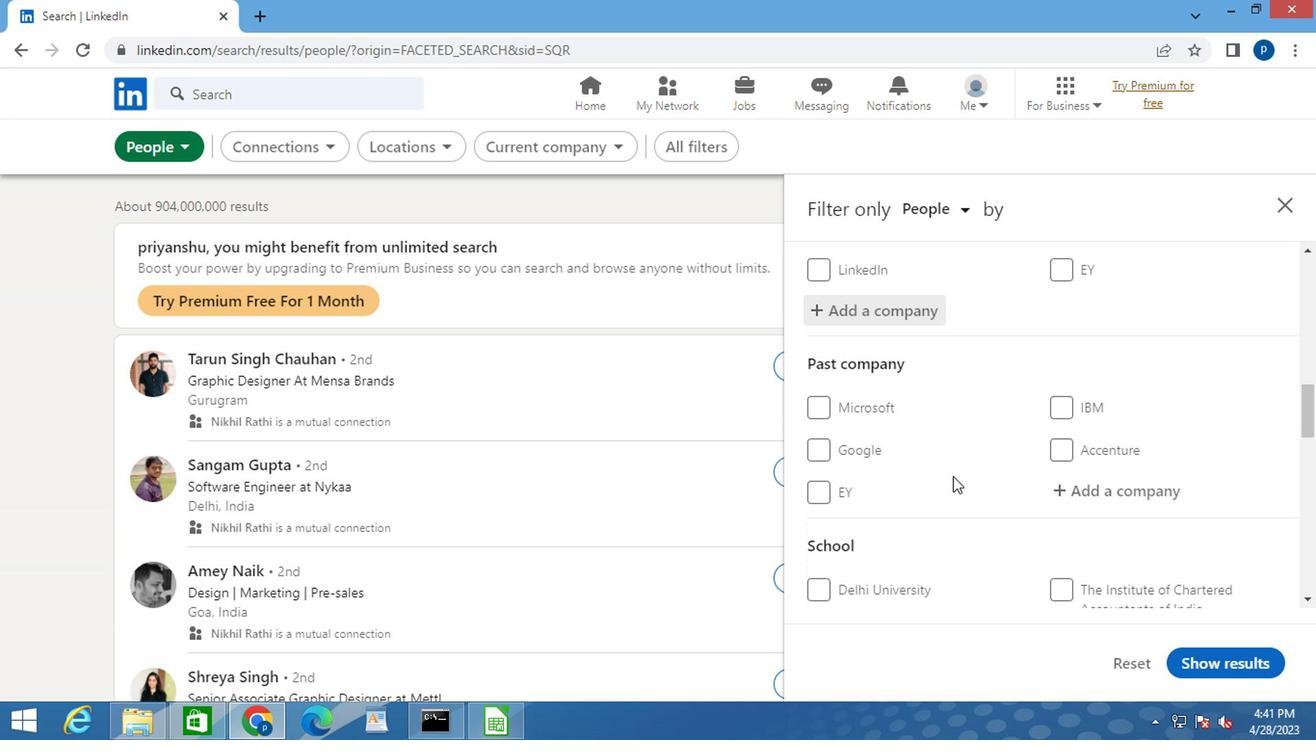 
Action: Mouse scrolled (950, 475) with delta (0, 0)
Screenshot: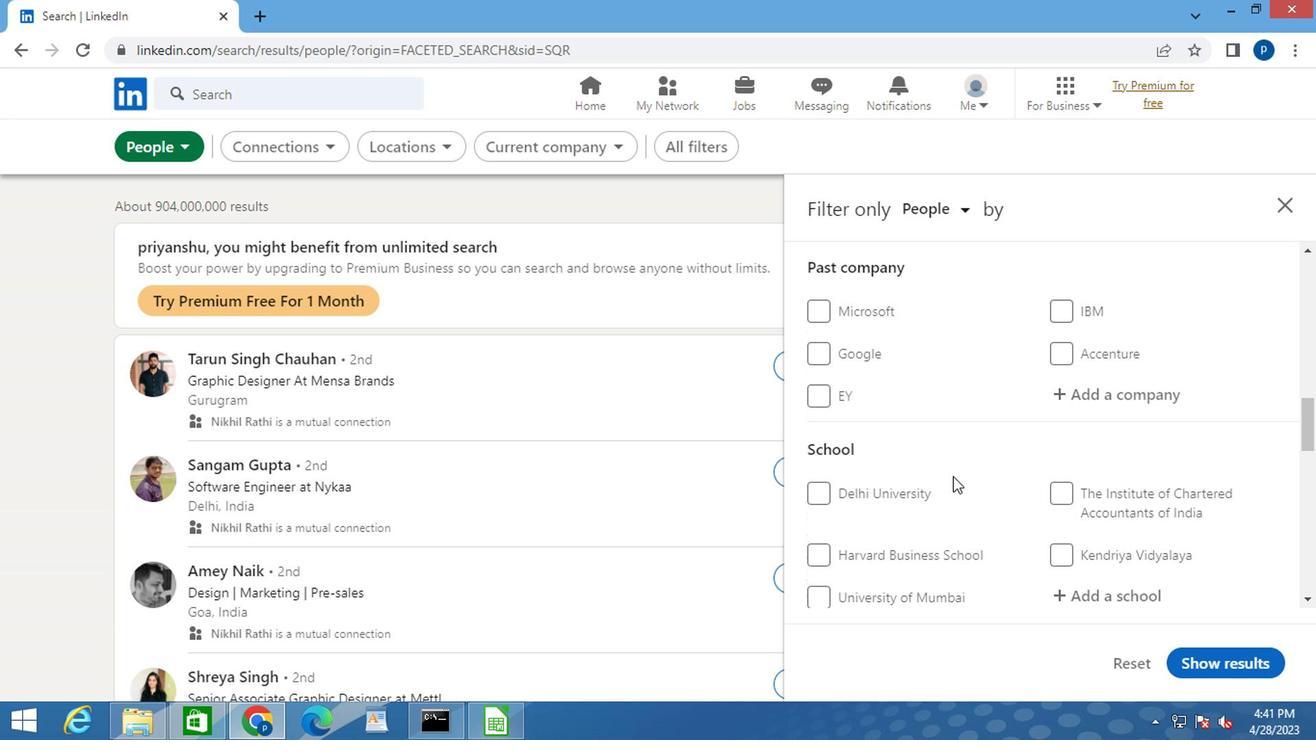 
Action: Mouse scrolled (950, 475) with delta (0, 0)
Screenshot: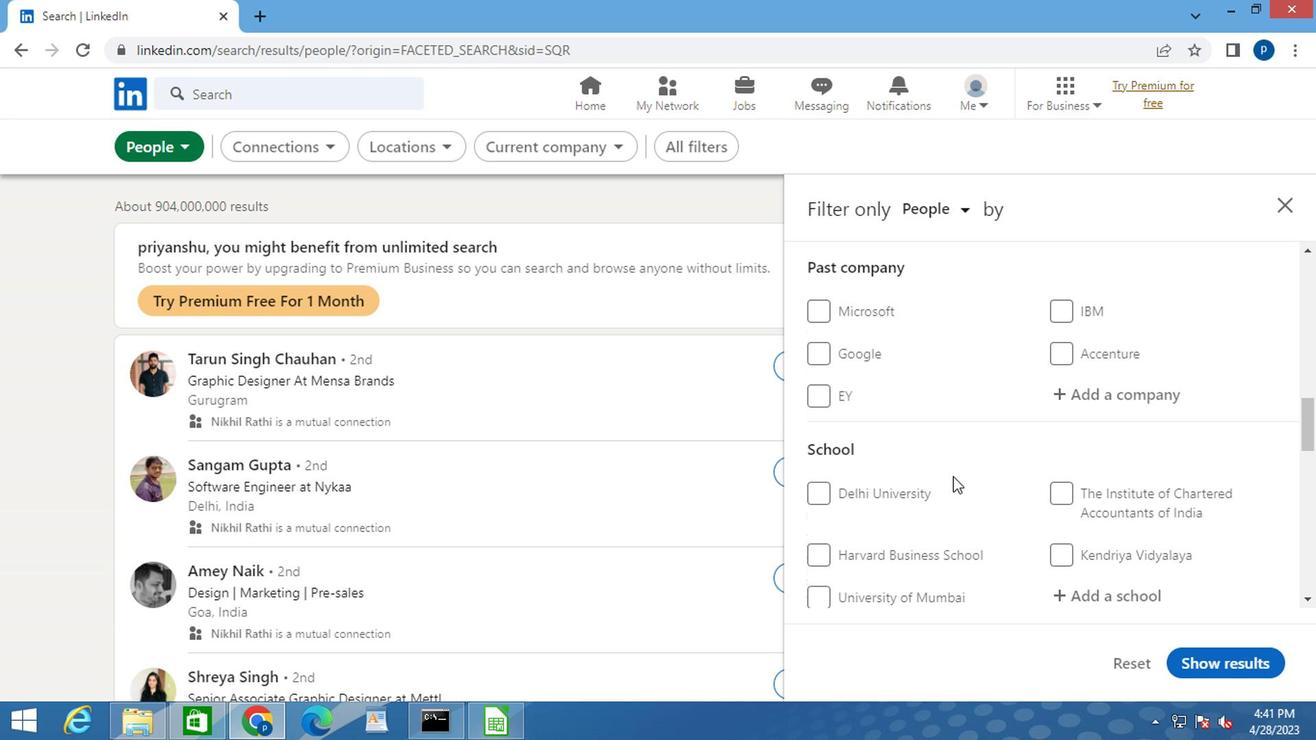 
Action: Mouse moved to (1078, 401)
Screenshot: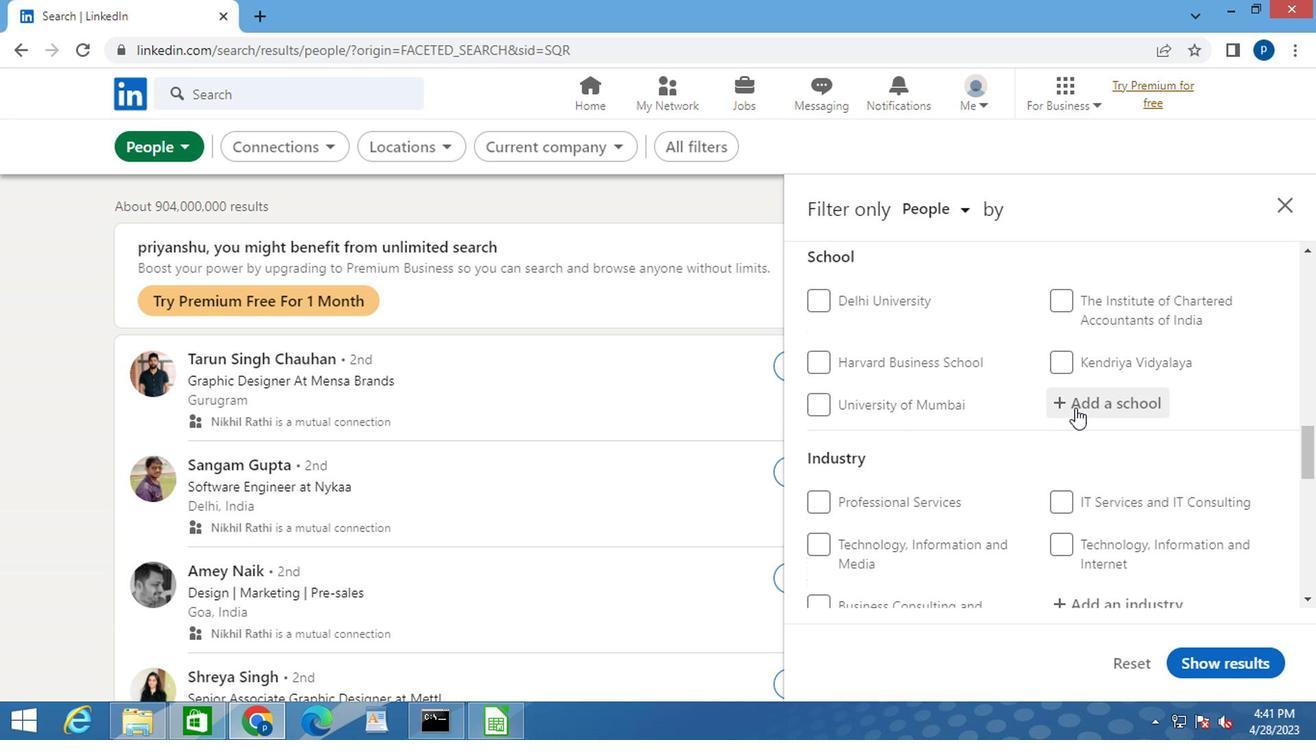 
Action: Mouse pressed left at (1078, 401)
Screenshot: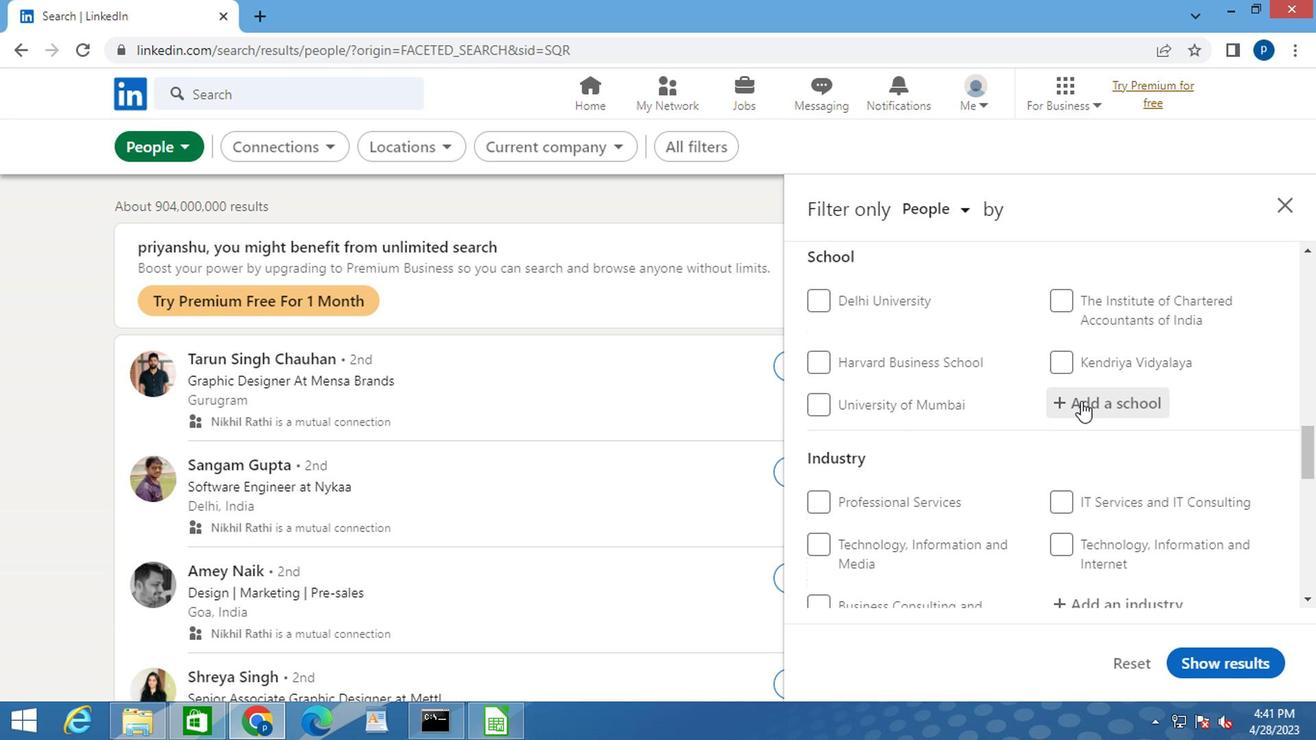 
Action: Key pressed <Key.caps_lock>A<Key.caps_lock>LIAH<Key.space><Key.caps_lock>U<Key.caps_lock>NIVRSITY
Screenshot: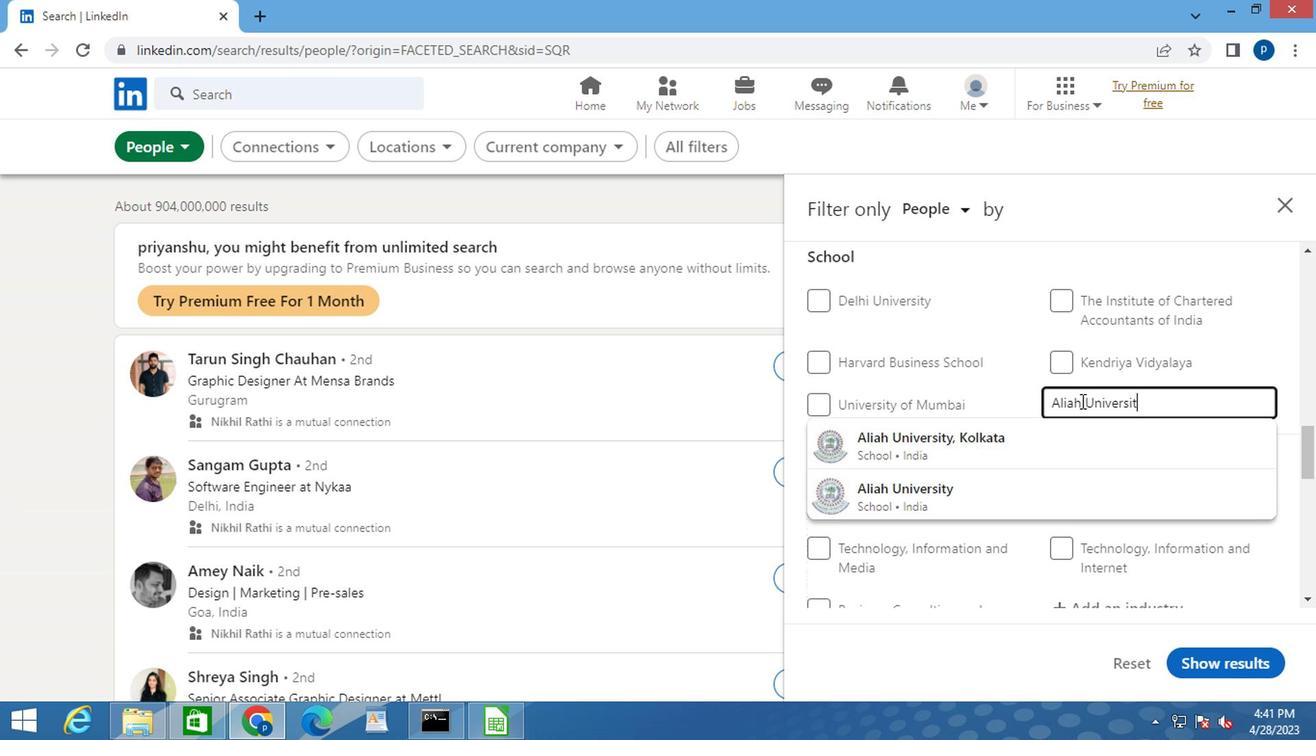 
Action: Mouse moved to (976, 439)
Screenshot: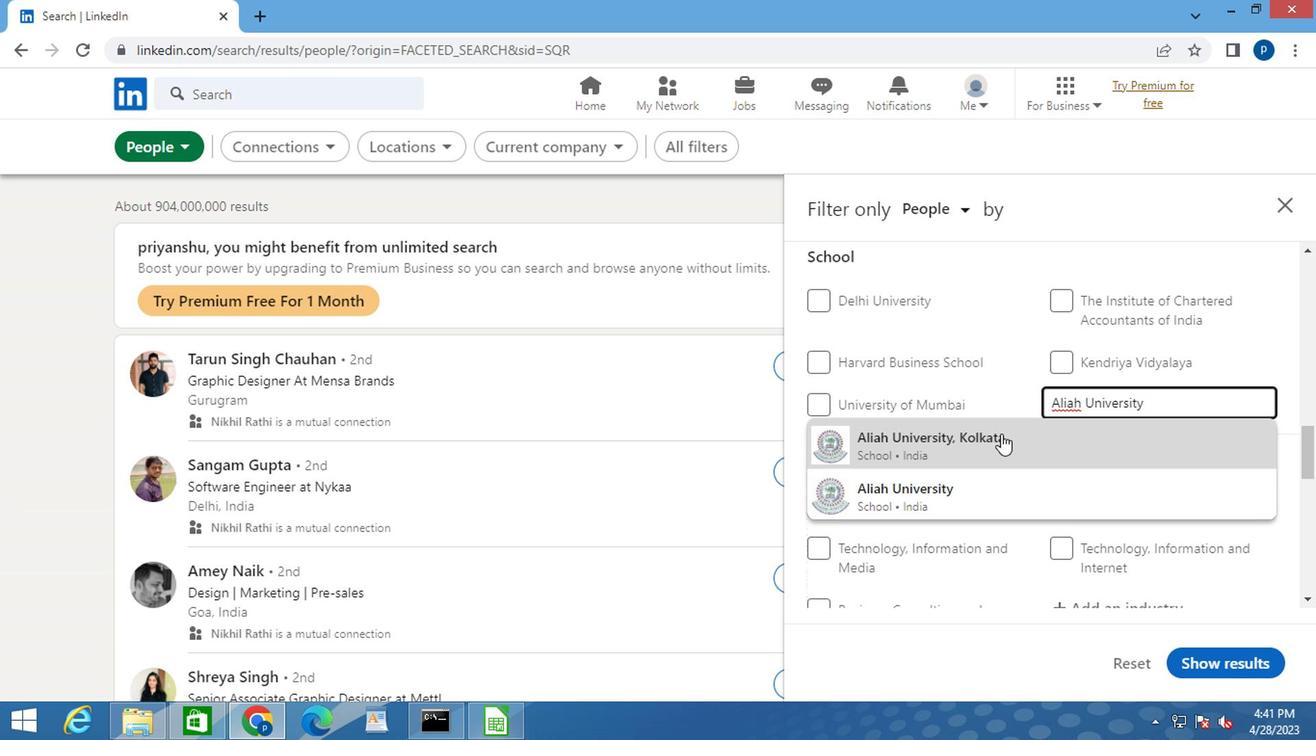 
Action: Mouse pressed left at (976, 439)
Screenshot: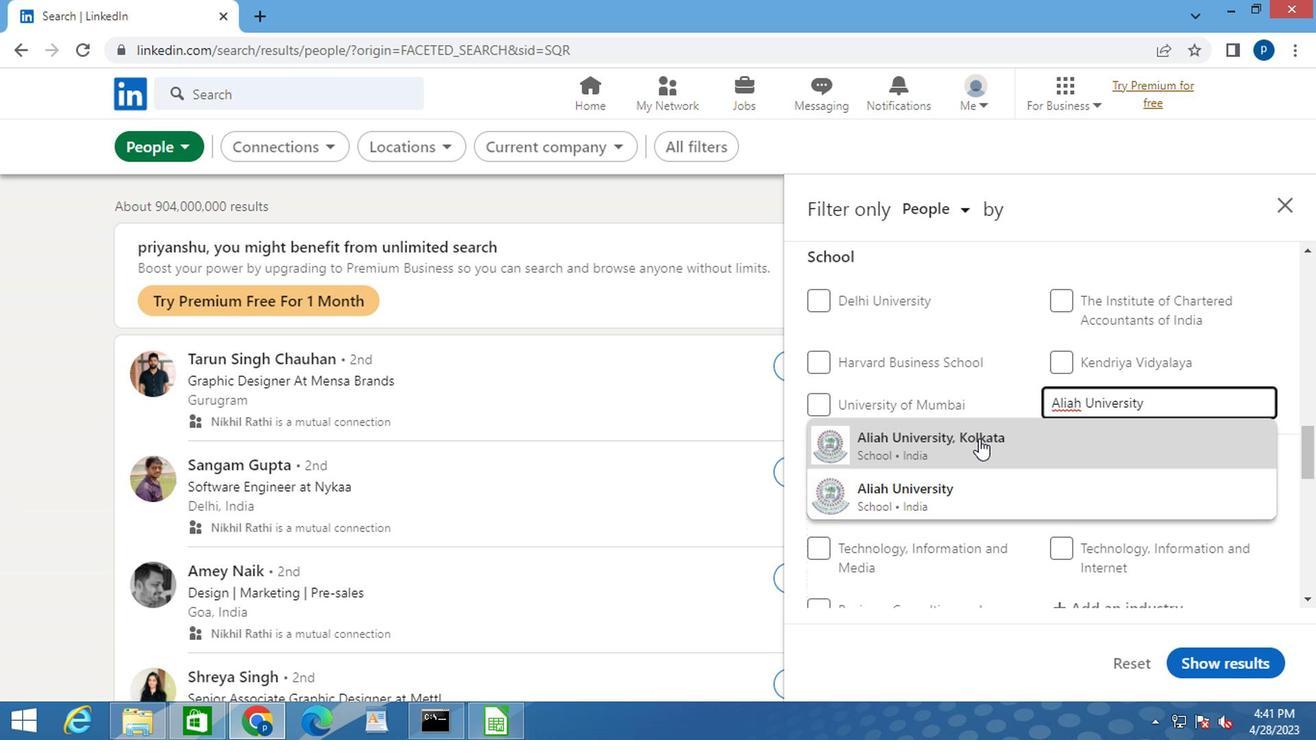 
Action: Mouse moved to (965, 507)
Screenshot: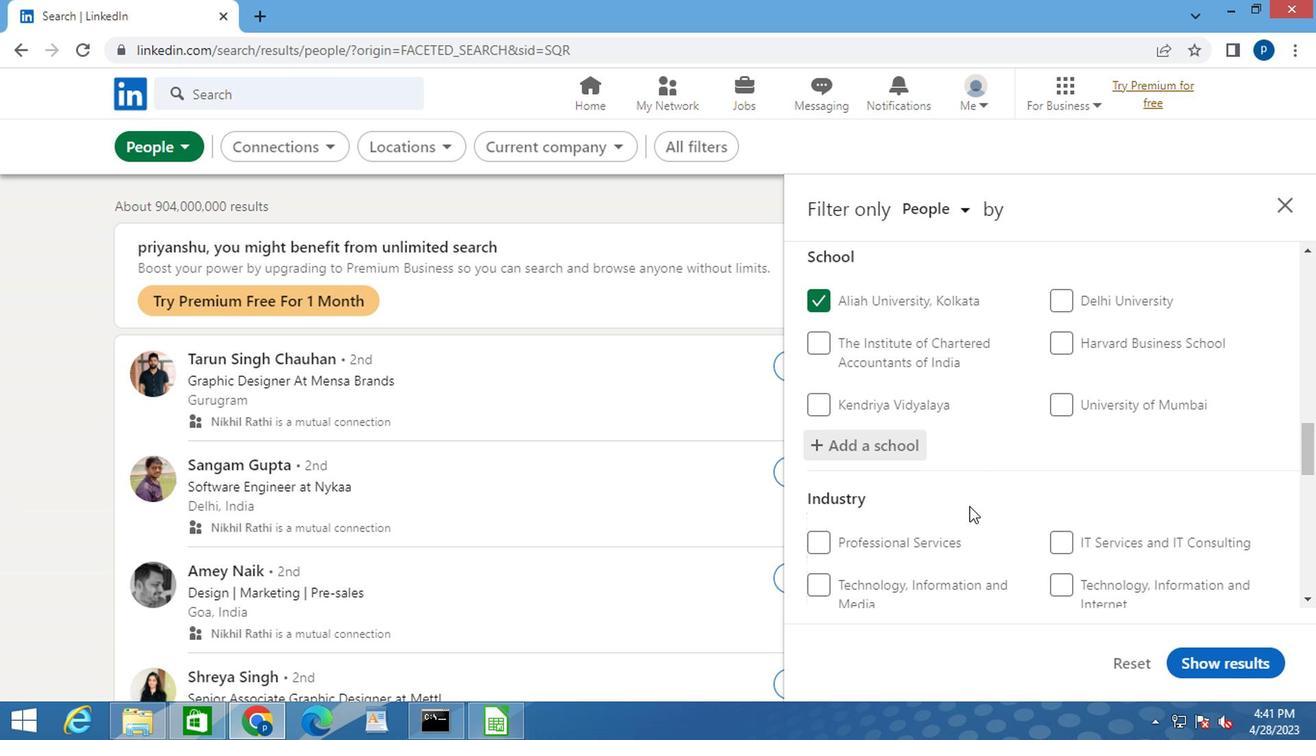
Action: Mouse scrolled (965, 506) with delta (0, 0)
Screenshot: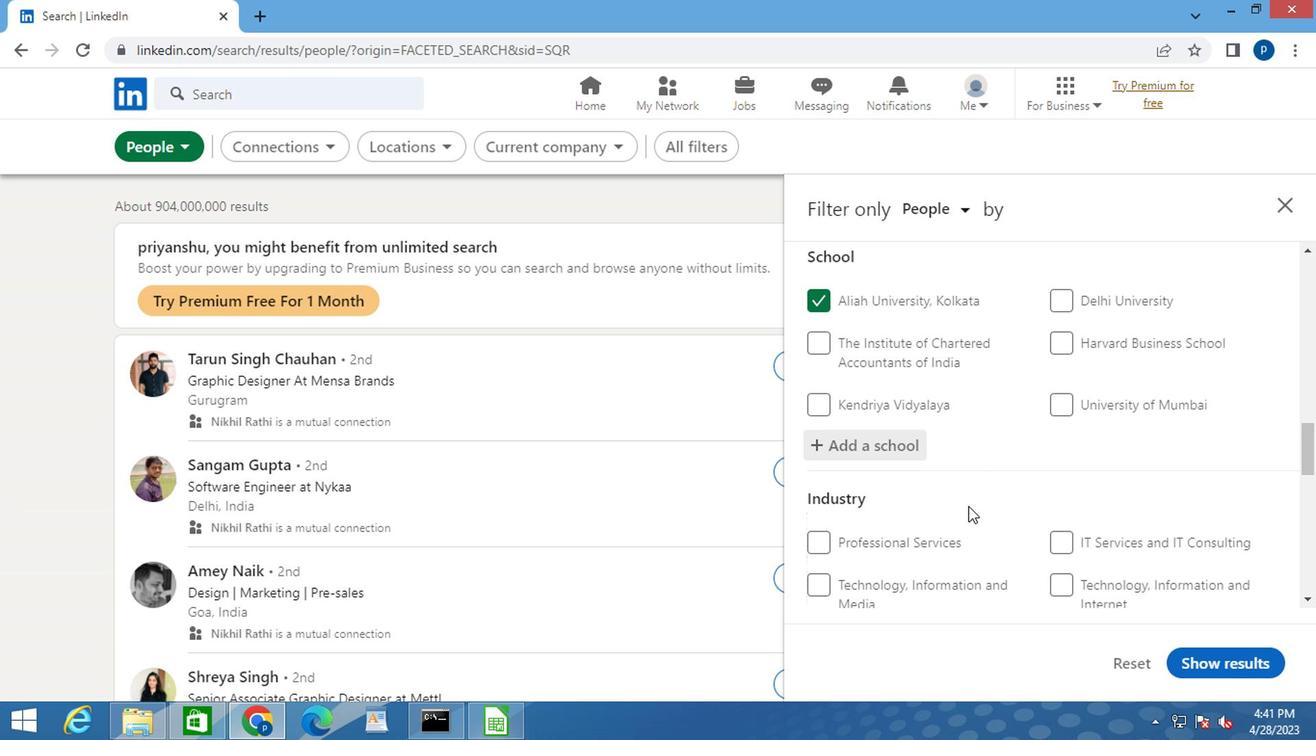 
Action: Mouse moved to (953, 504)
Screenshot: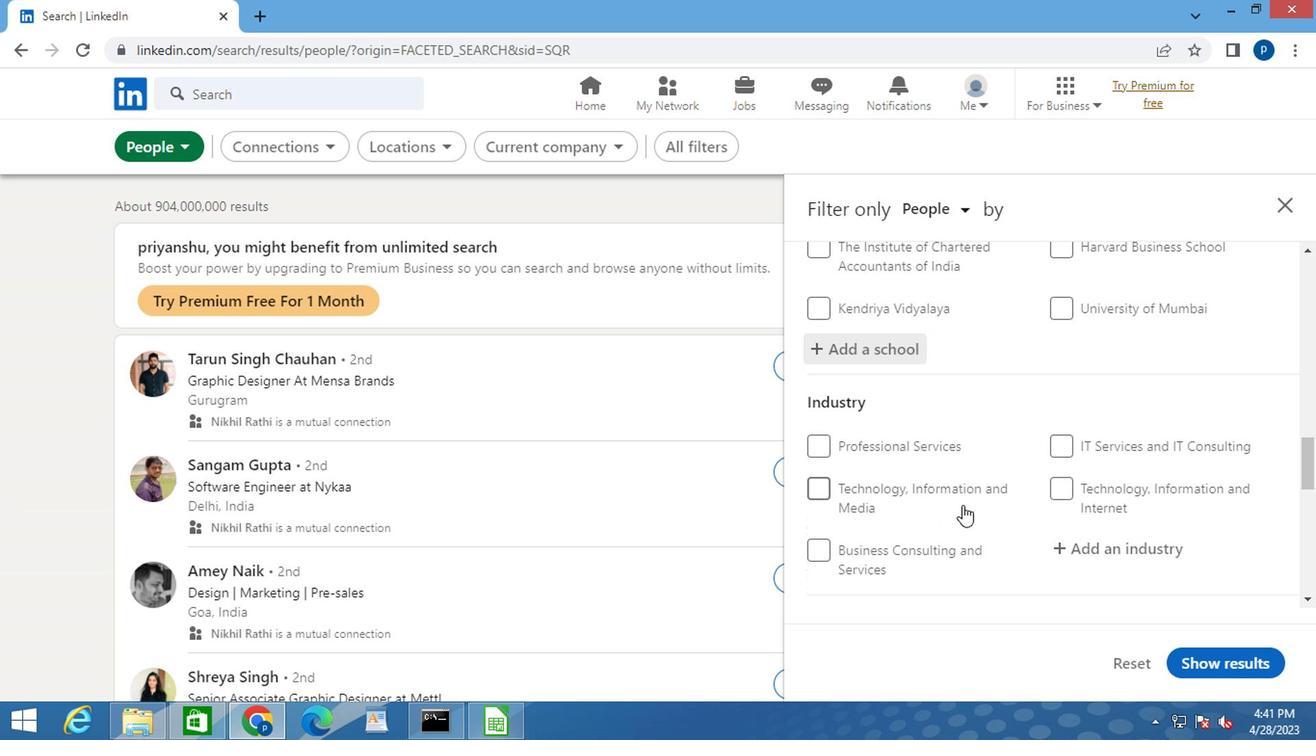 
Action: Mouse scrolled (953, 503) with delta (0, 0)
Screenshot: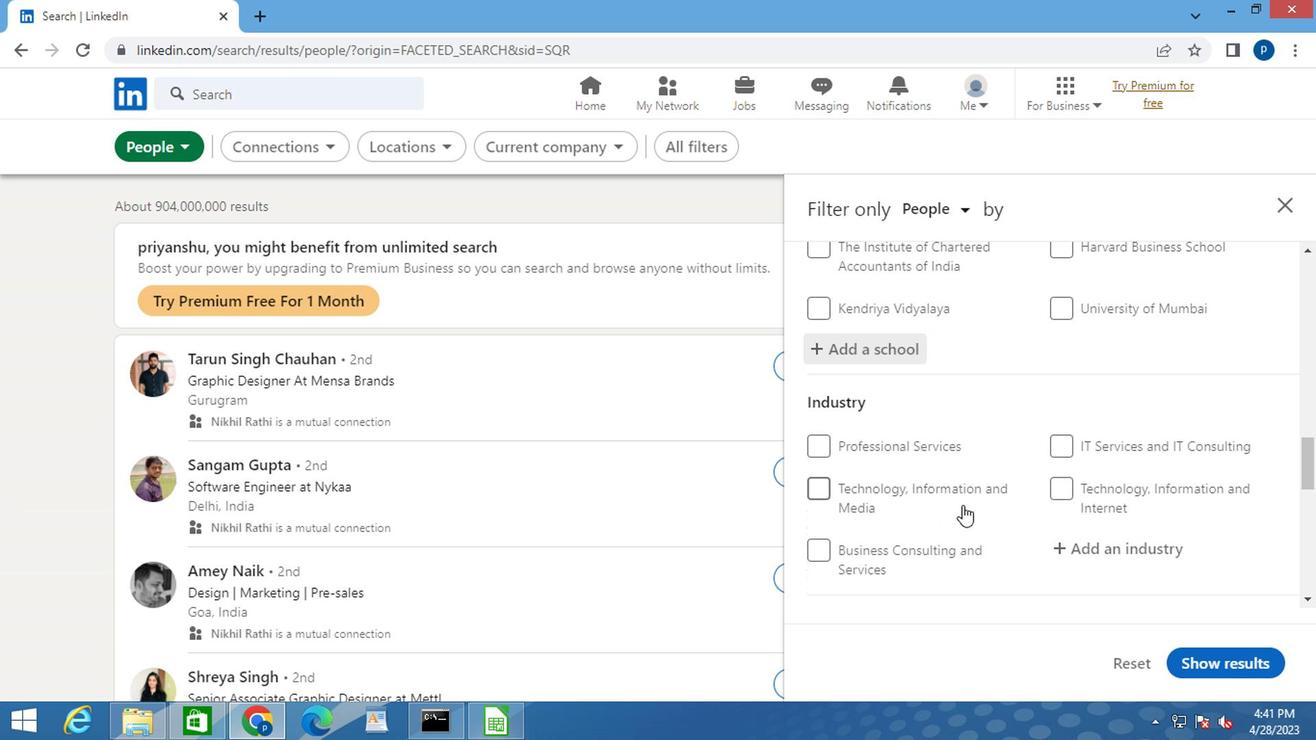 
Action: Mouse moved to (1071, 449)
Screenshot: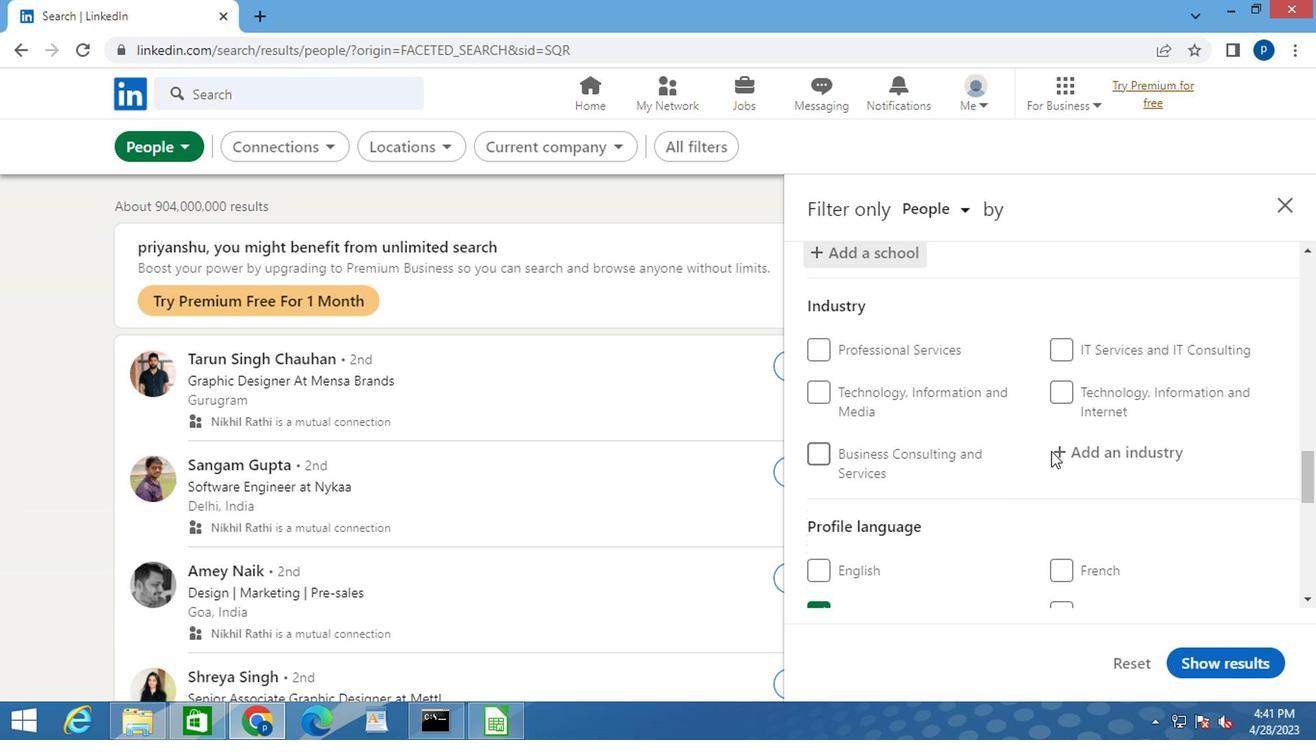 
Action: Mouse pressed left at (1071, 449)
Screenshot: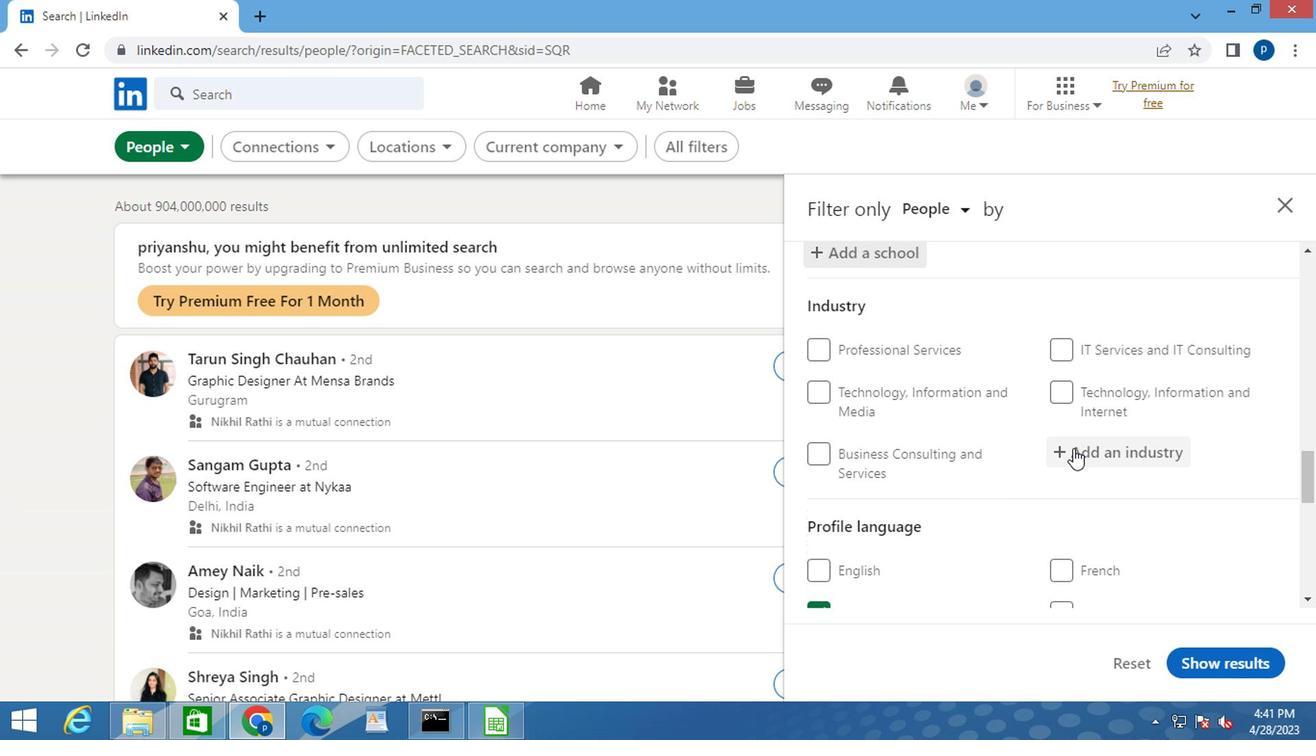 
Action: Mouse pressed left at (1071, 449)
Screenshot: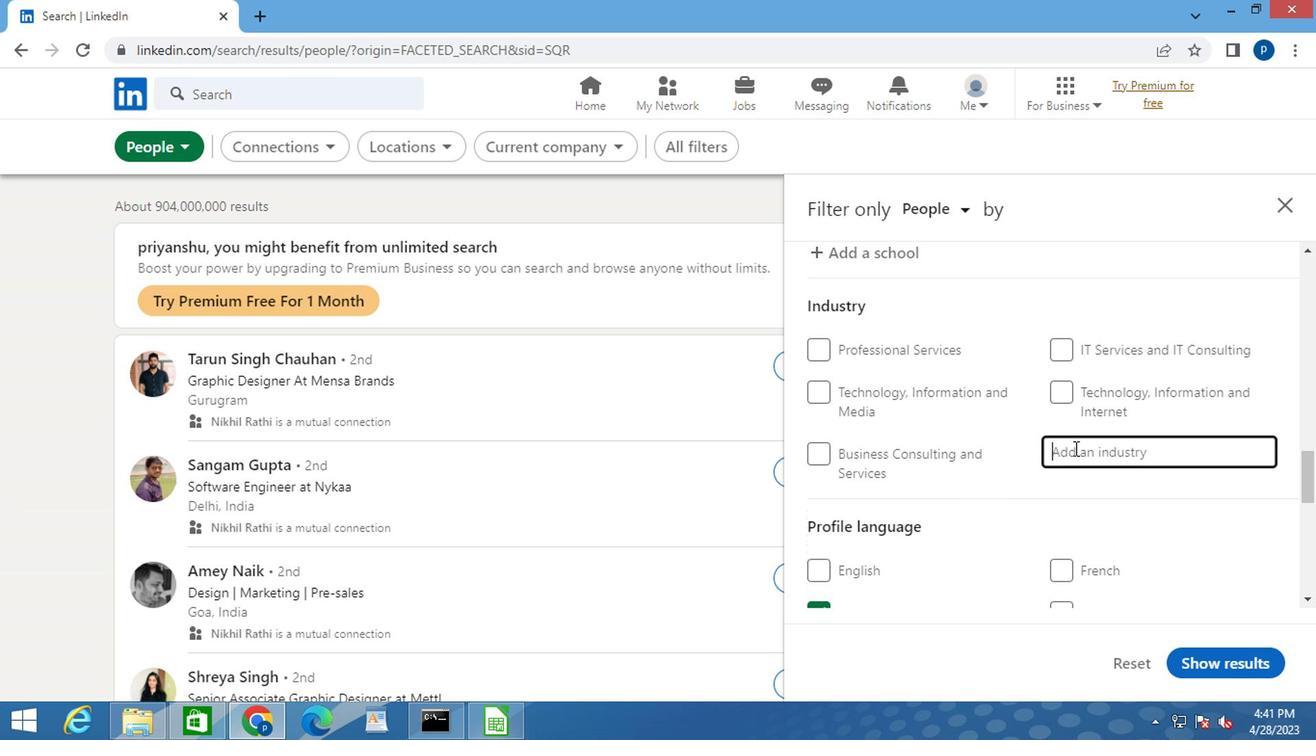 
Action: Key pressed <Key.caps_lock>M<Key.caps_lock>ENTAL<Key.space><Key.caps_lock><Key.caps_lock>HEALTH<Key.space>
Screenshot: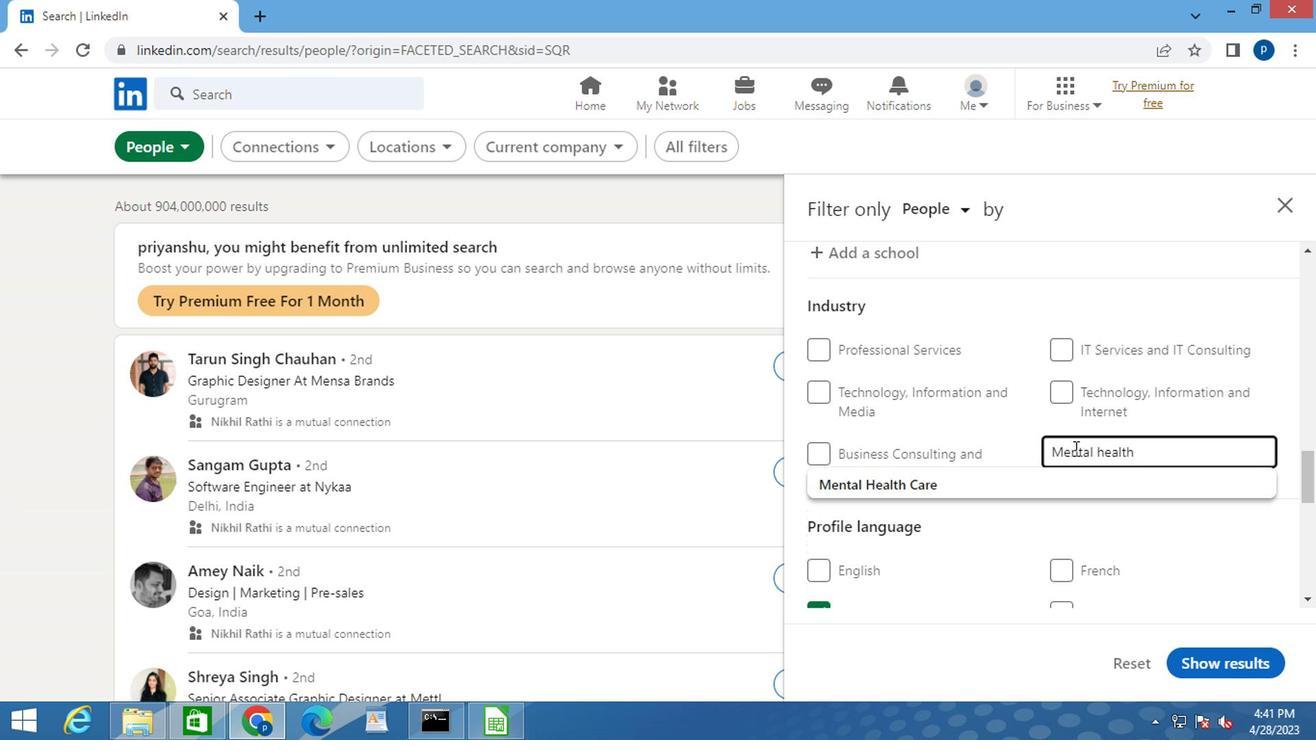 
Action: Mouse moved to (953, 489)
Screenshot: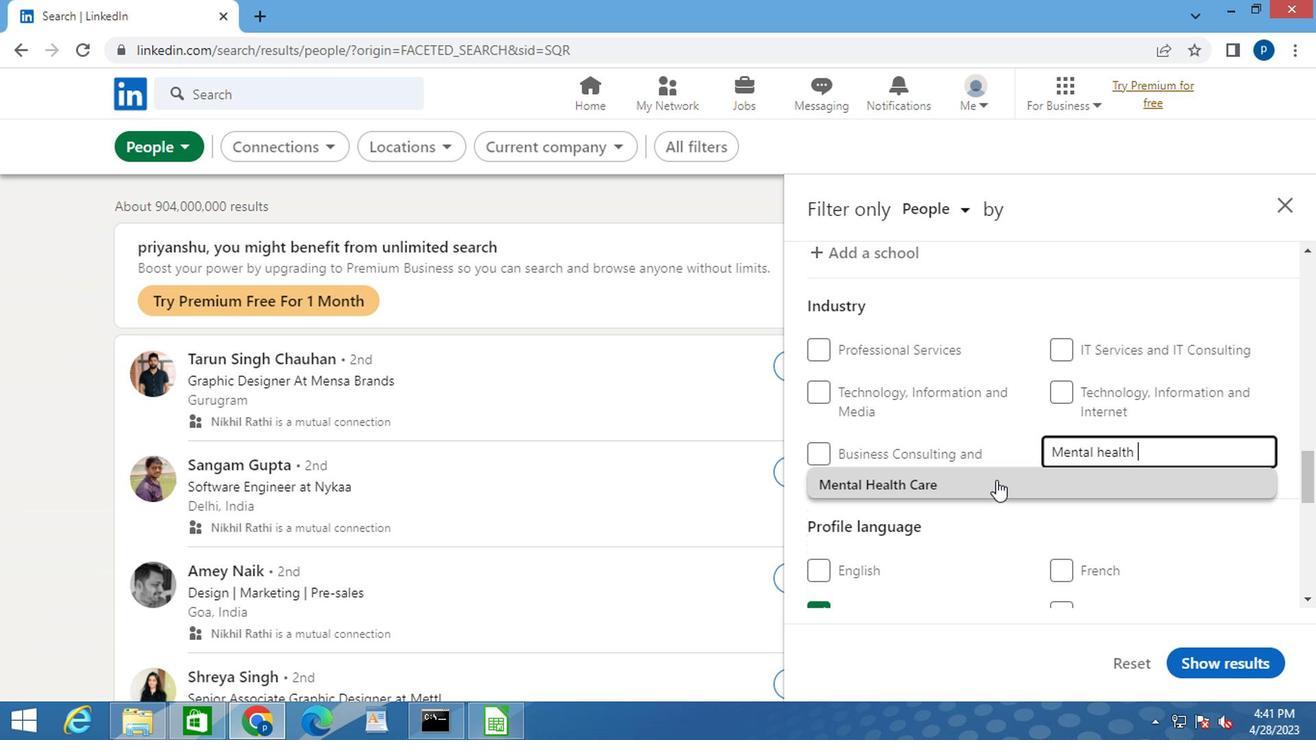 
Action: Mouse pressed left at (953, 489)
Screenshot: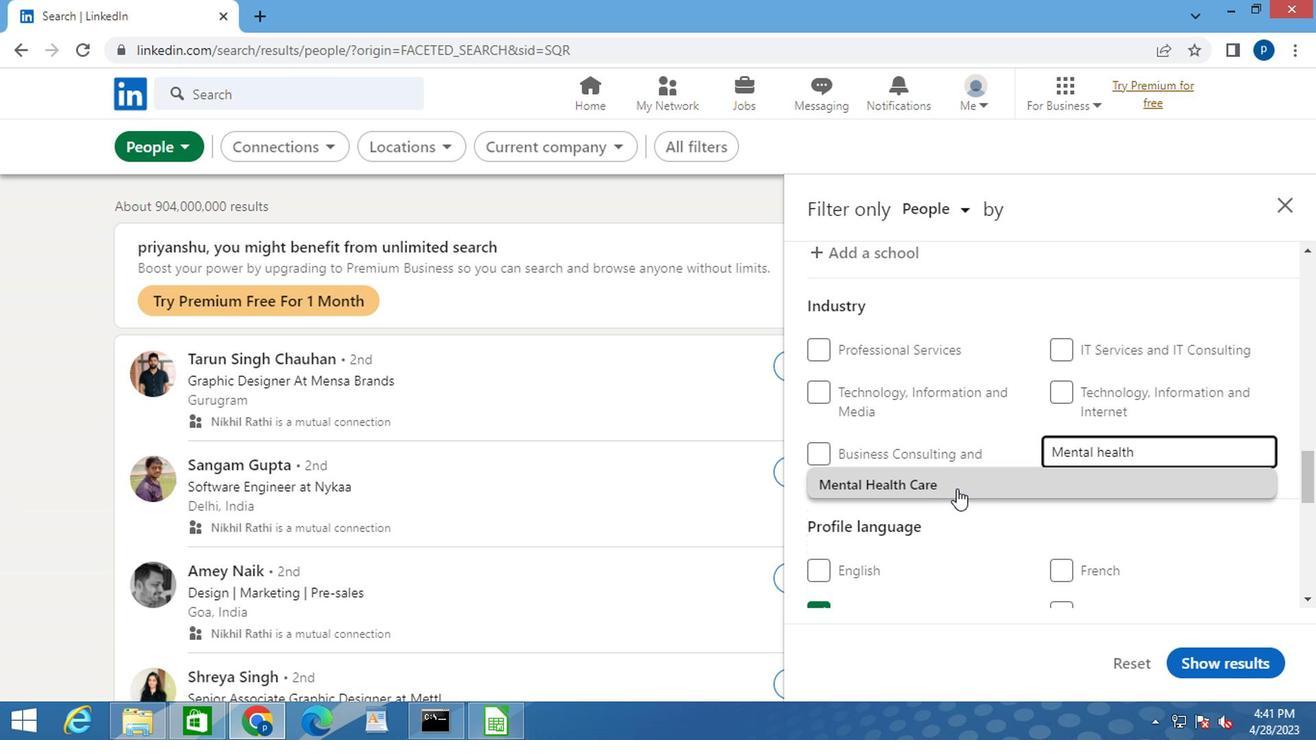 
Action: Mouse moved to (955, 488)
Screenshot: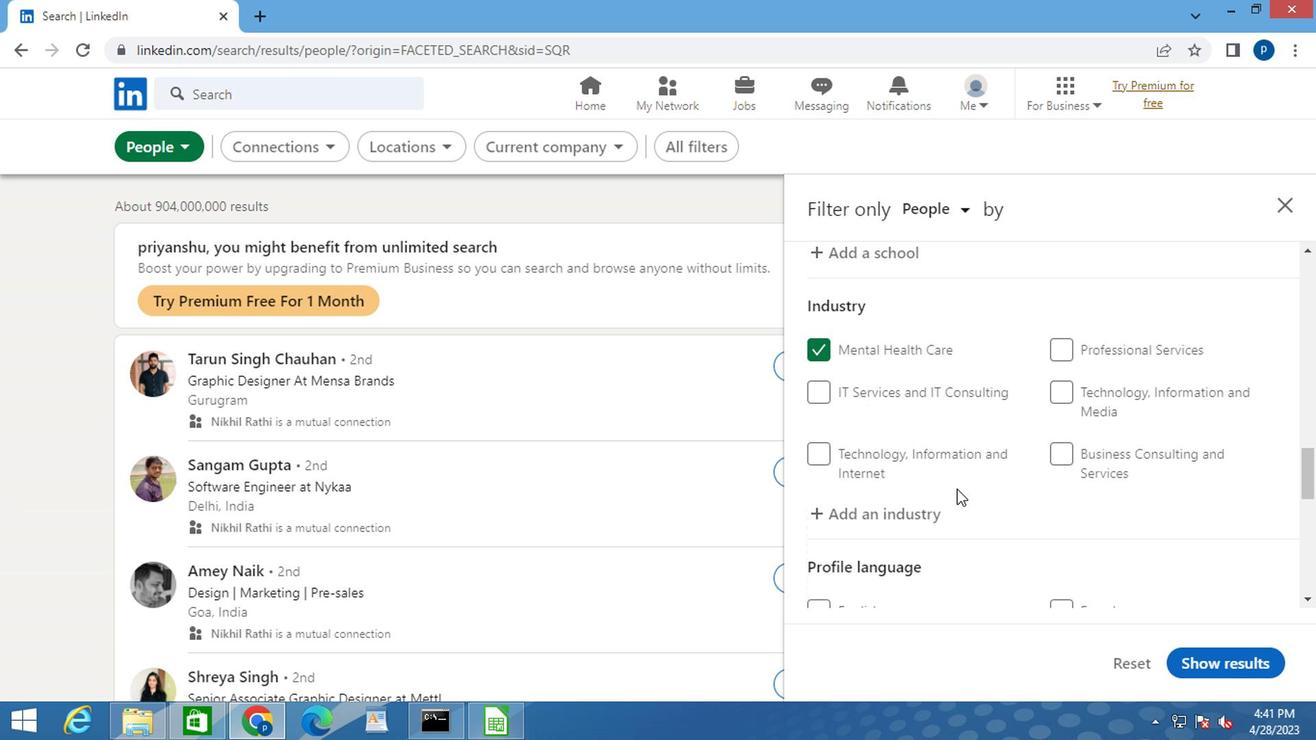 
Action: Mouse scrolled (955, 487) with delta (0, 0)
Screenshot: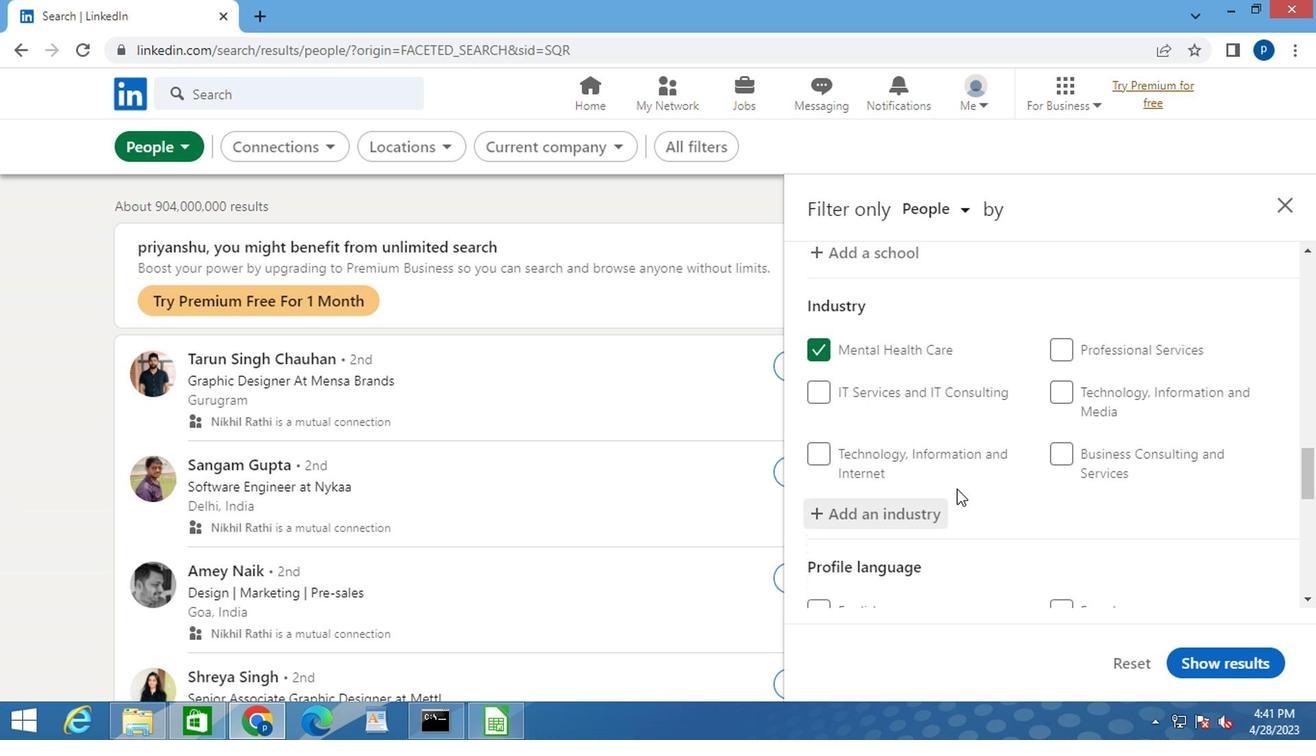 
Action: Mouse scrolled (955, 487) with delta (0, 0)
Screenshot: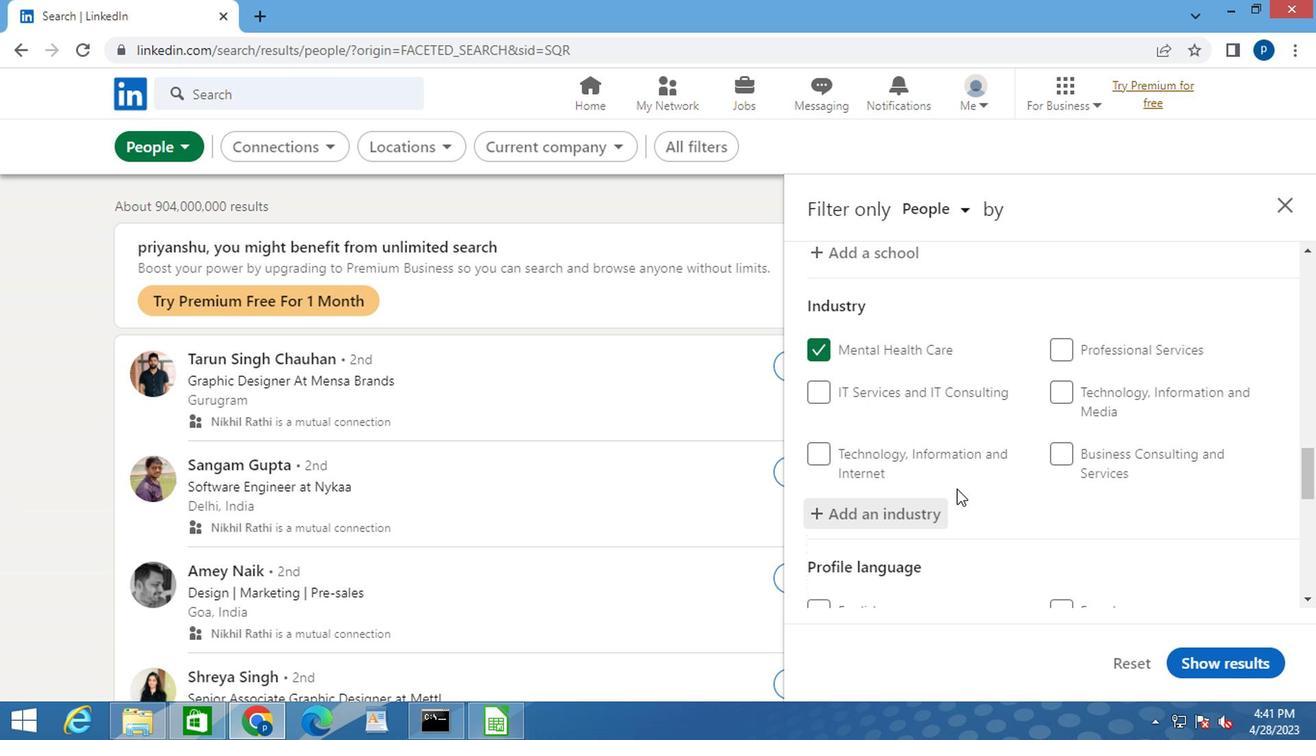 
Action: Mouse scrolled (955, 487) with delta (0, 0)
Screenshot: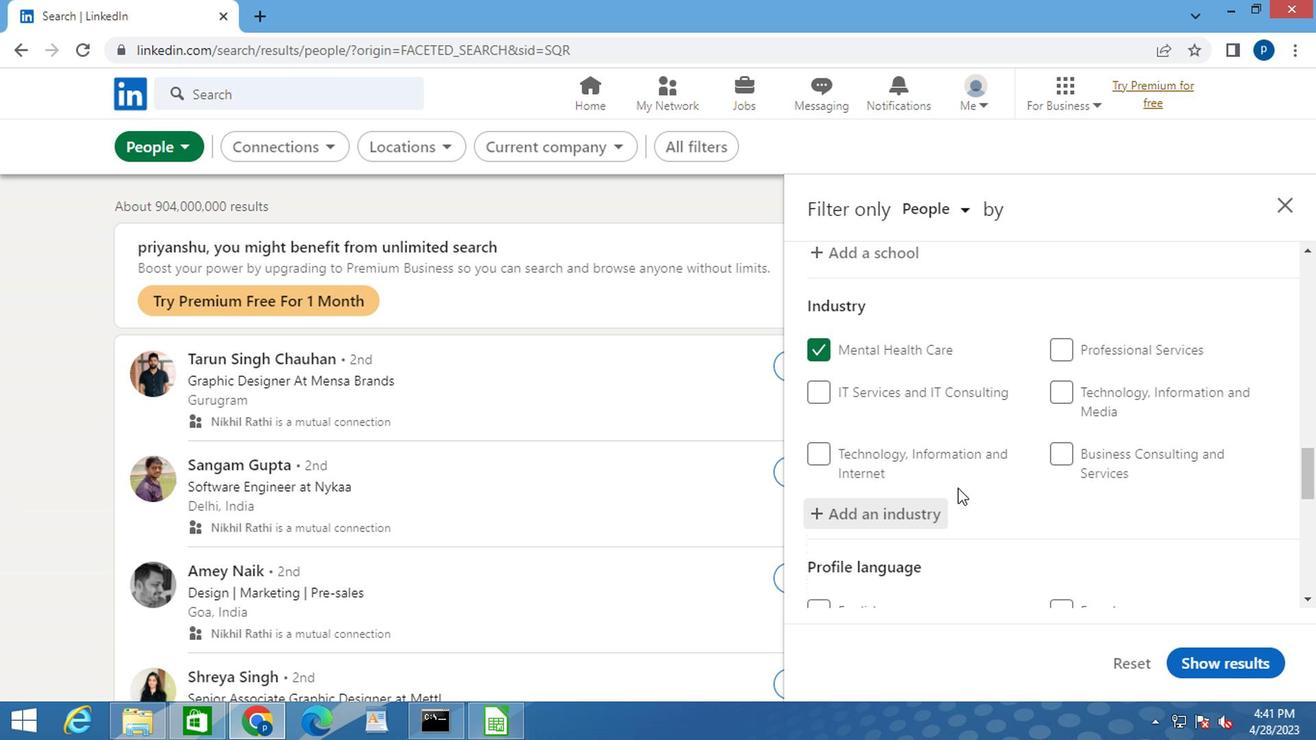 
Action: Mouse scrolled (955, 487) with delta (0, 0)
Screenshot: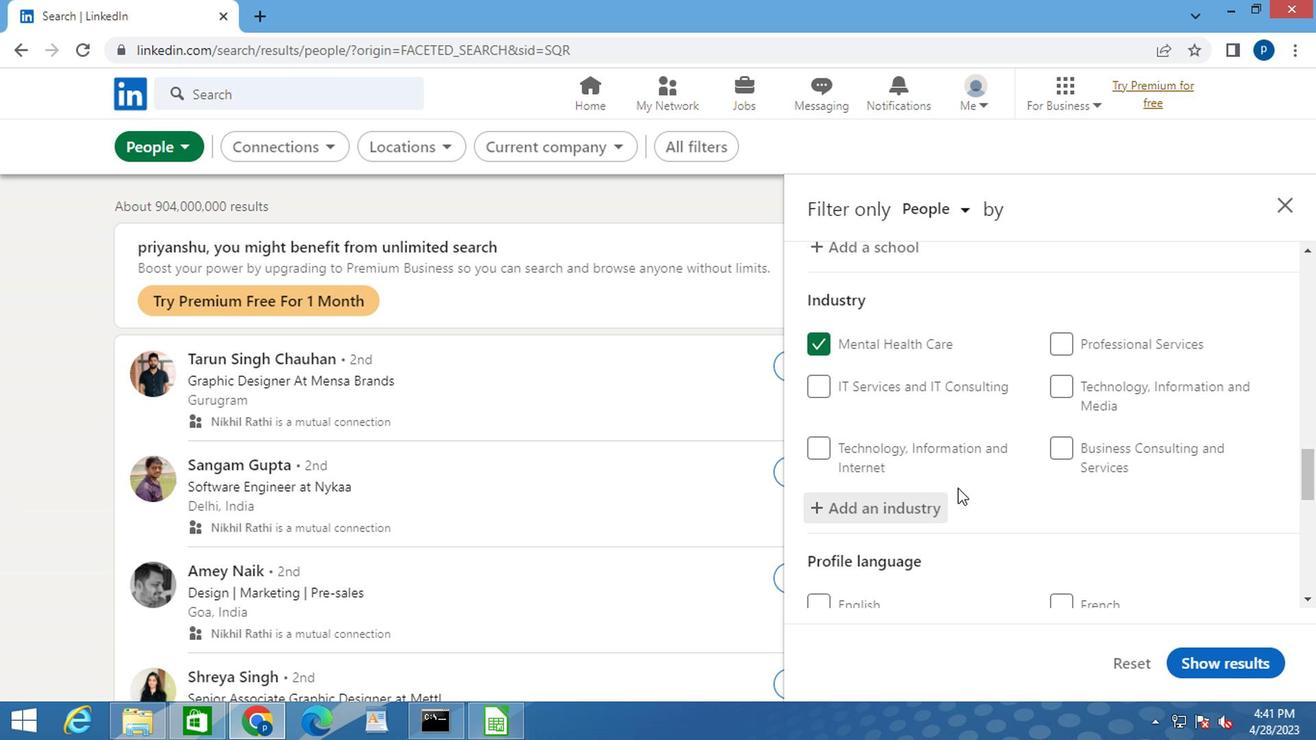 
Action: Mouse moved to (938, 442)
Screenshot: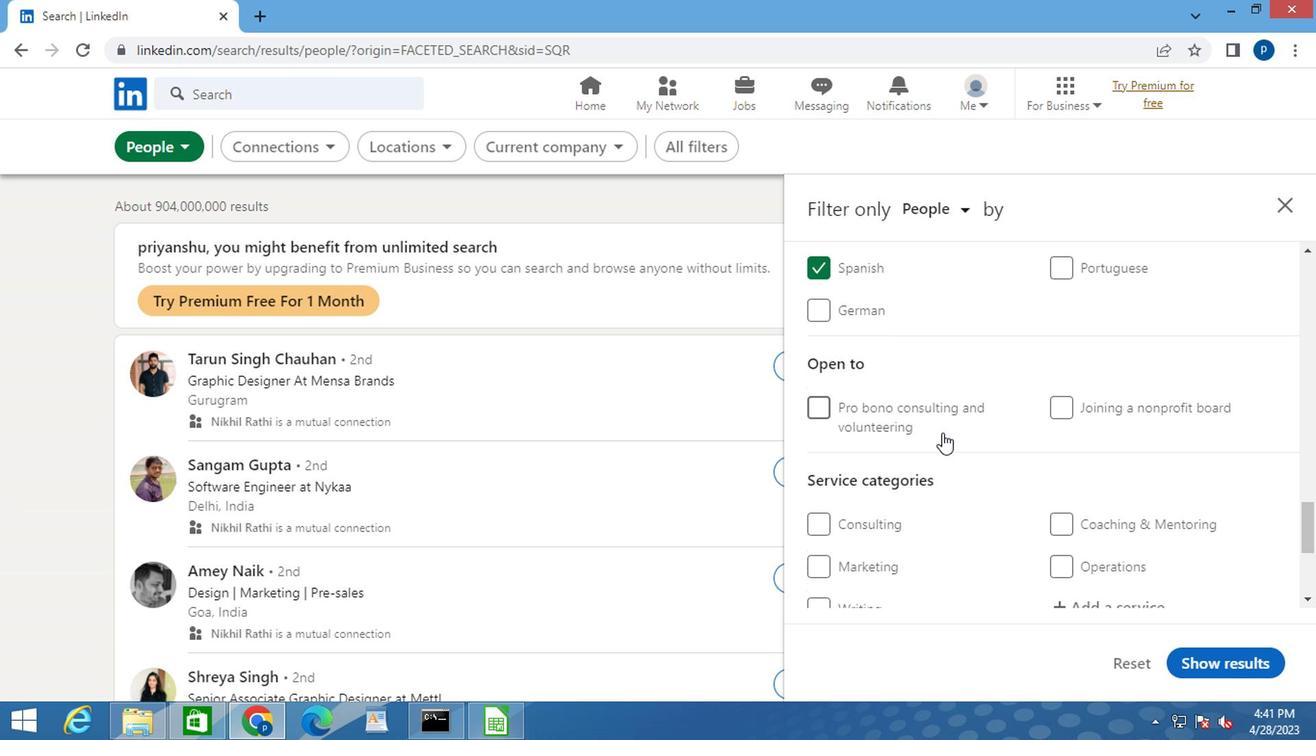 
Action: Mouse scrolled (938, 442) with delta (0, 0)
Screenshot: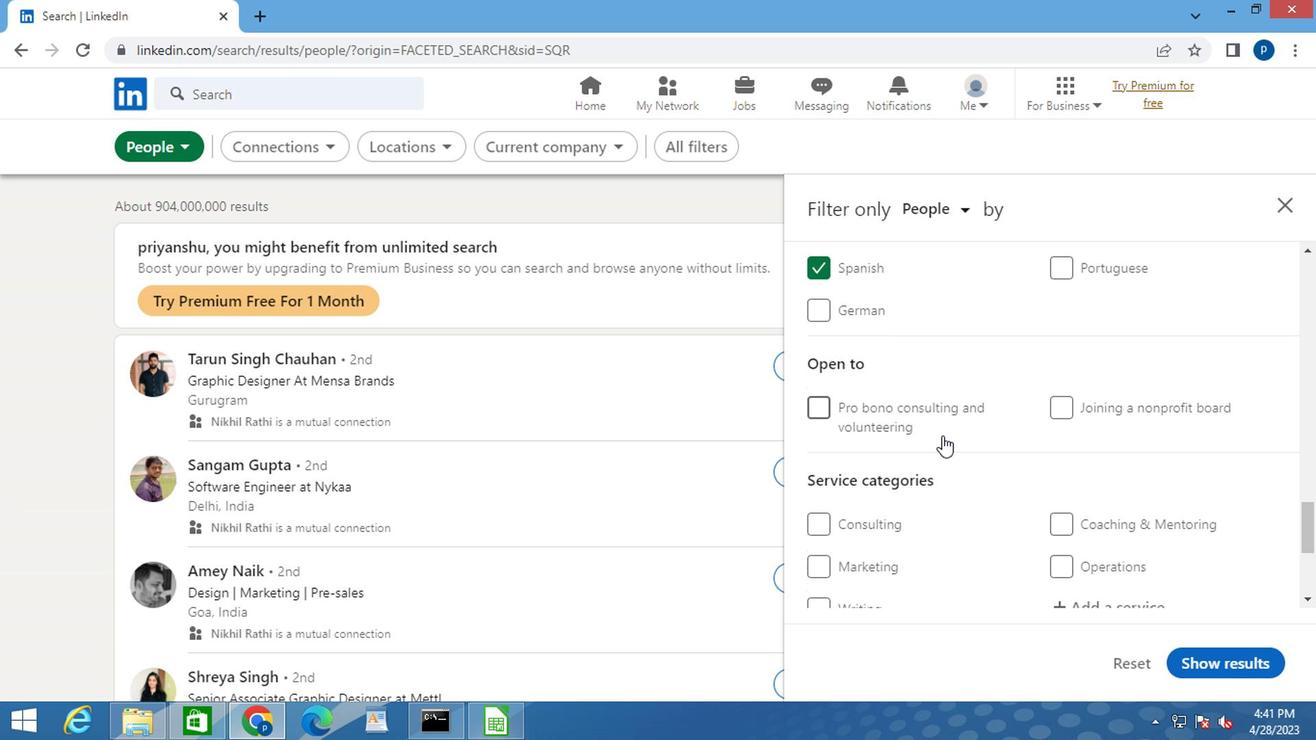 
Action: Mouse moved to (1078, 508)
Screenshot: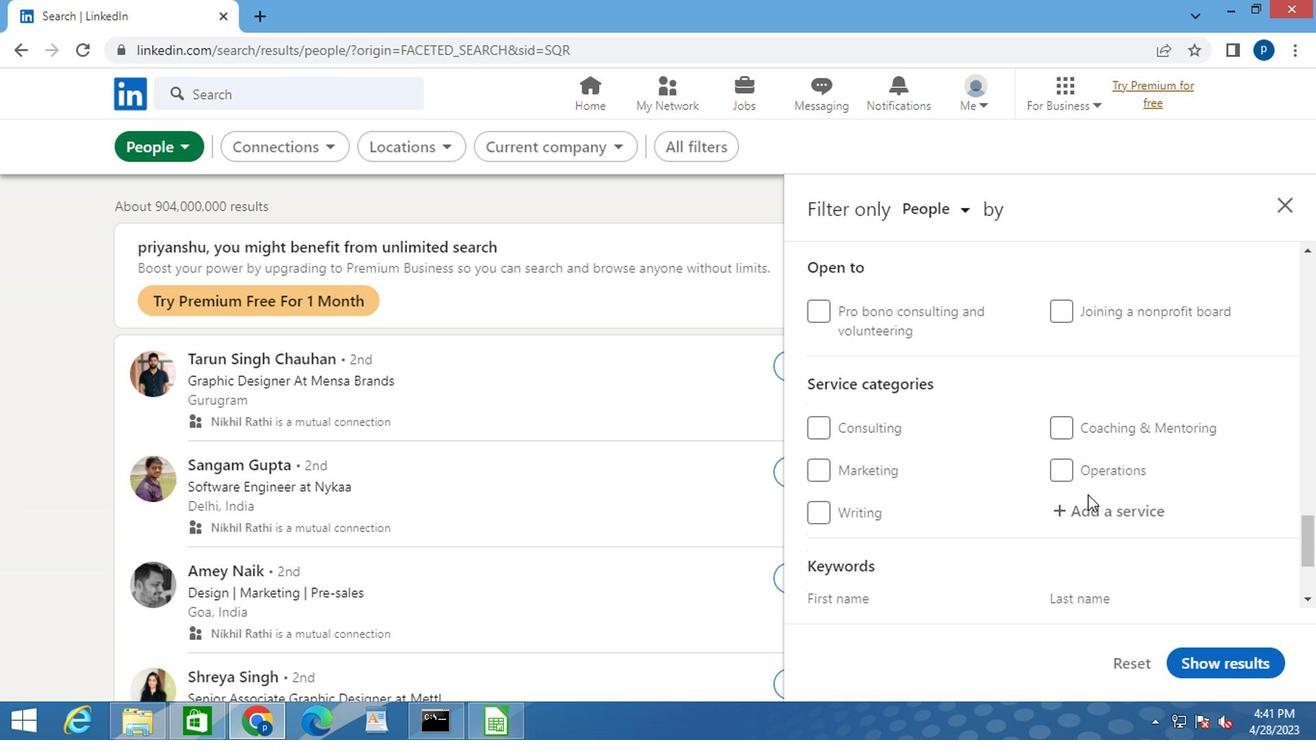 
Action: Mouse pressed left at (1078, 508)
Screenshot: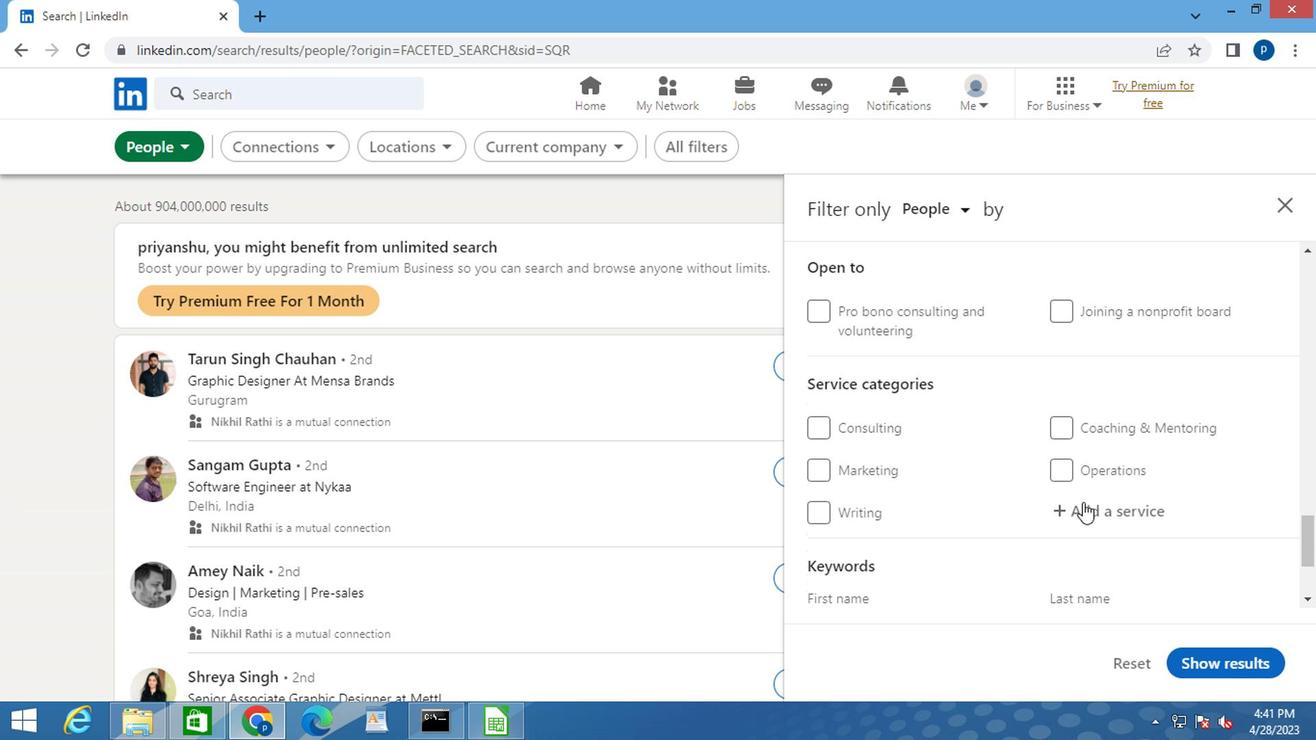 
Action: Key pressed <Key.caps_lock>N<Key.caps_lock>ONPROFIT
Screenshot: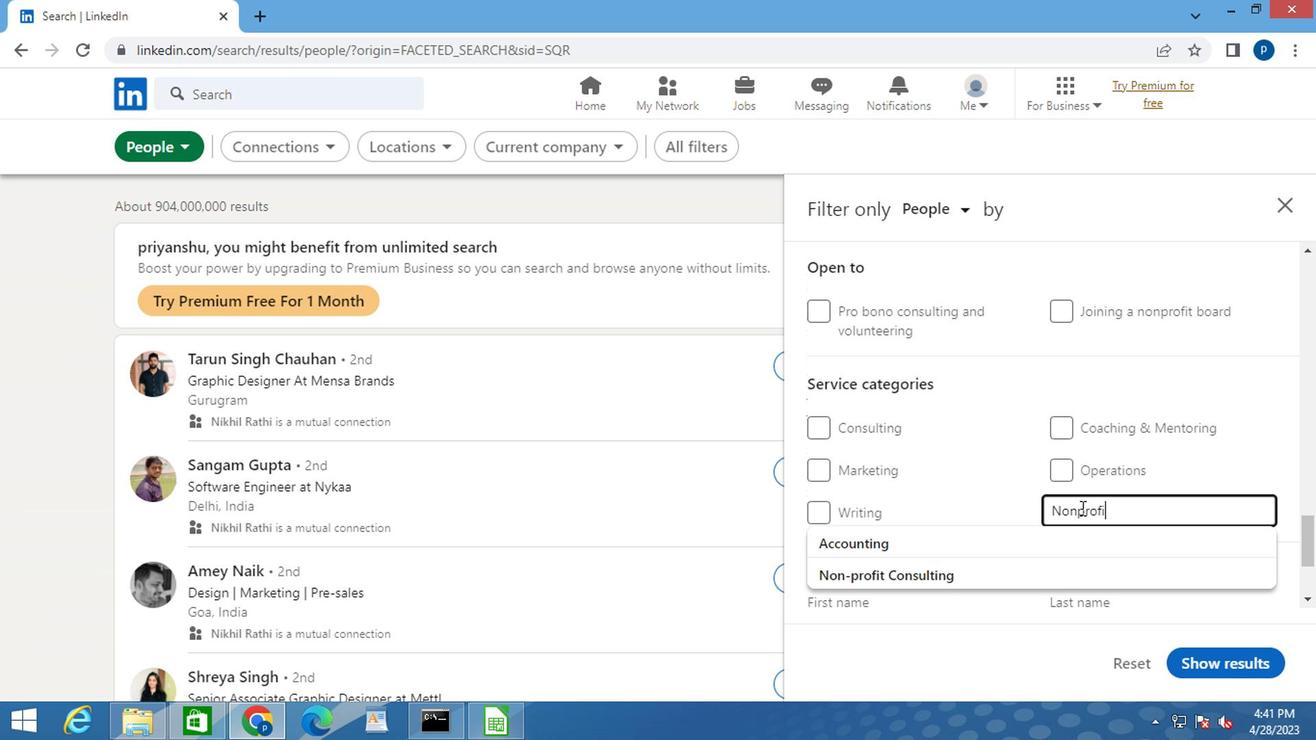 
Action: Mouse moved to (940, 572)
Screenshot: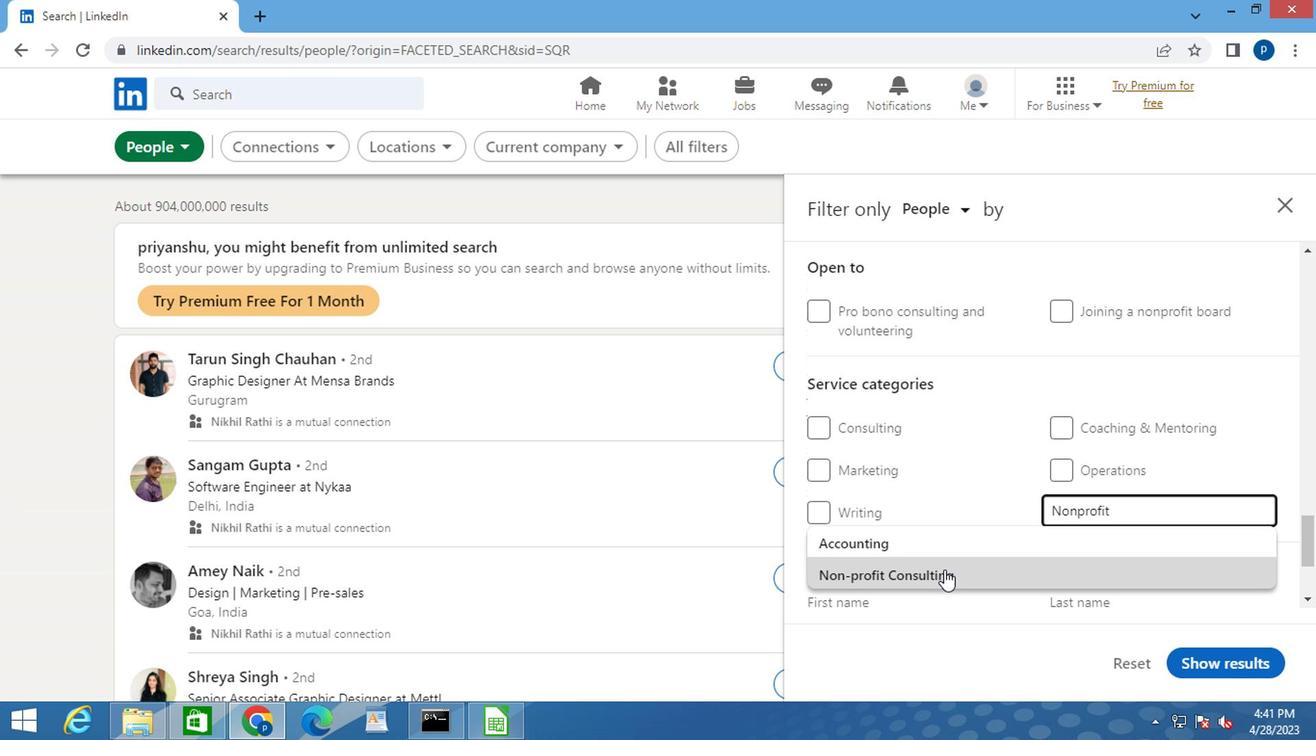 
Action: Mouse pressed left at (940, 572)
Screenshot: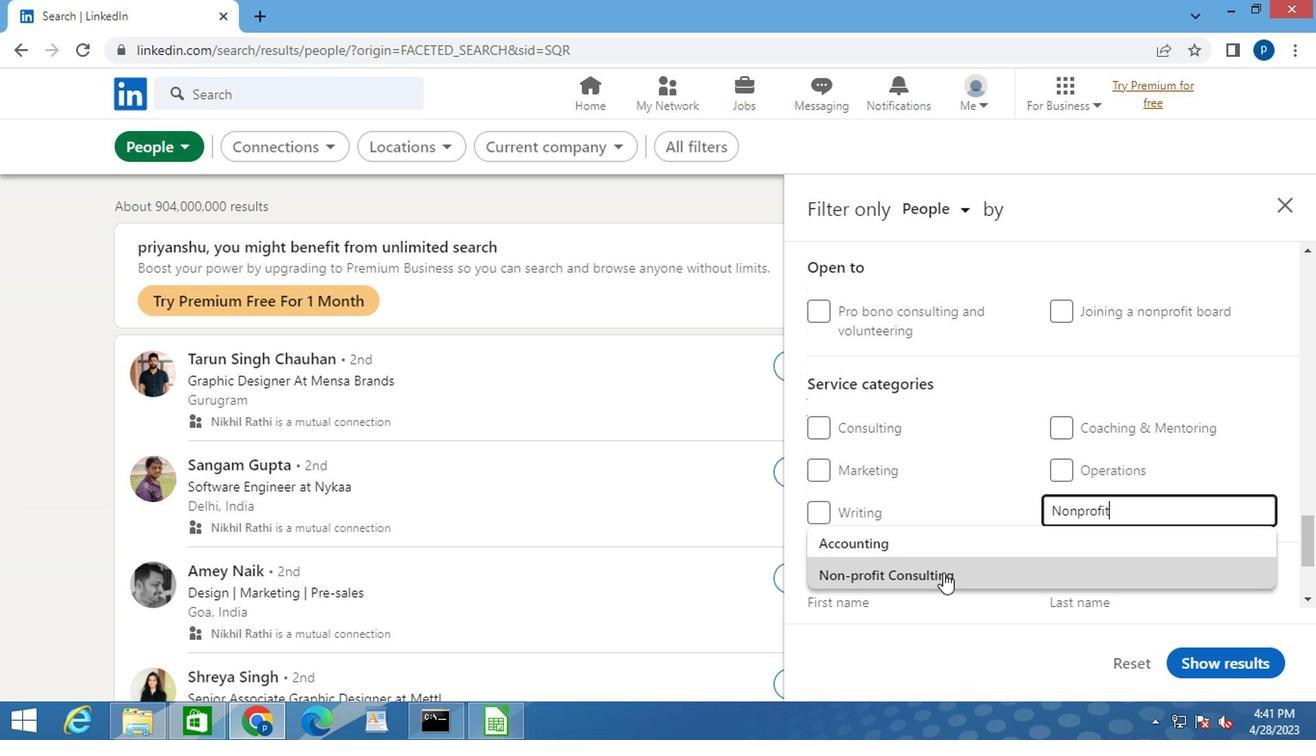 
Action: Mouse moved to (930, 556)
Screenshot: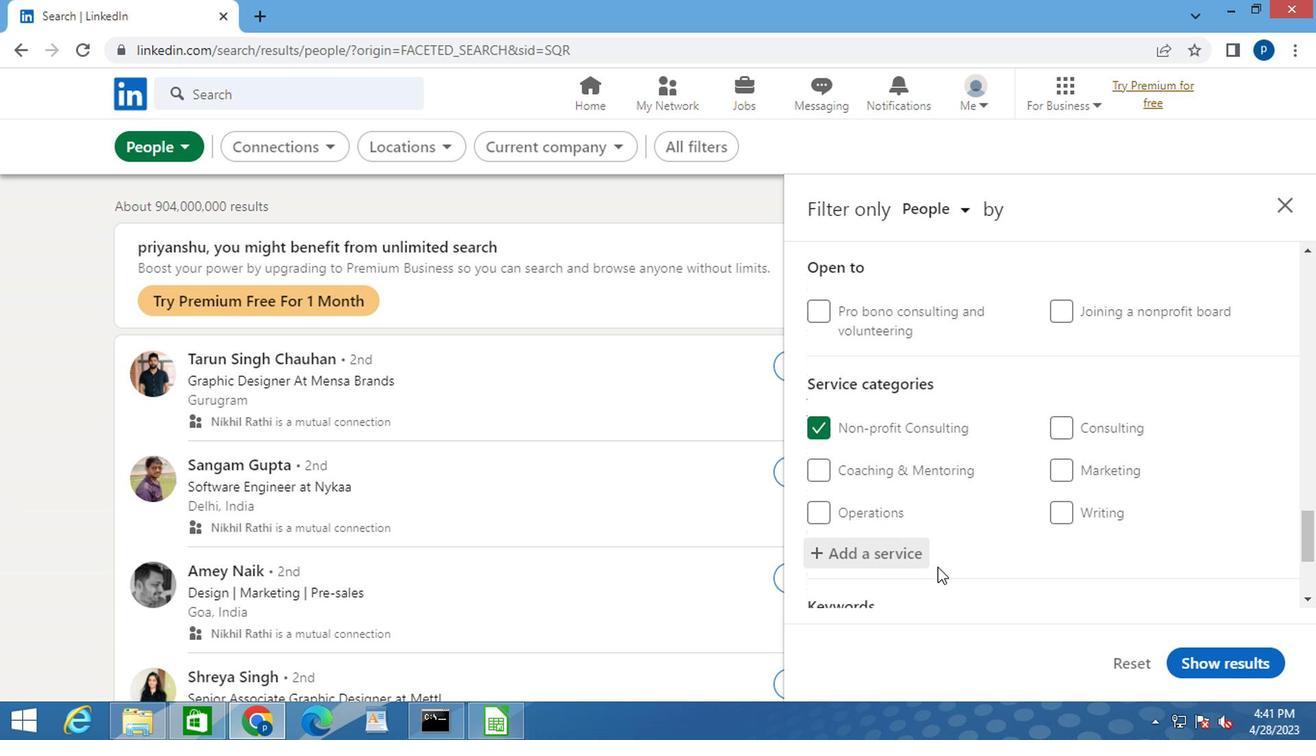 
Action: Mouse scrolled (930, 555) with delta (0, -1)
Screenshot: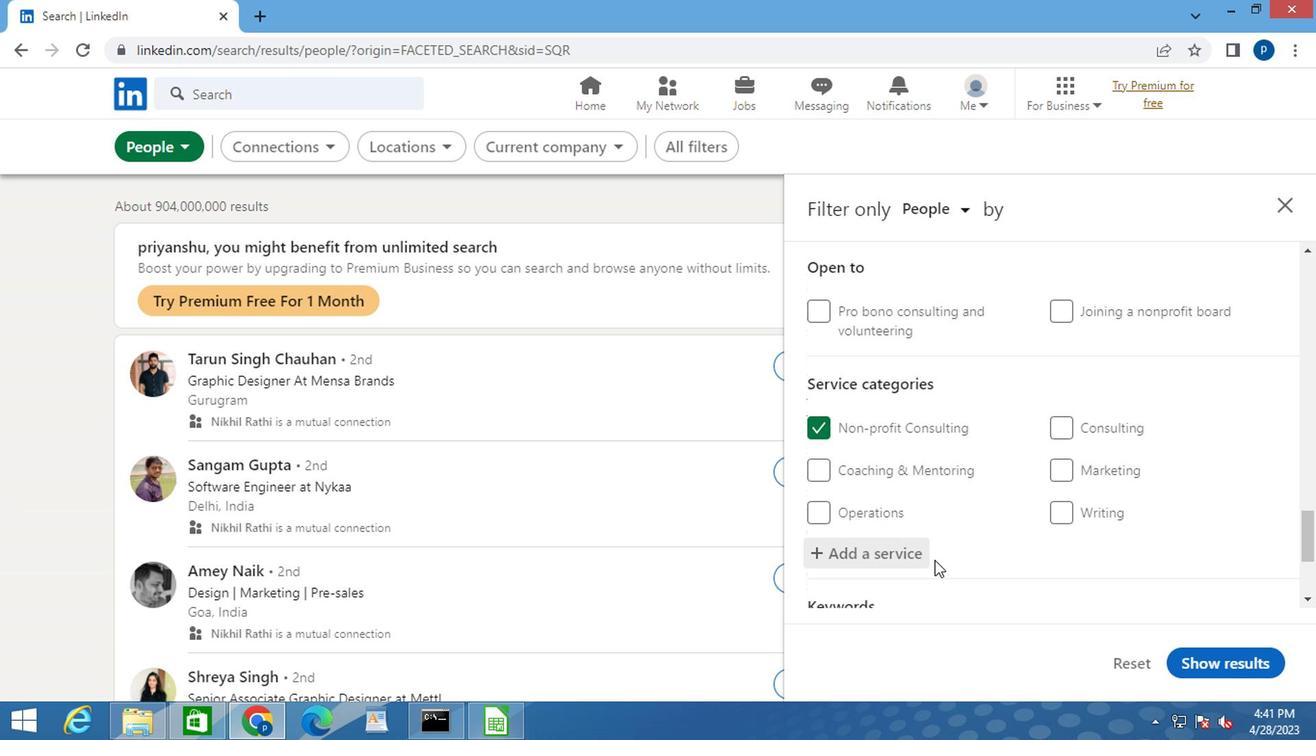 
Action: Mouse scrolled (930, 555) with delta (0, -1)
Screenshot: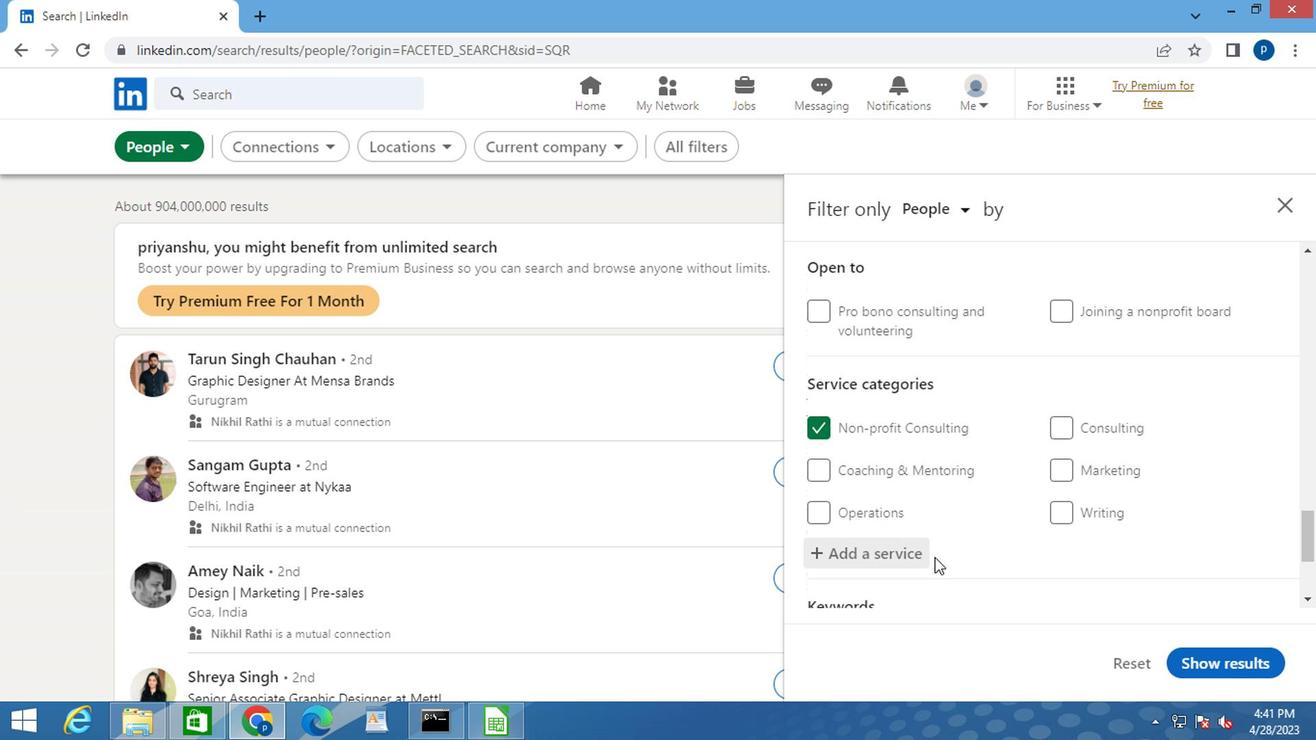 
Action: Mouse moved to (905, 538)
Screenshot: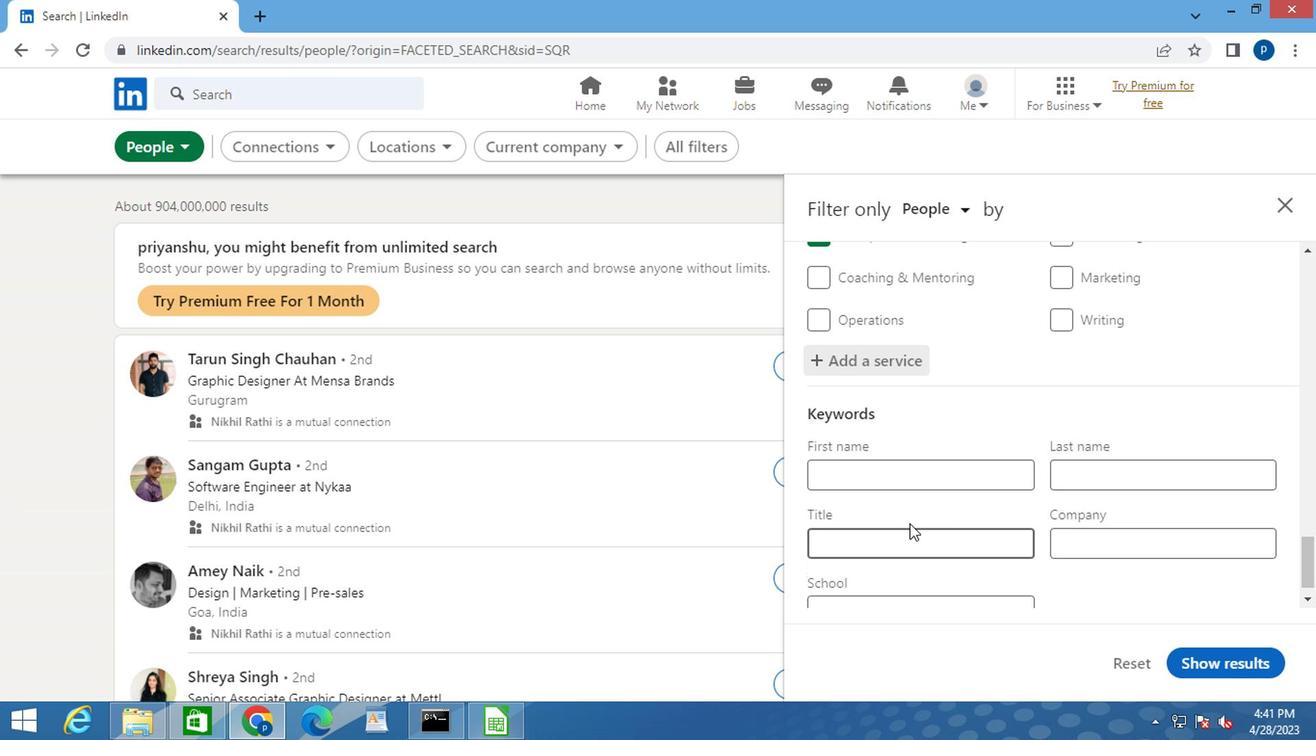 
Action: Mouse pressed left at (905, 538)
Screenshot: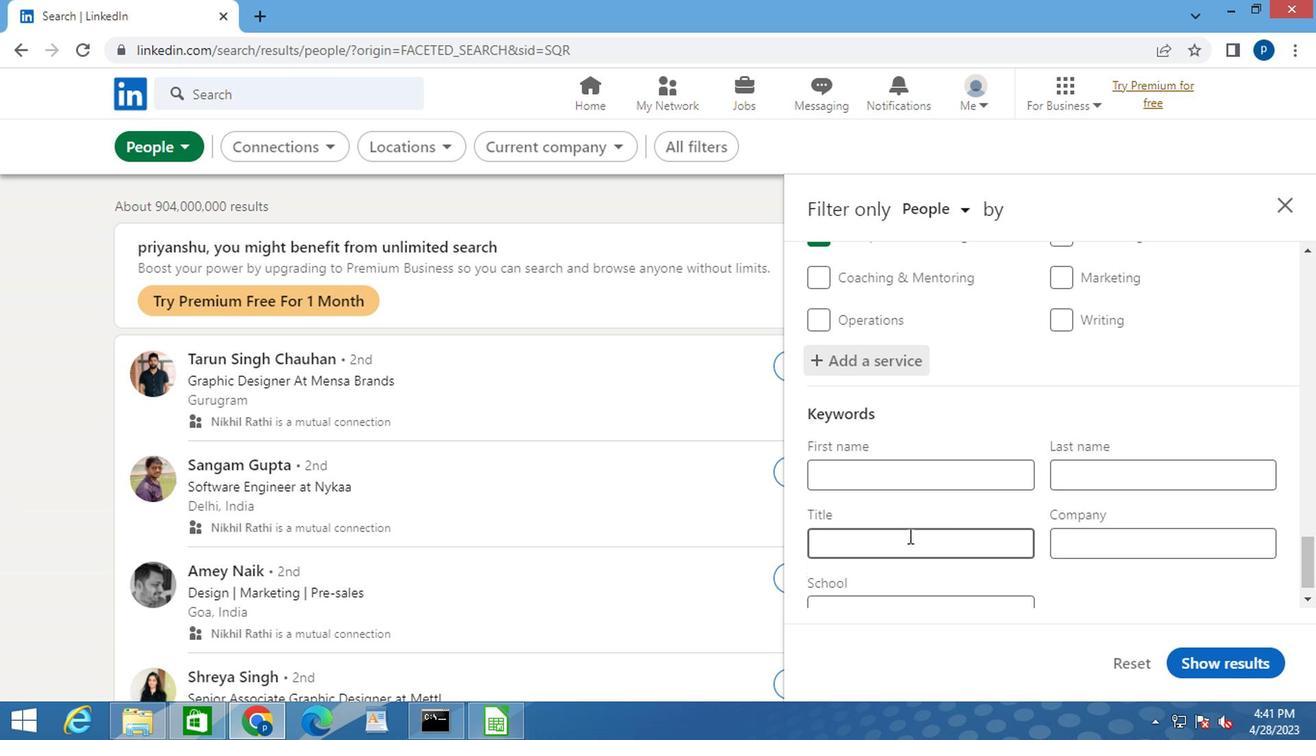 
Action: Key pressed <Key.caps_lock>O<Key.caps_lock>FFICE<Key.space>C<Key.caps_lock>LER
Screenshot: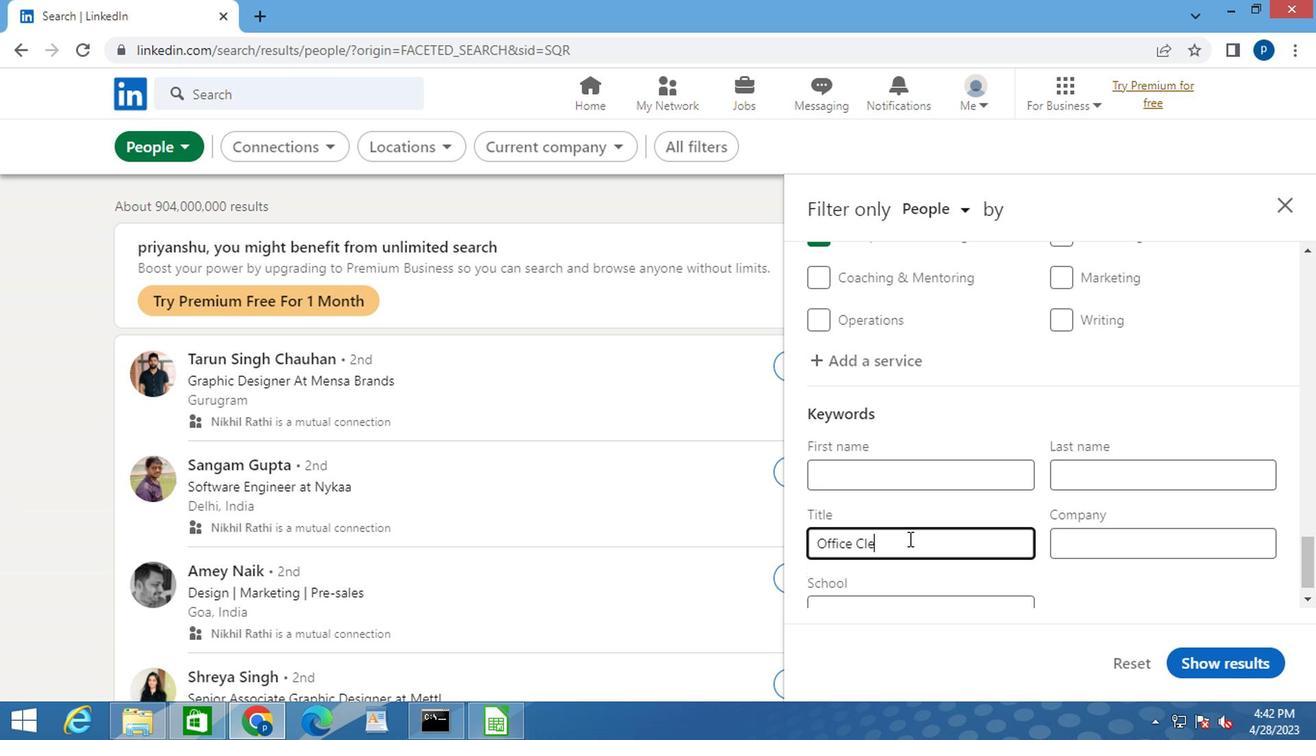 
Action: Mouse moved to (905, 540)
Screenshot: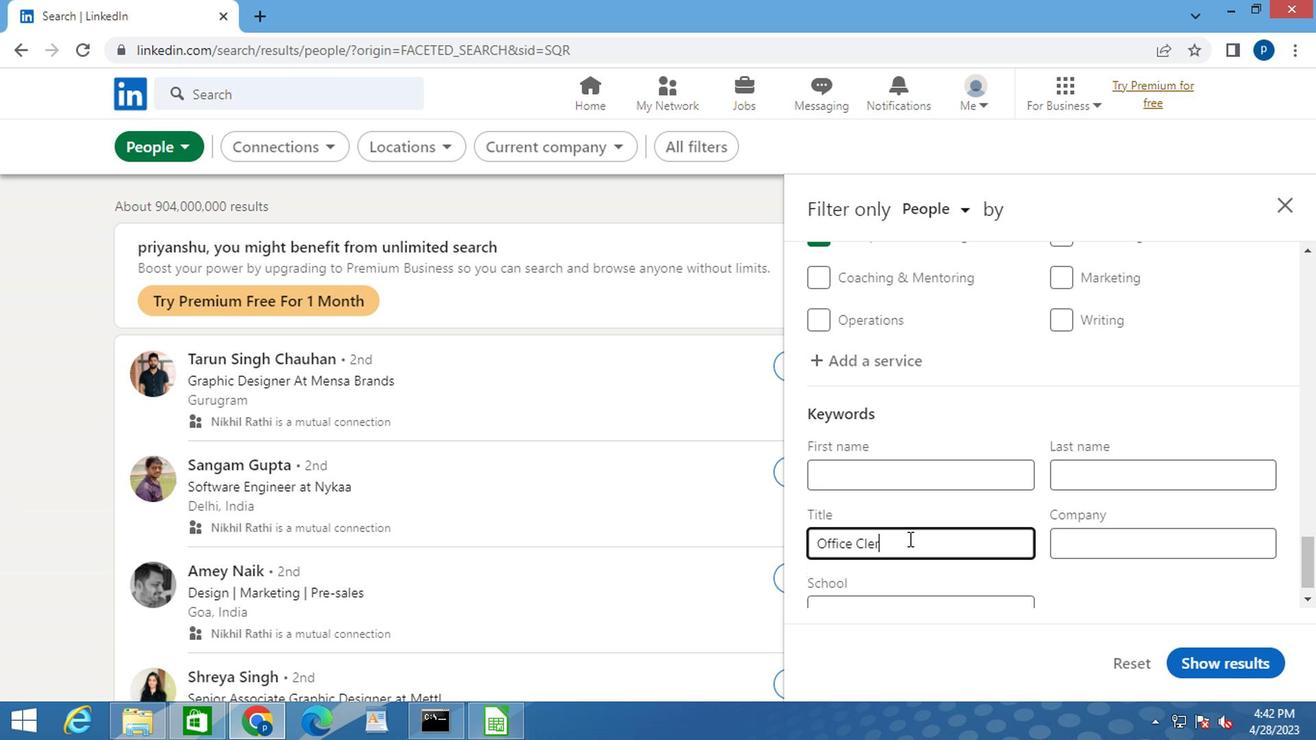 
Action: Key pressed K
Screenshot: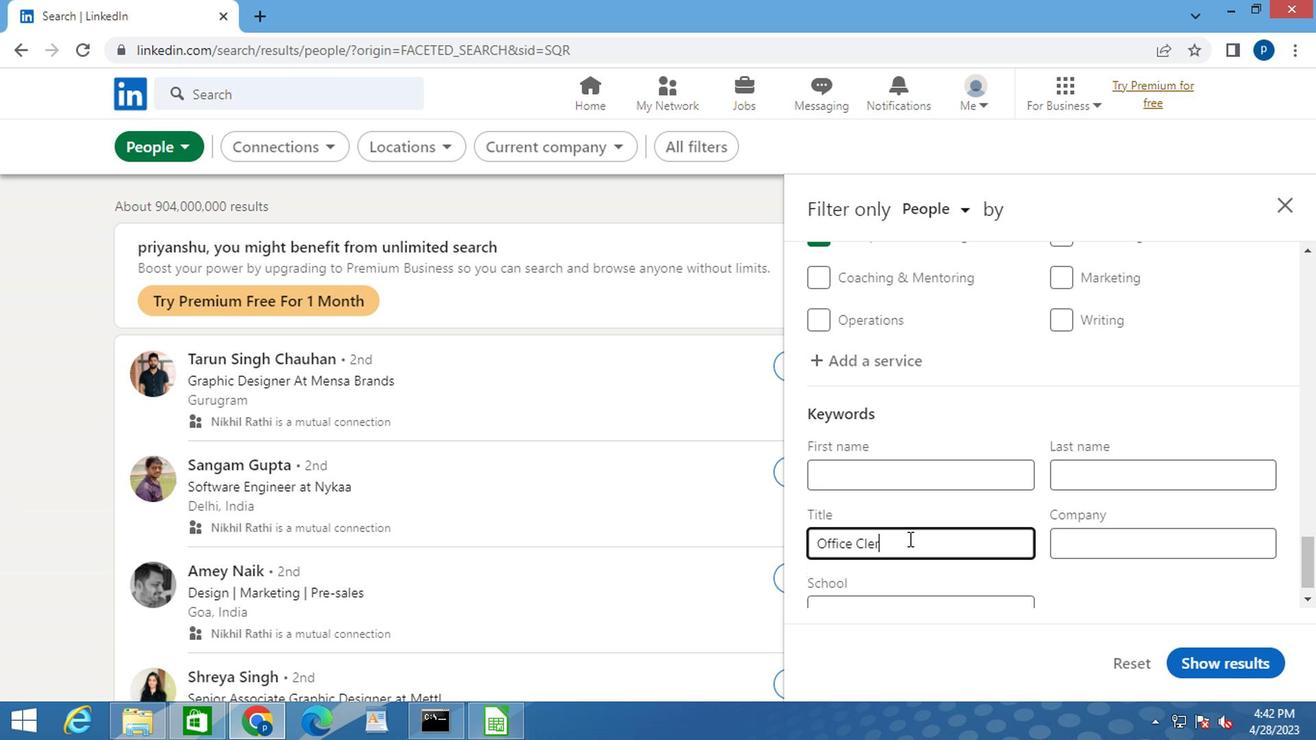 
Action: Mouse moved to (1210, 663)
Screenshot: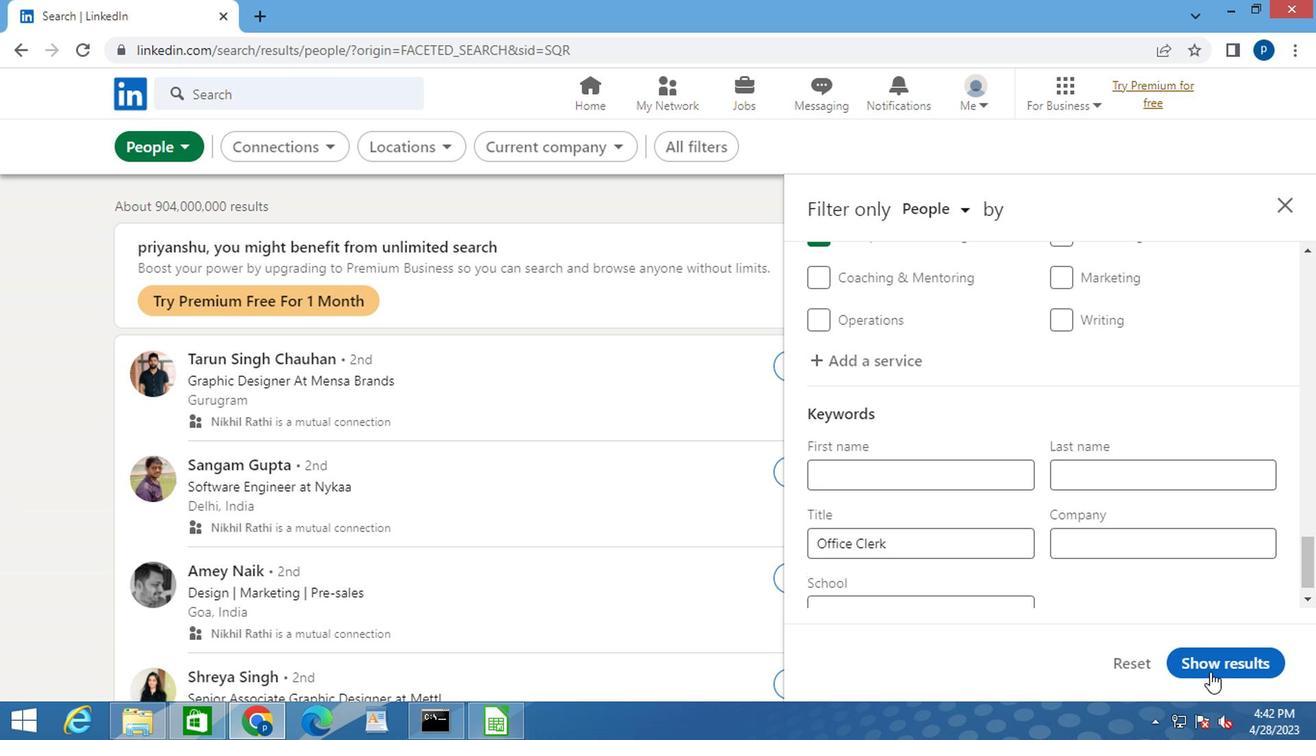 
Action: Mouse pressed left at (1210, 663)
Screenshot: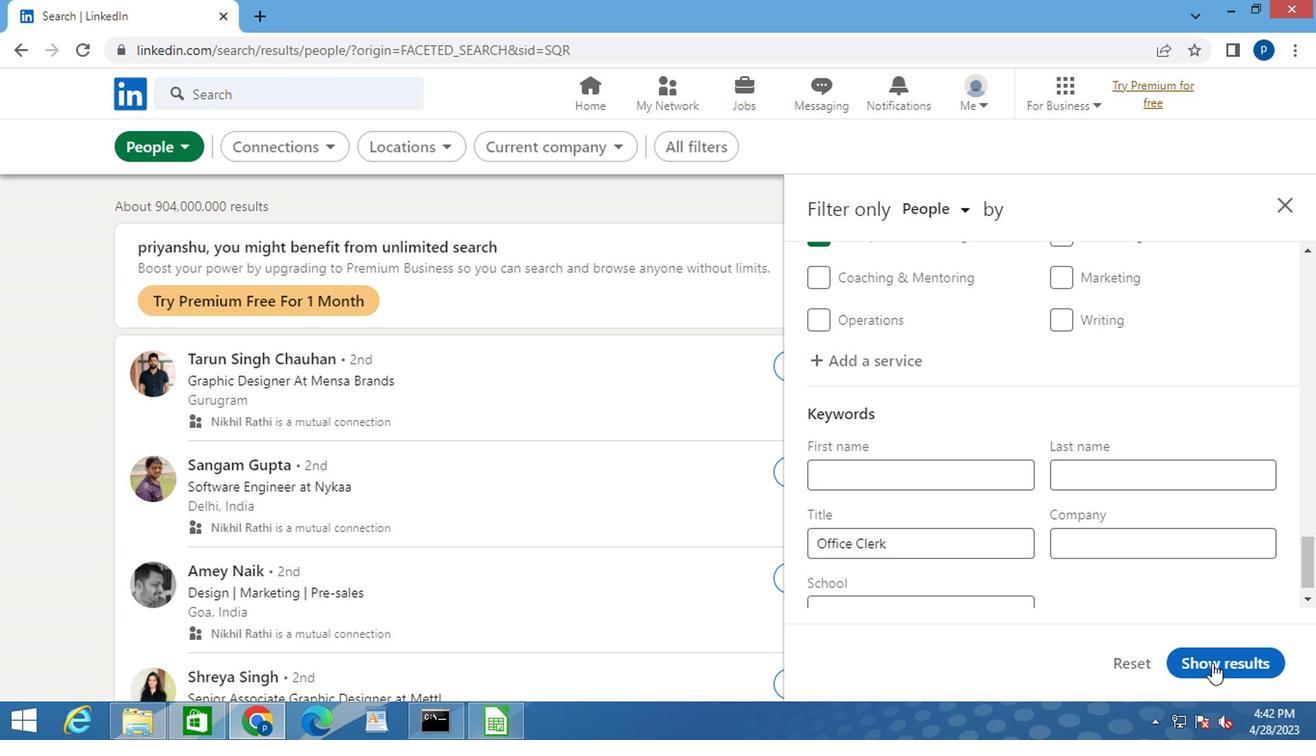 
Action: Mouse moved to (1212, 661)
Screenshot: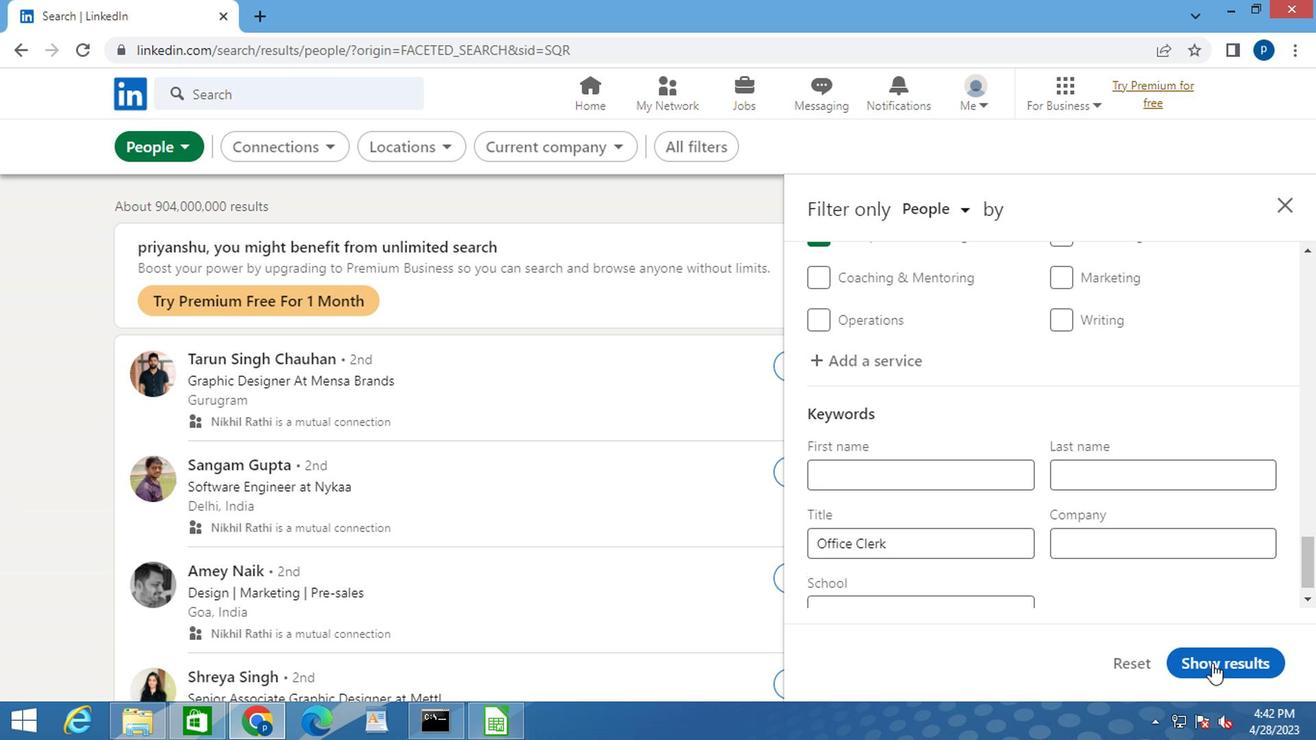 
Action: Mouse pressed left at (1212, 661)
Screenshot: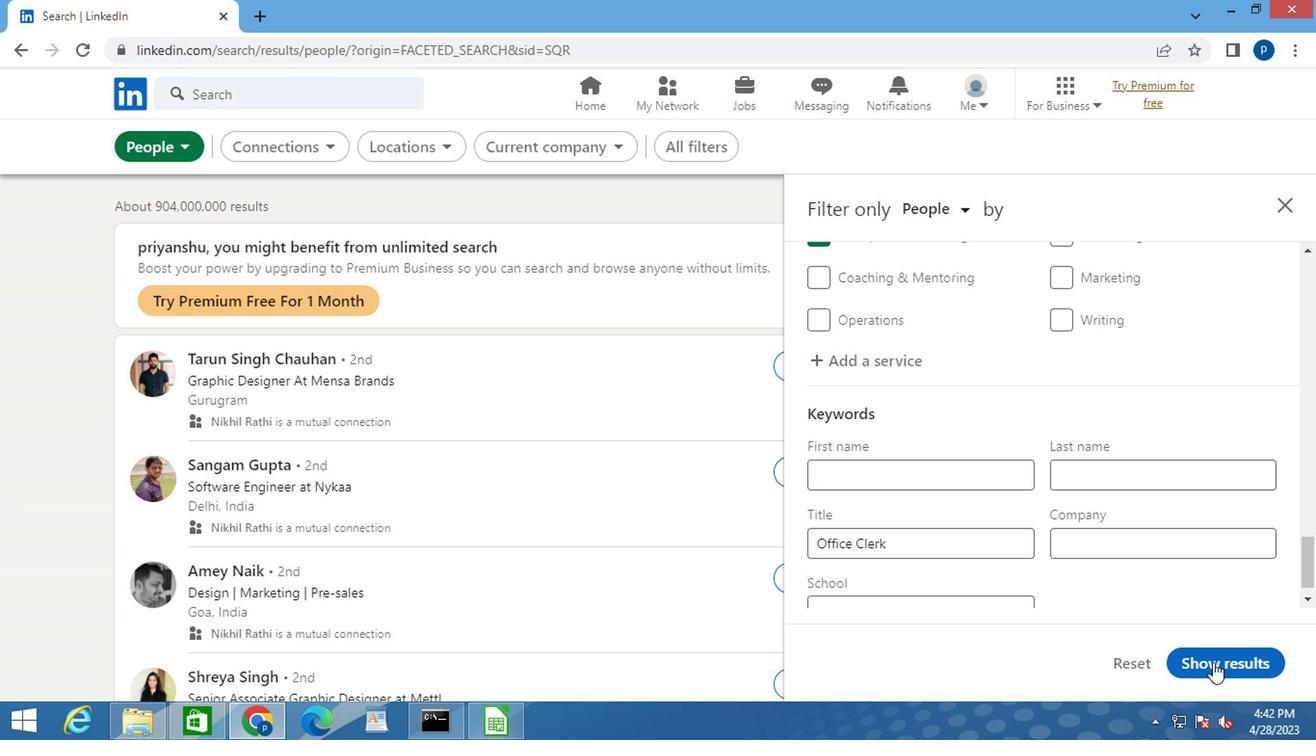 
Action: Mouse moved to (1206, 655)
Screenshot: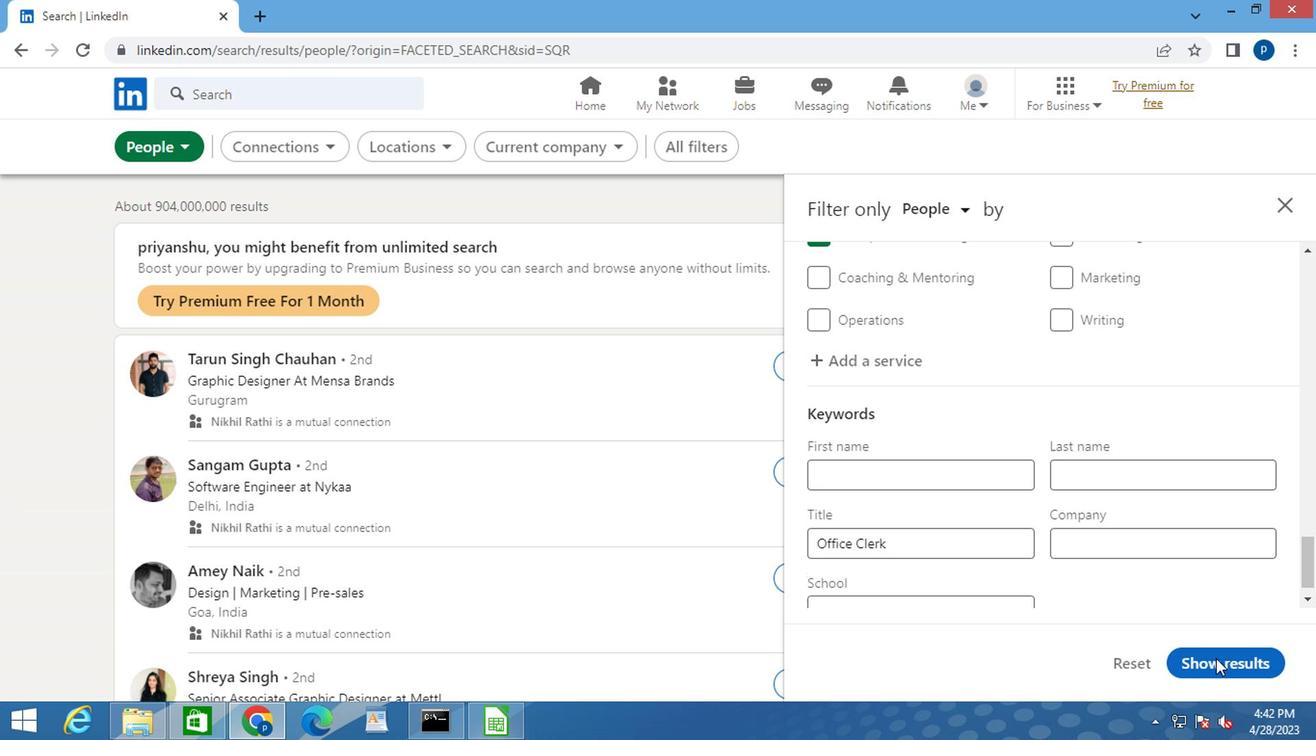 
